 Task: Find connections with filter location Mont-de-Marsan with filter topic #coacheswith filter profile language Spanish with filter current company Utkarsh Small Finance Bank with filter school PDM University  with filter industry Wholesale Machinery with filter service category Print Design with filter keywords title Construction Worker
Action: Mouse moved to (628, 114)
Screenshot: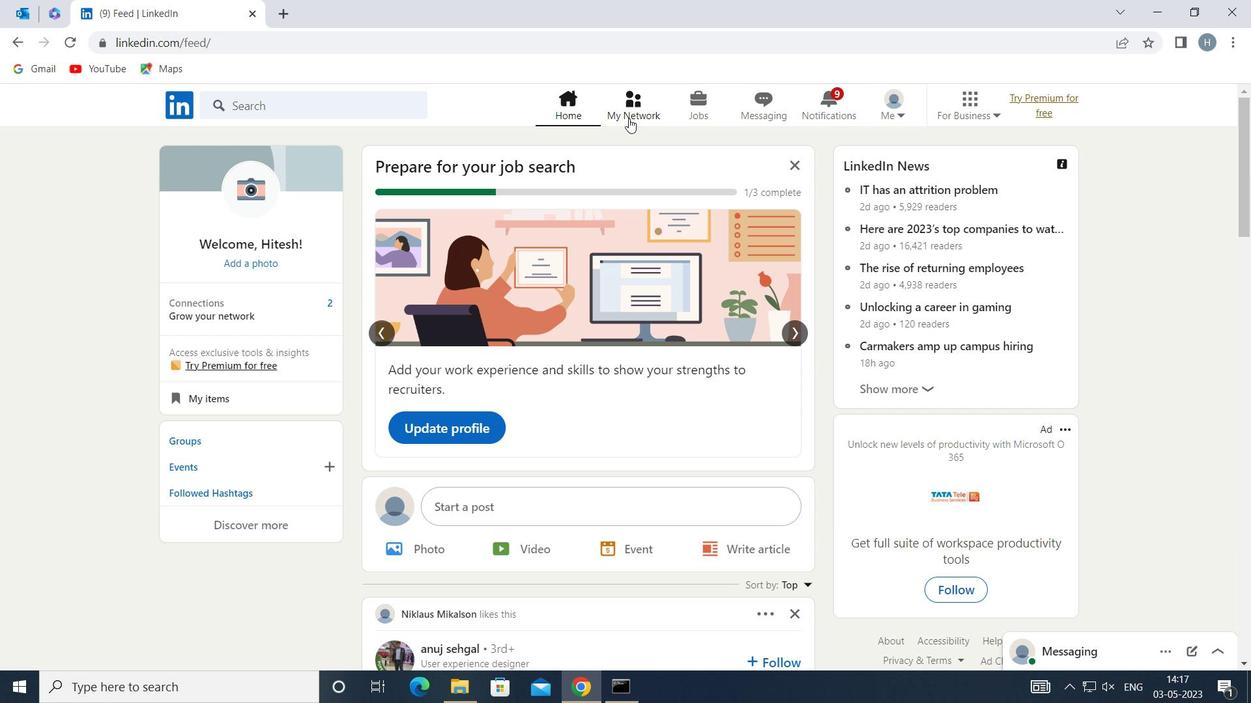 
Action: Mouse pressed left at (628, 114)
Screenshot: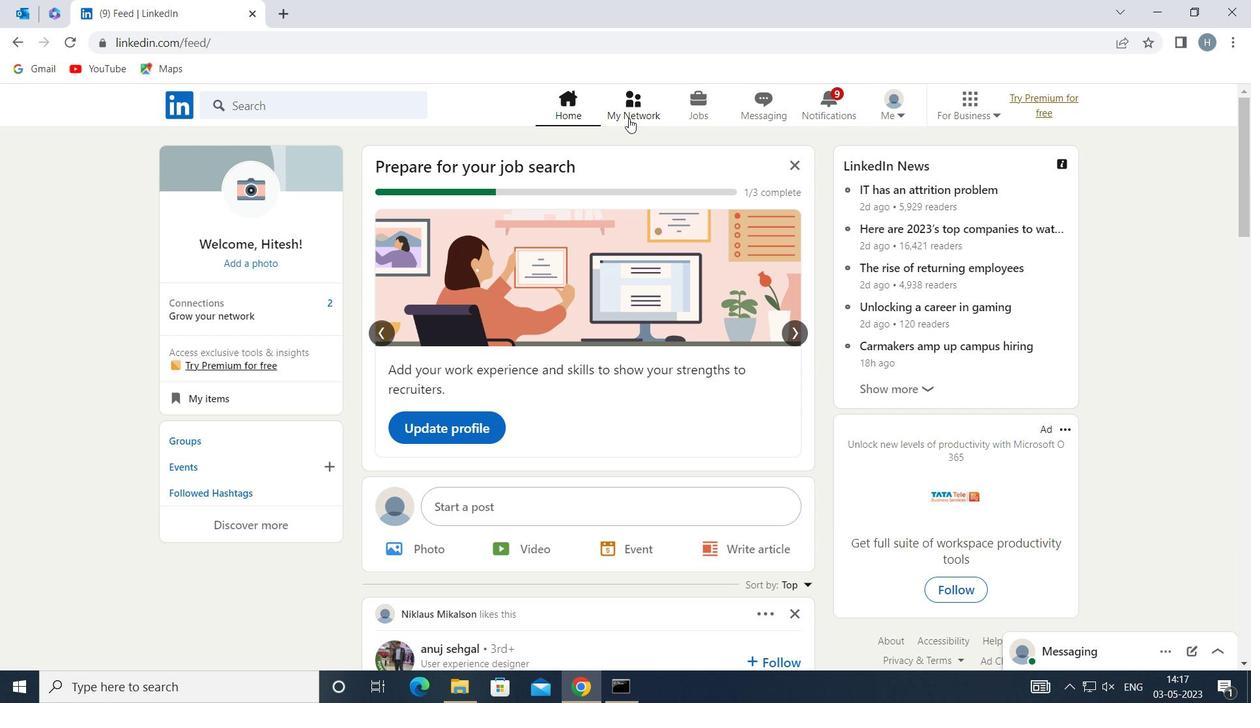 
Action: Mouse moved to (374, 194)
Screenshot: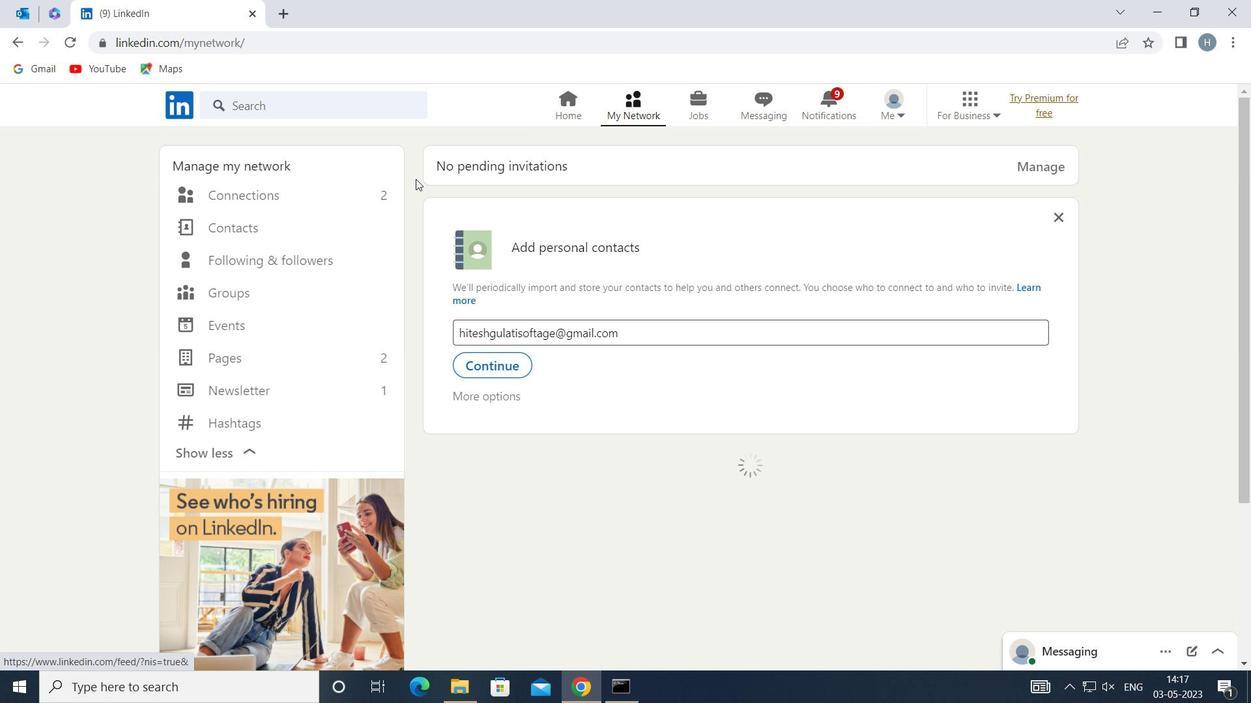 
Action: Mouse pressed left at (374, 194)
Screenshot: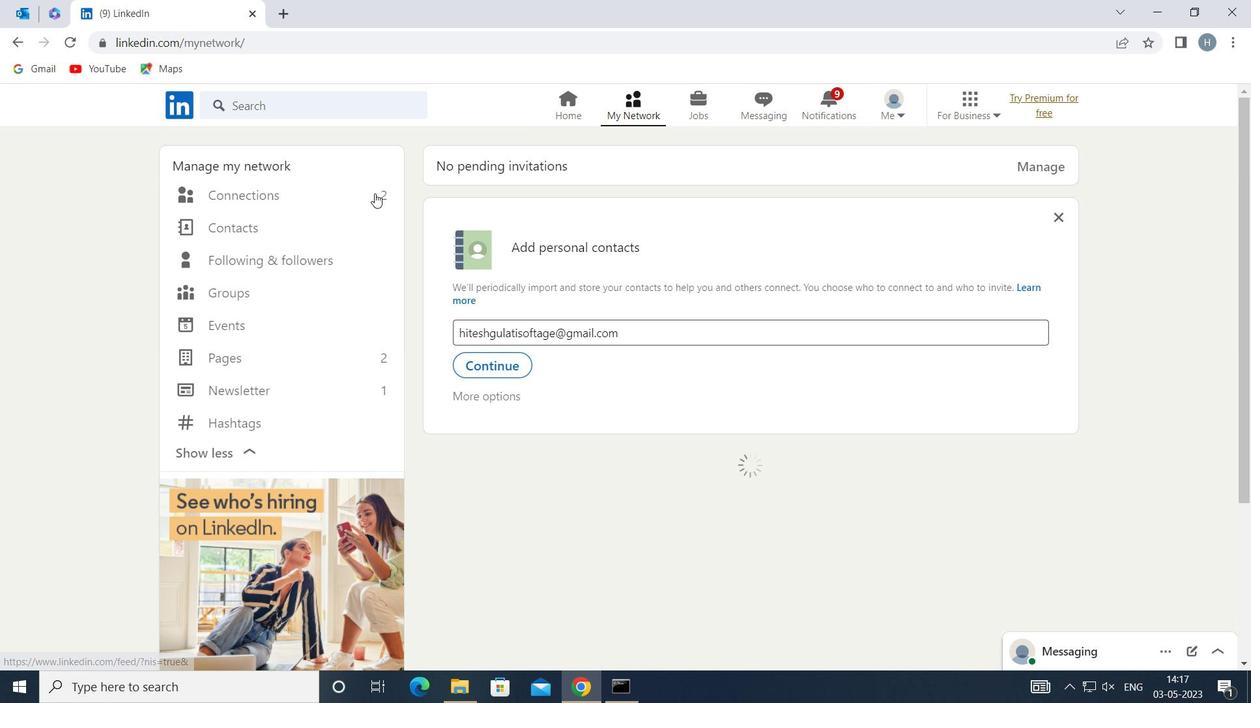 
Action: Mouse moved to (715, 192)
Screenshot: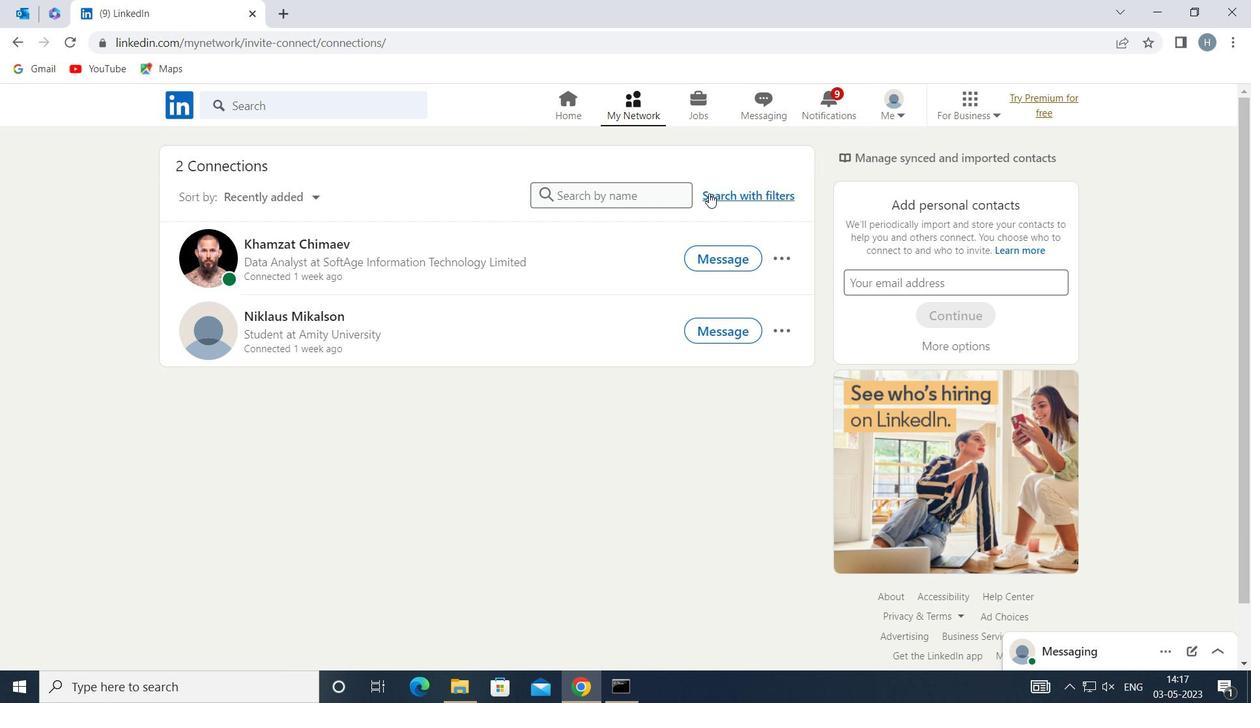 
Action: Mouse pressed left at (715, 192)
Screenshot: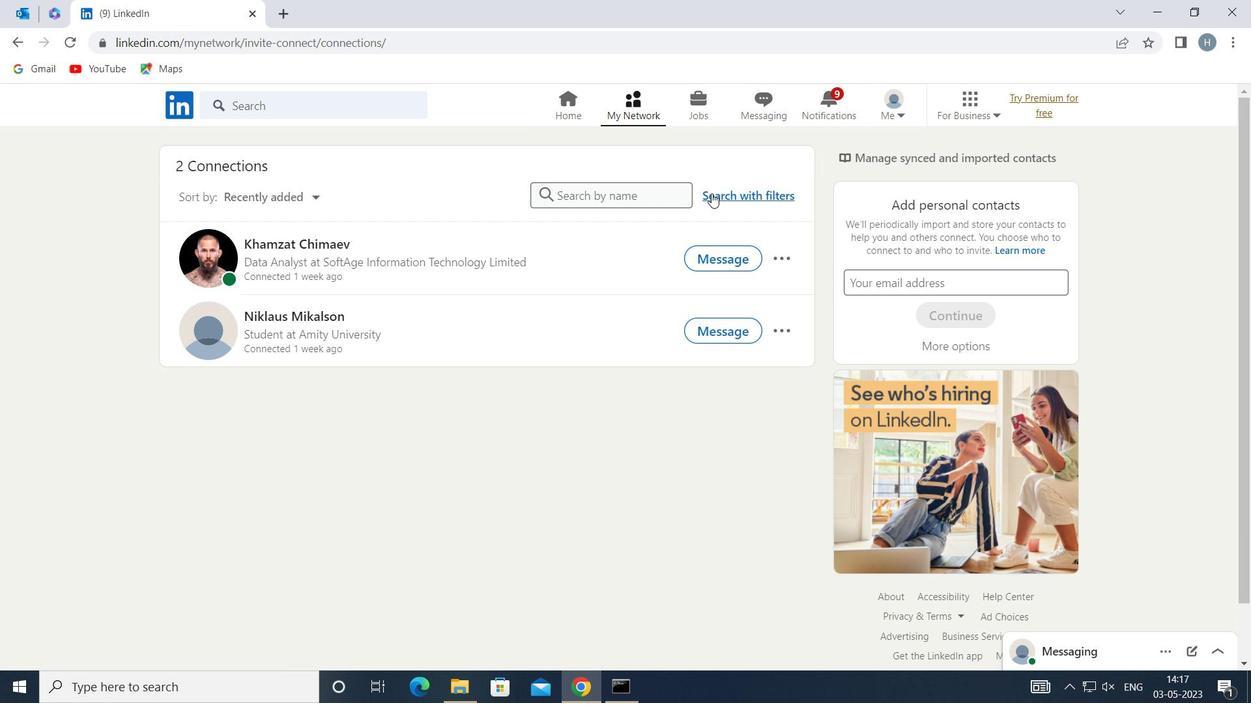 
Action: Mouse moved to (683, 149)
Screenshot: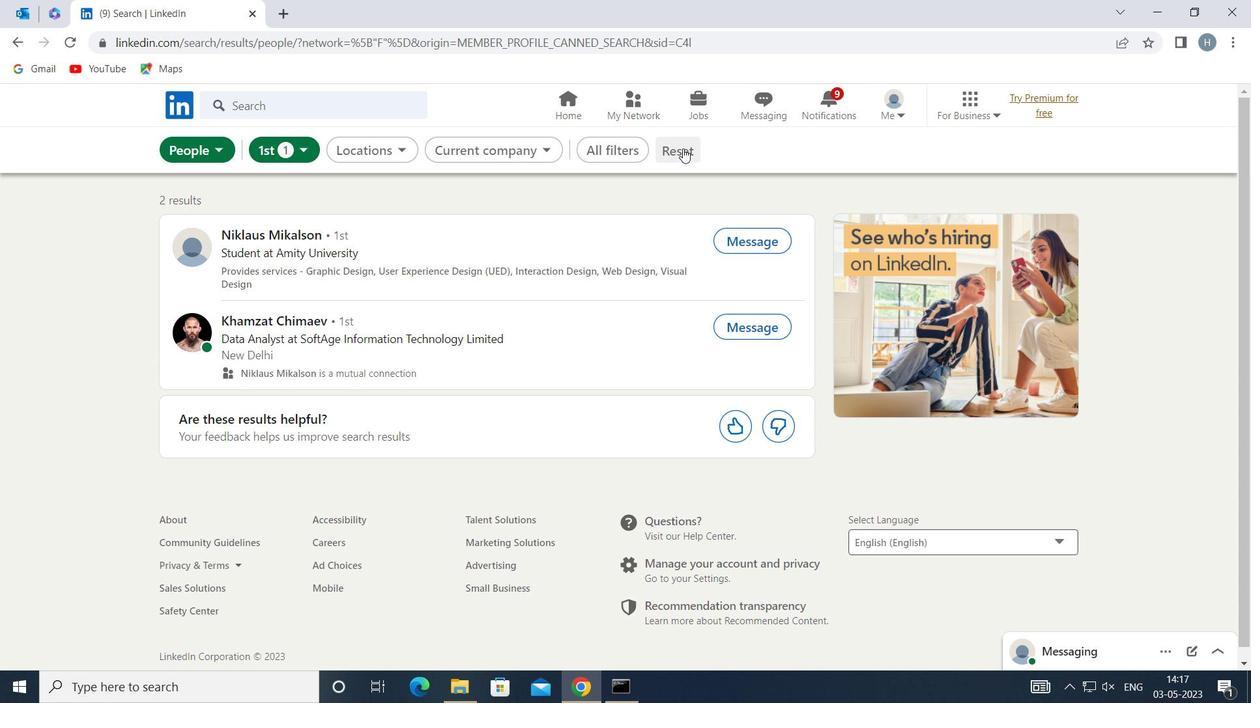 
Action: Mouse pressed left at (683, 149)
Screenshot: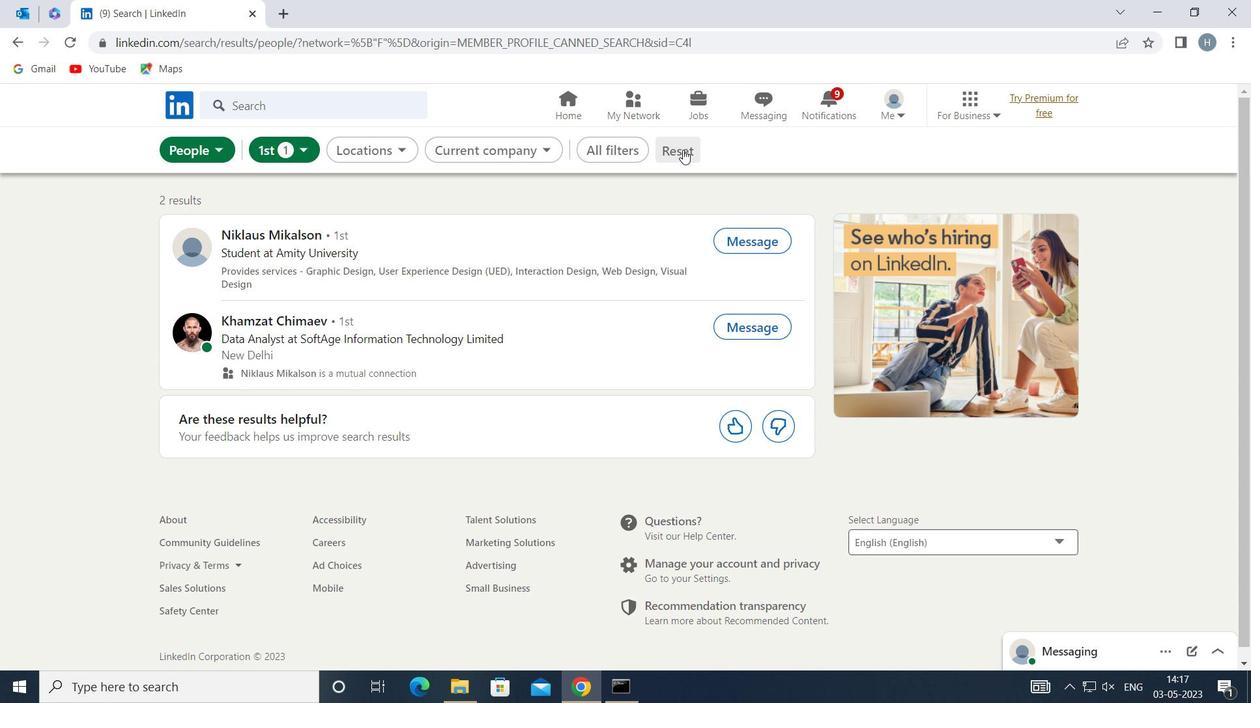 
Action: Mouse moved to (667, 151)
Screenshot: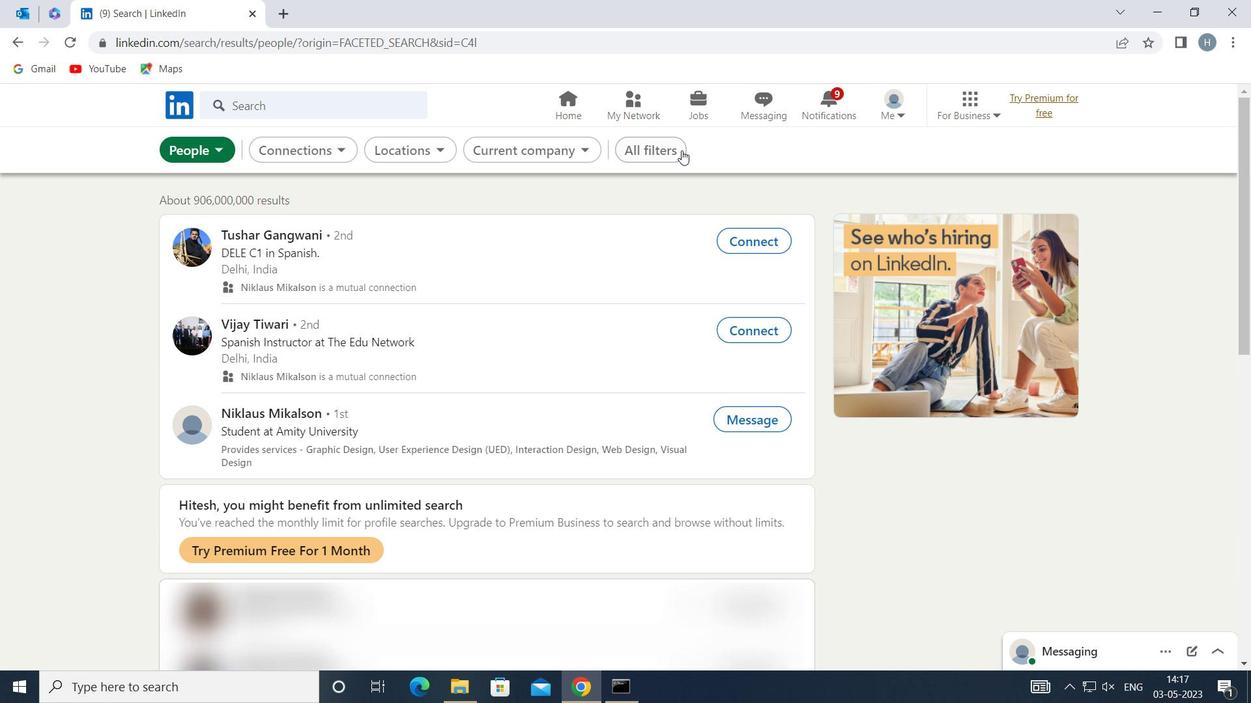 
Action: Mouse pressed left at (667, 151)
Screenshot: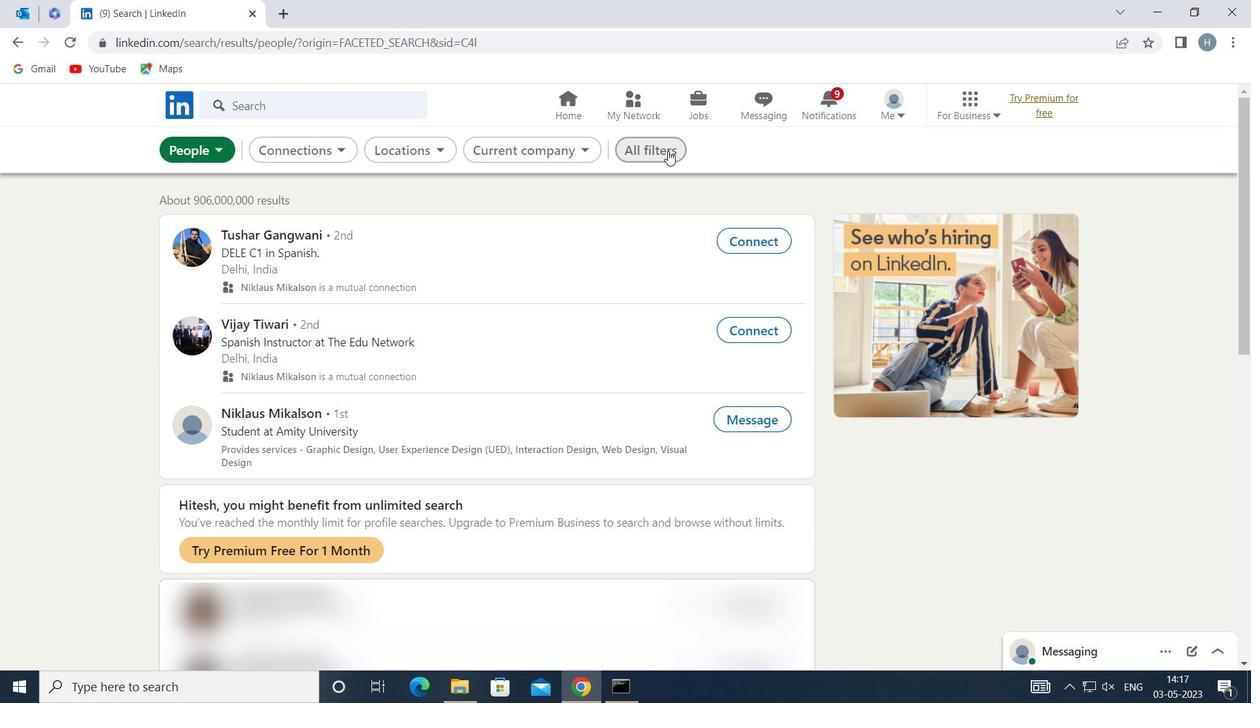 
Action: Mouse moved to (931, 299)
Screenshot: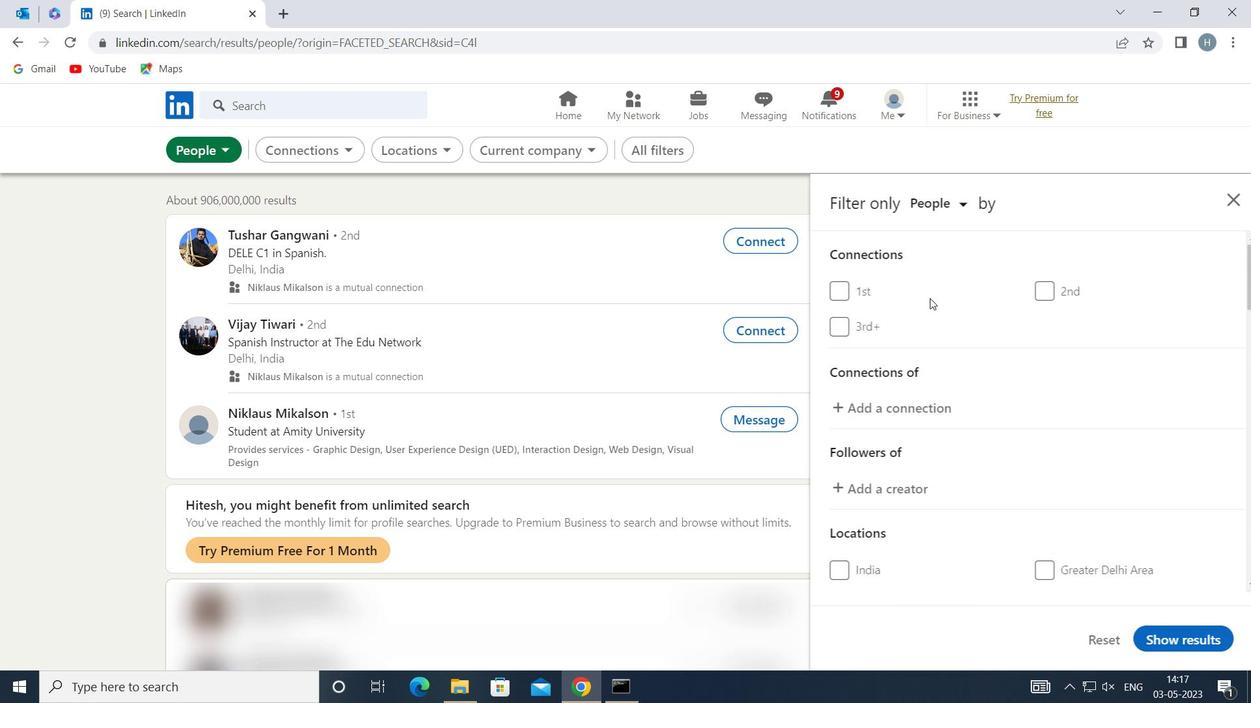 
Action: Mouse scrolled (931, 298) with delta (0, 0)
Screenshot: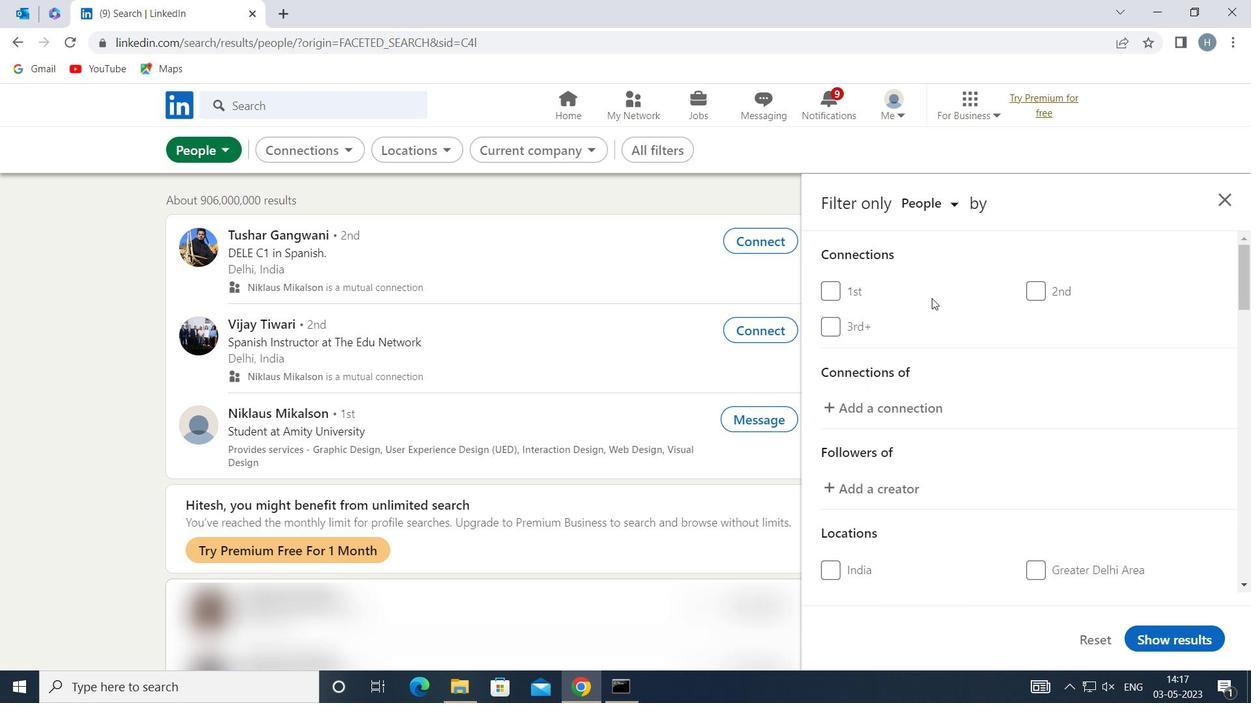 
Action: Mouse scrolled (931, 298) with delta (0, 0)
Screenshot: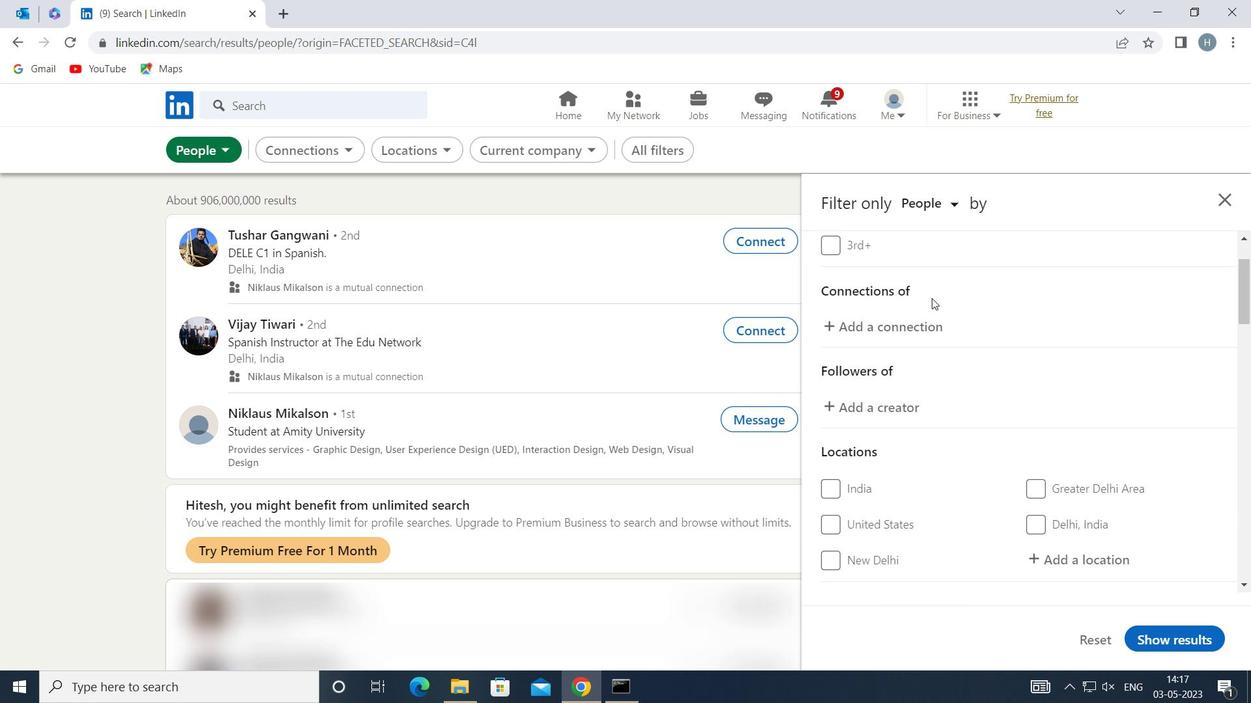 
Action: Mouse moved to (931, 302)
Screenshot: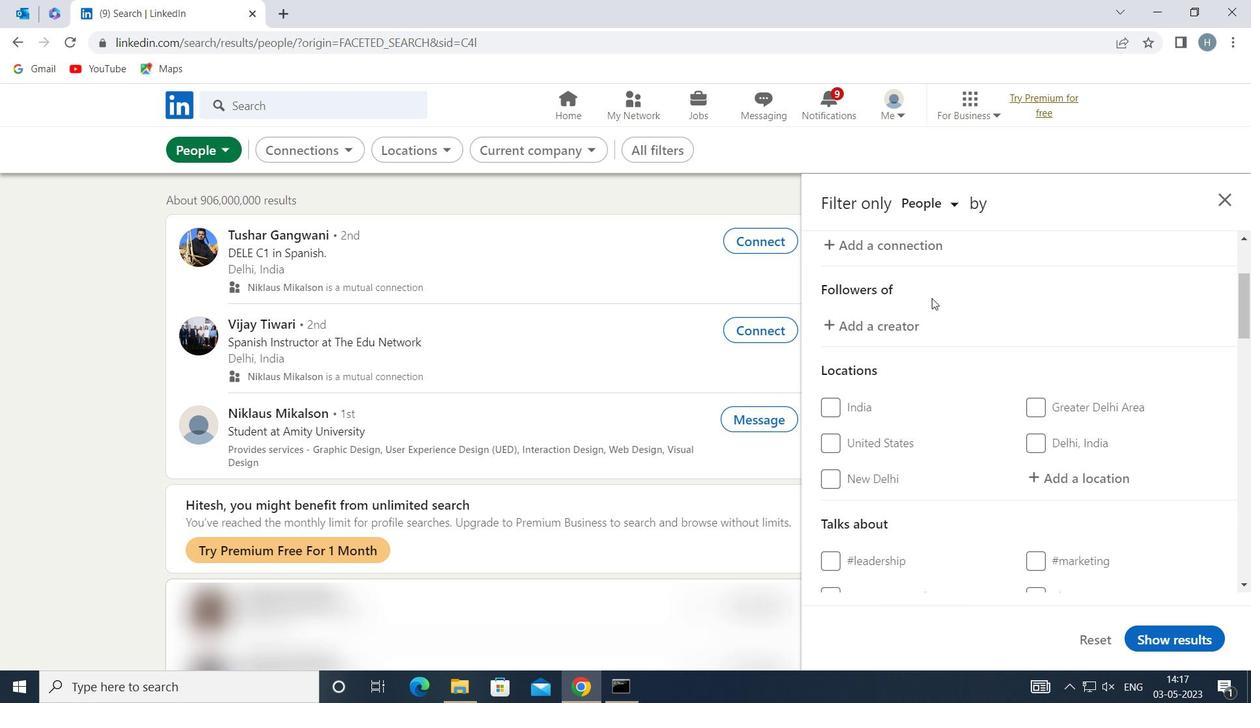 
Action: Mouse scrolled (931, 302) with delta (0, 0)
Screenshot: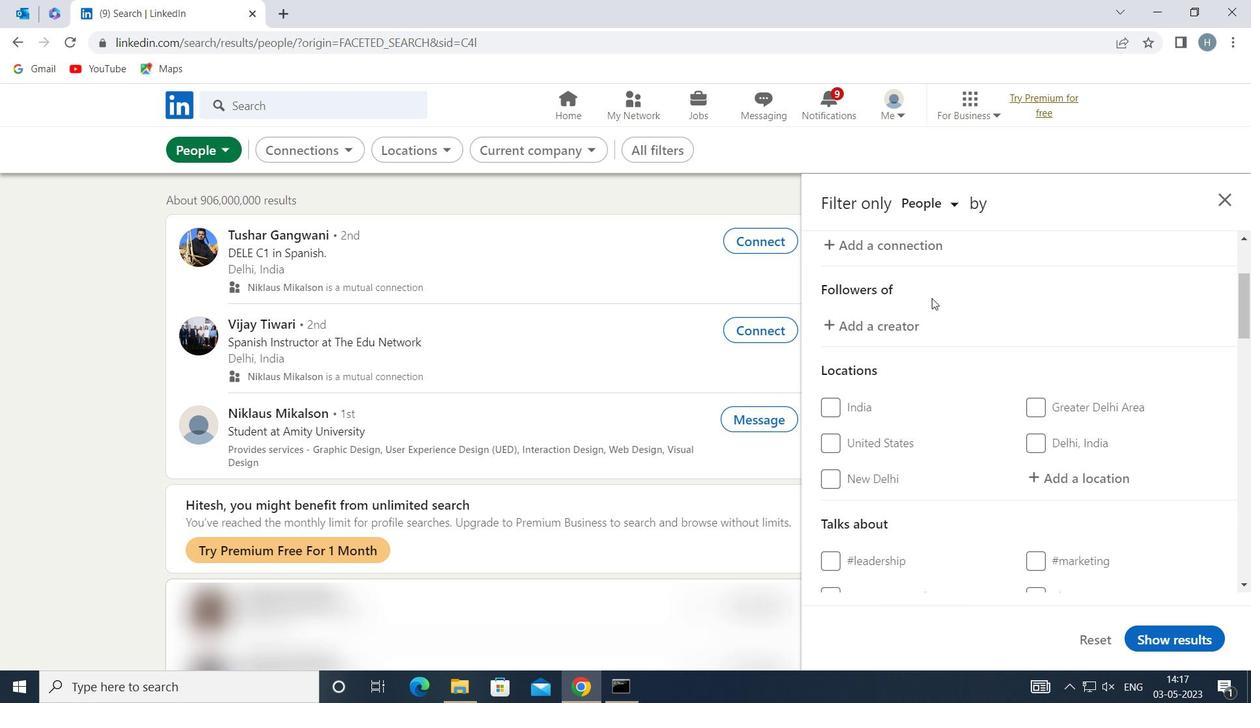 
Action: Mouse moved to (1041, 386)
Screenshot: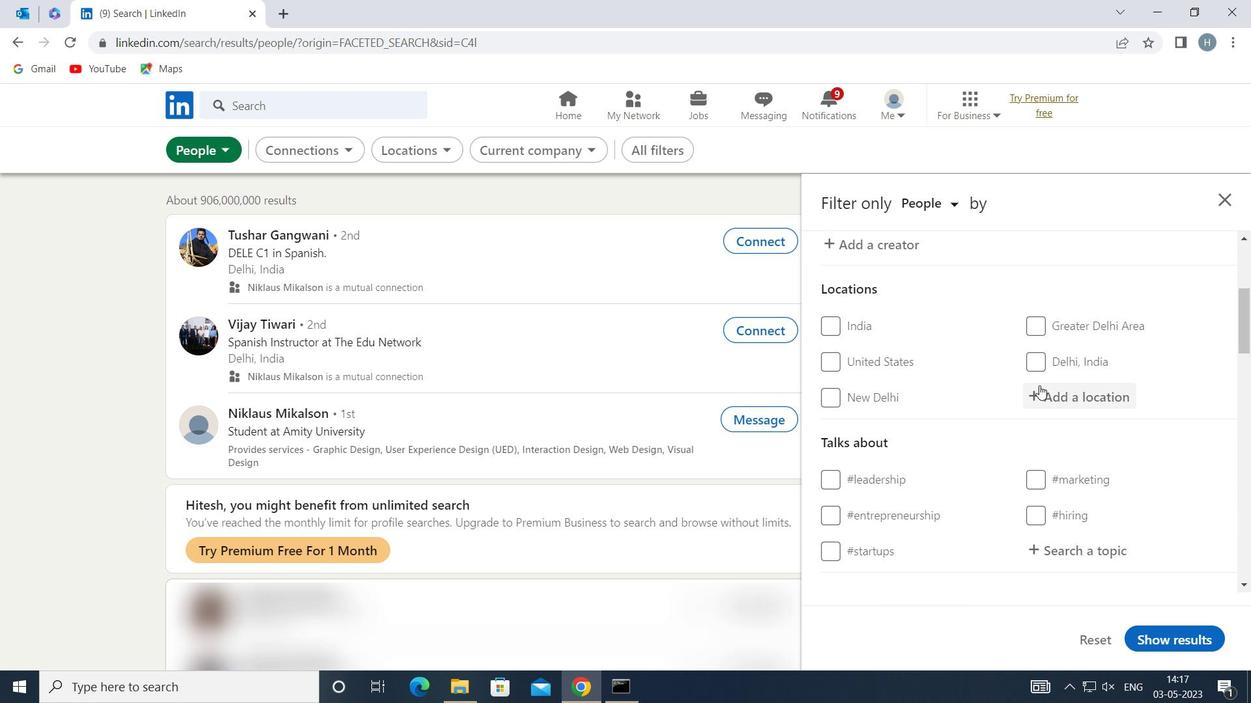 
Action: Mouse pressed left at (1041, 386)
Screenshot: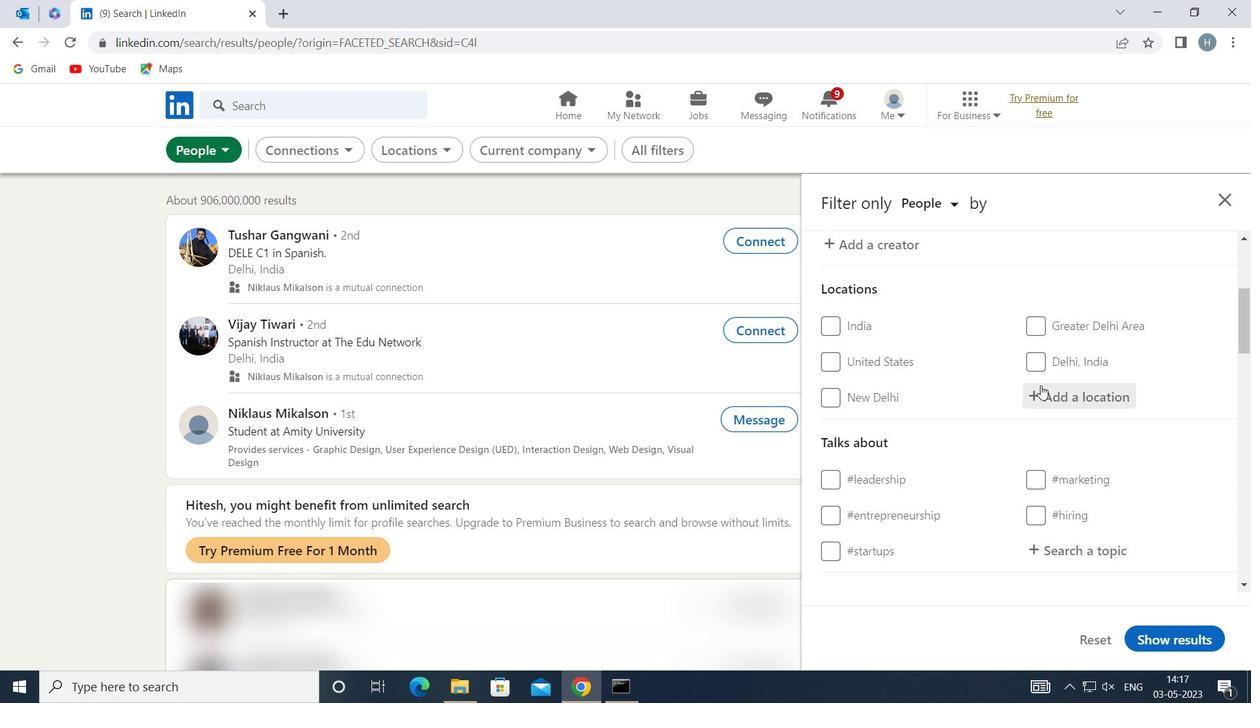 
Action: Key pressed <Key.shift>MONTIGNY<Key.space>
Screenshot: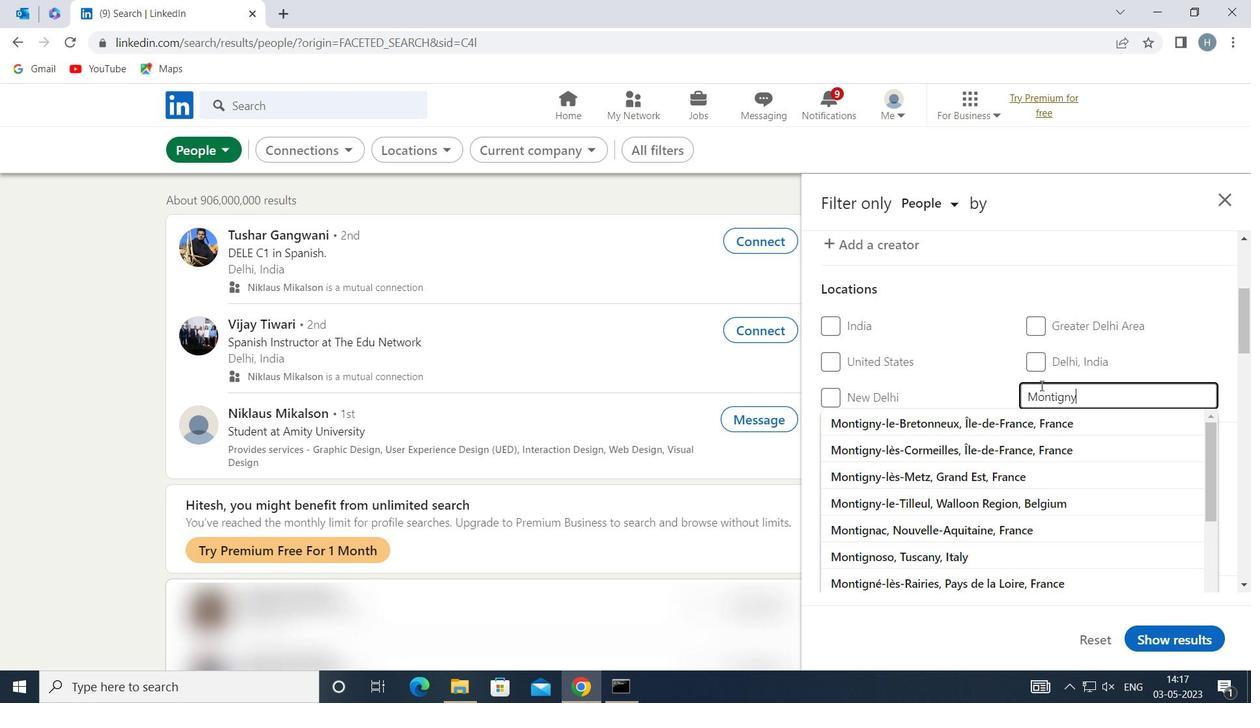 
Action: Mouse moved to (1001, 412)
Screenshot: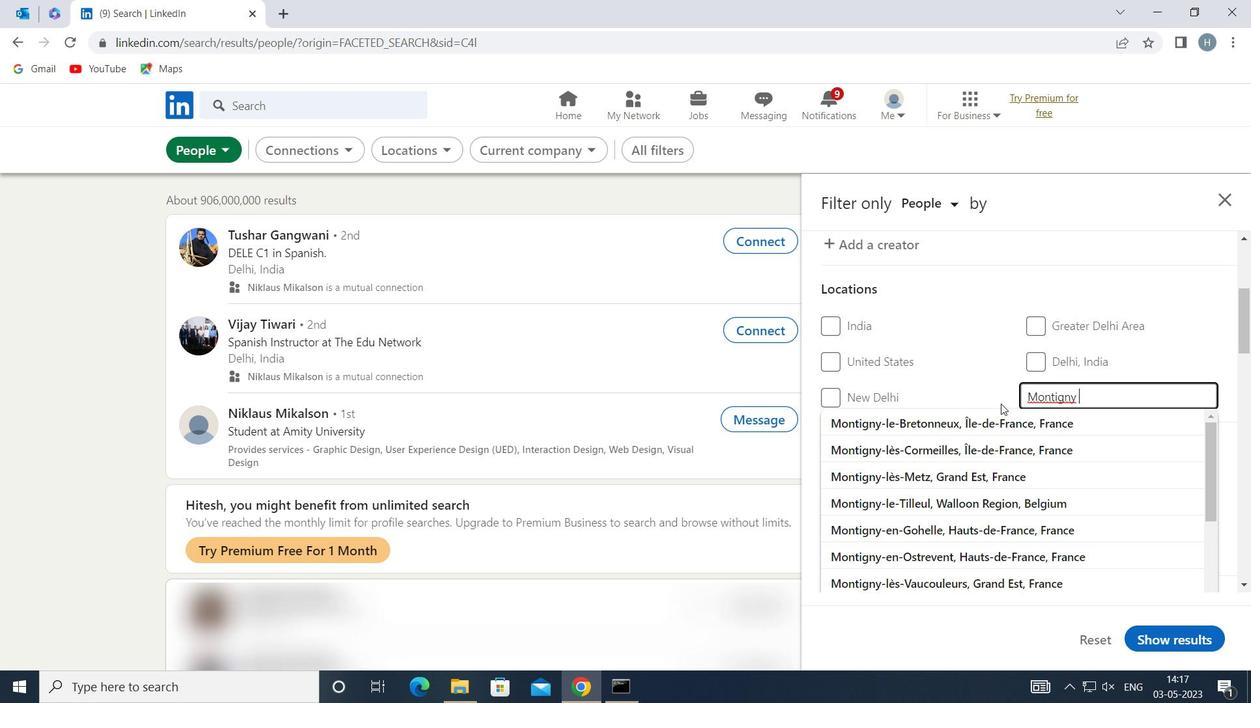 
Action: Mouse pressed left at (1001, 412)
Screenshot: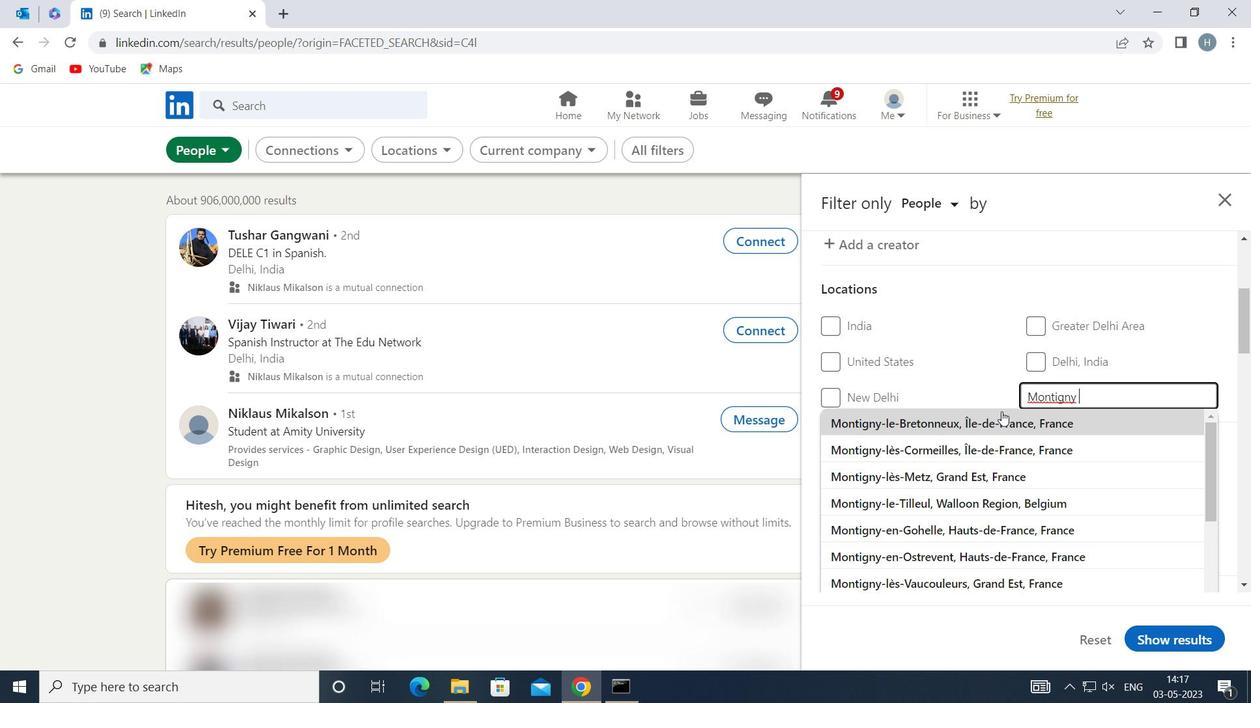 
Action: Mouse moved to (981, 419)
Screenshot: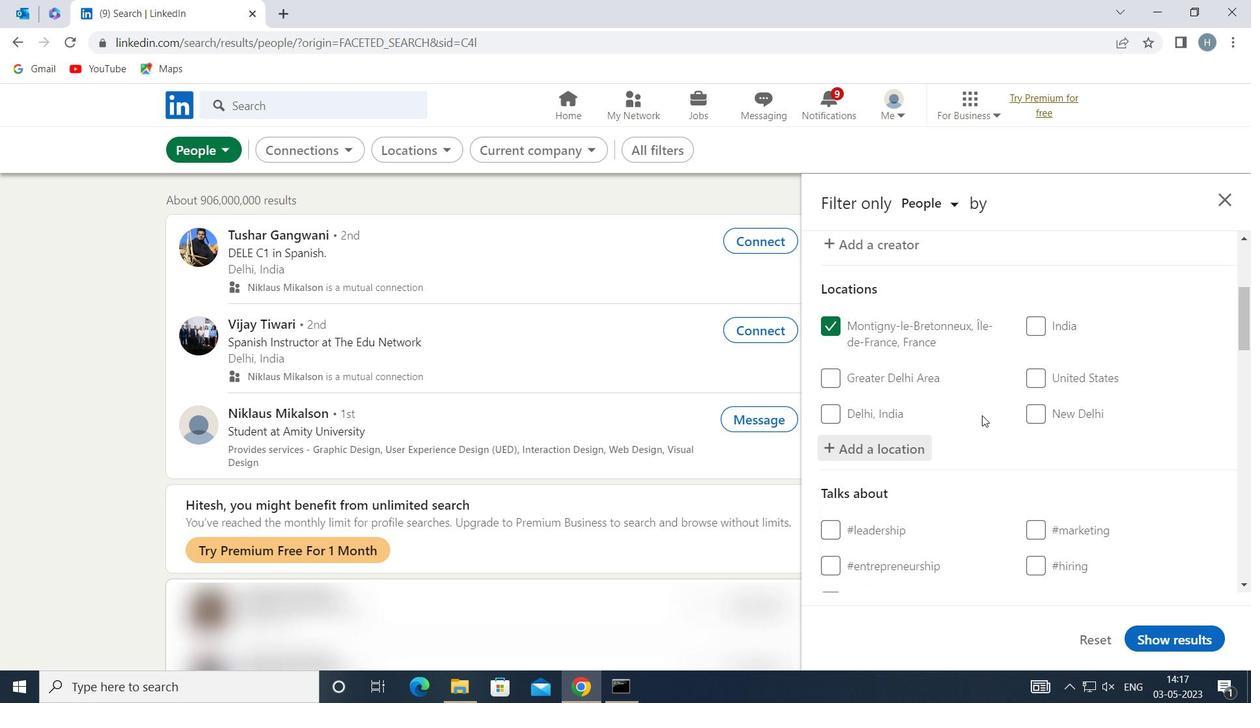 
Action: Mouse scrolled (981, 418) with delta (0, 0)
Screenshot: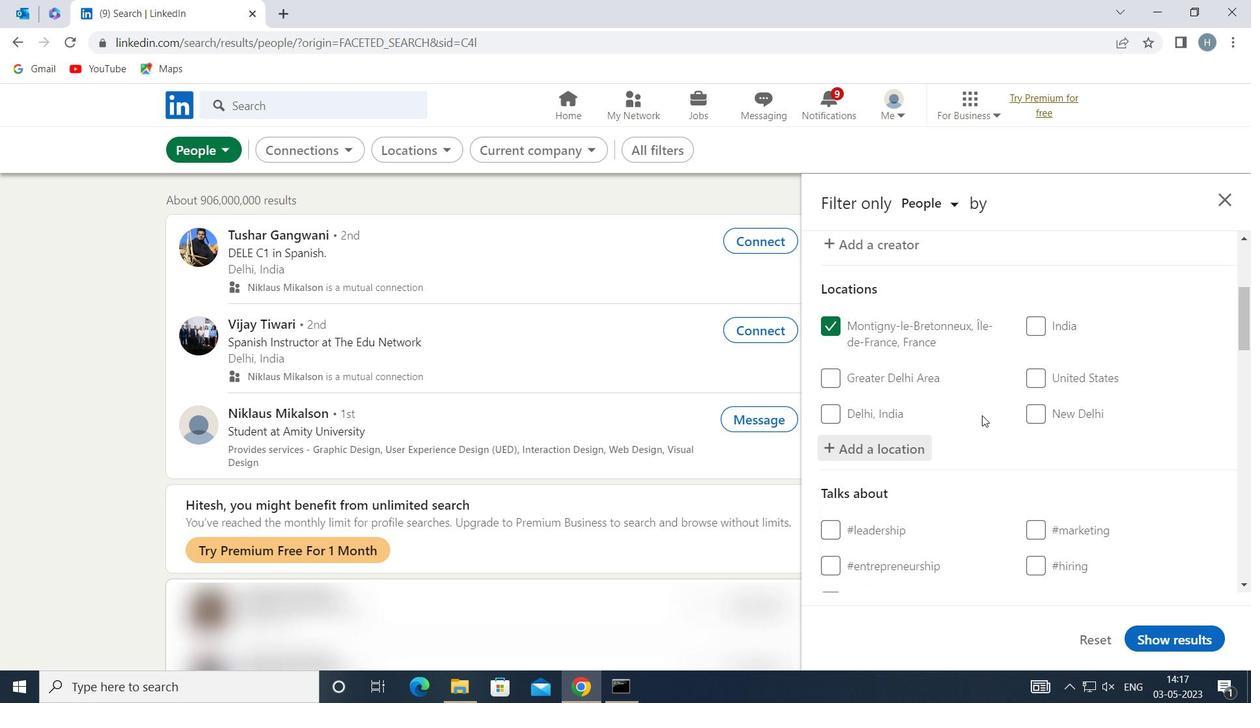 
Action: Mouse moved to (980, 432)
Screenshot: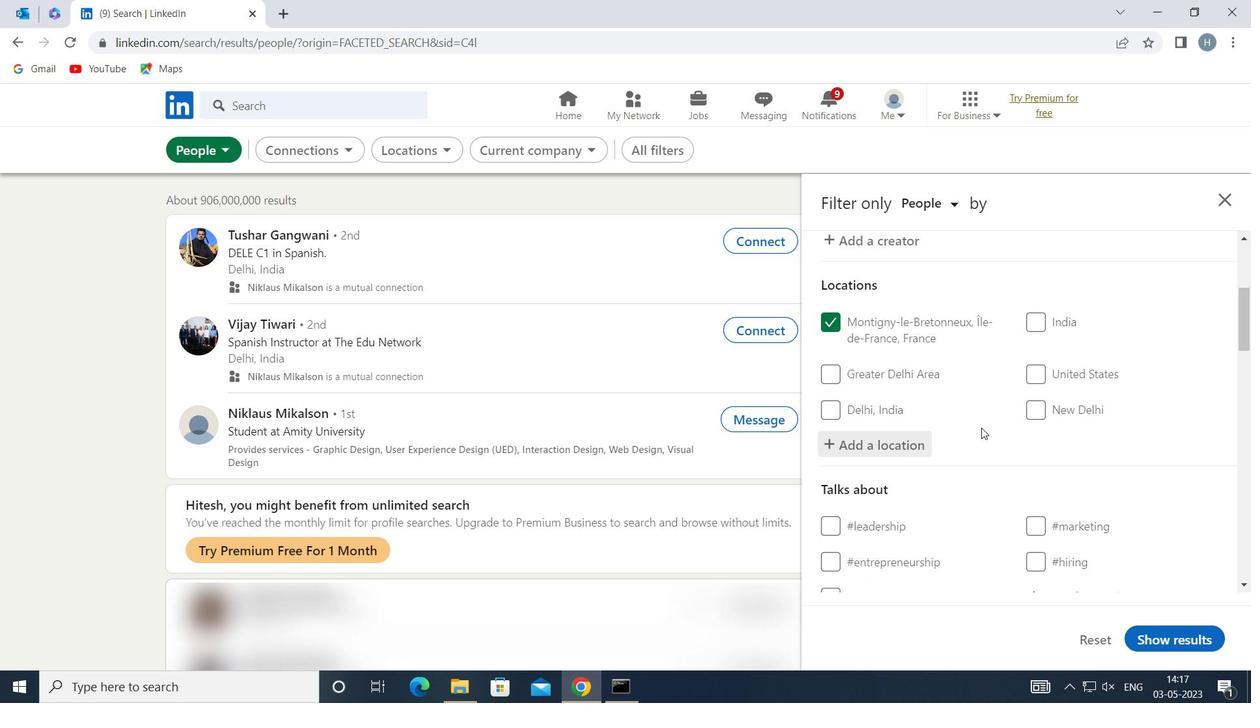 
Action: Mouse scrolled (980, 431) with delta (0, 0)
Screenshot: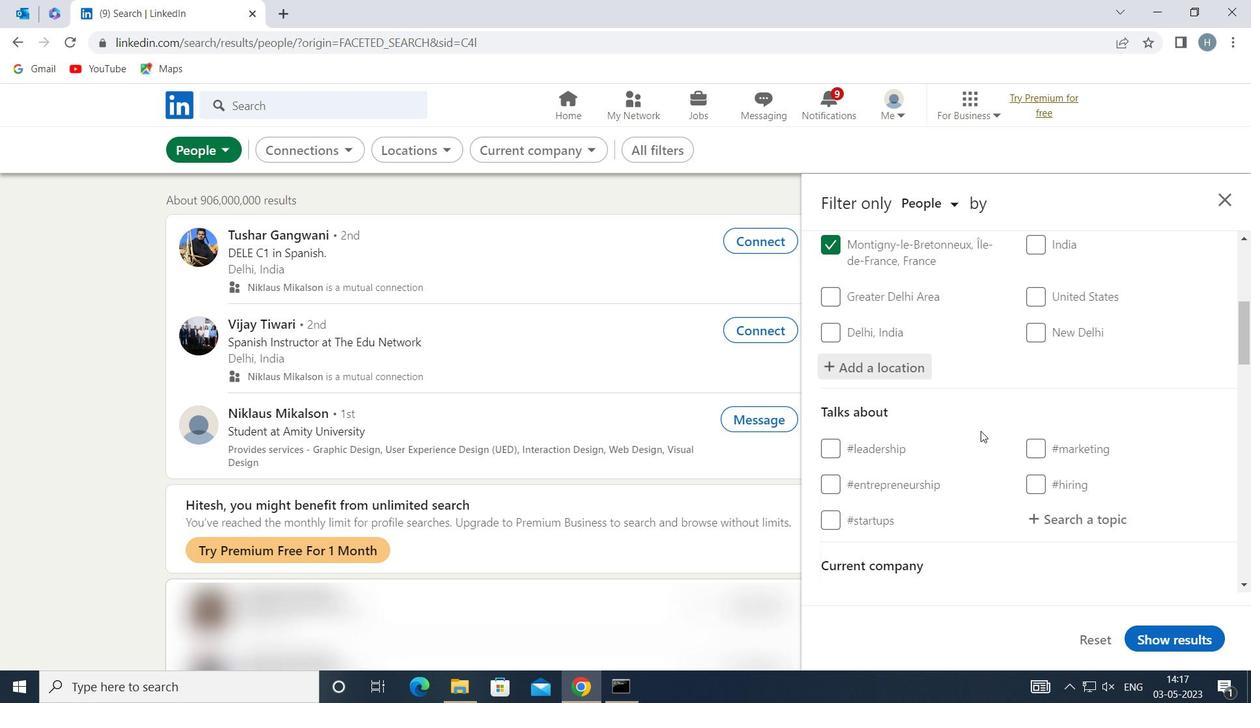 
Action: Mouse moved to (1052, 428)
Screenshot: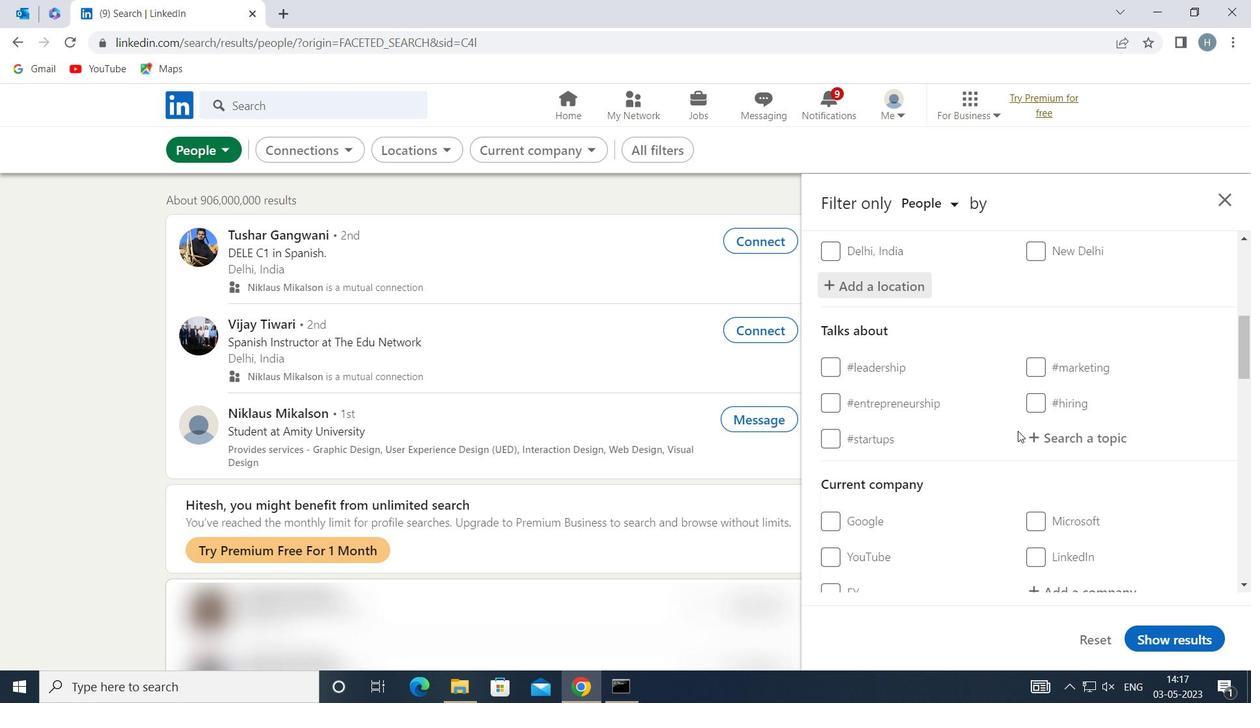 
Action: Mouse pressed left at (1052, 428)
Screenshot: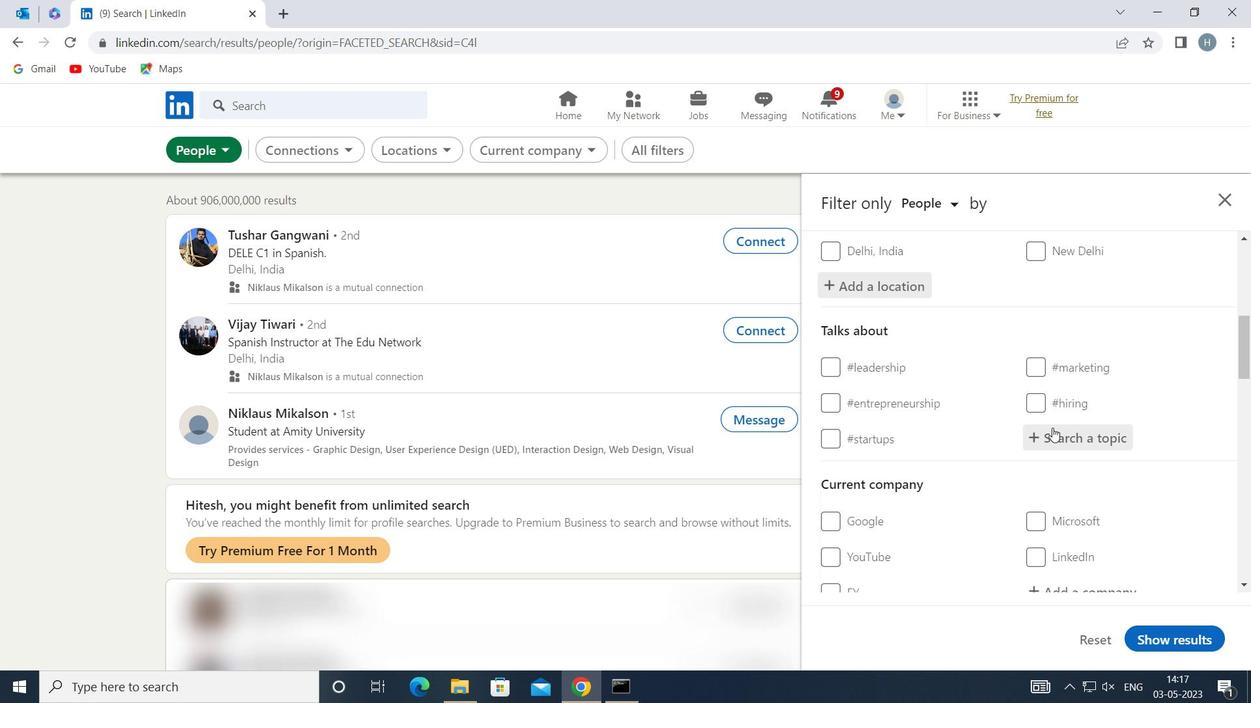 
Action: Key pressed GOALS
Screenshot: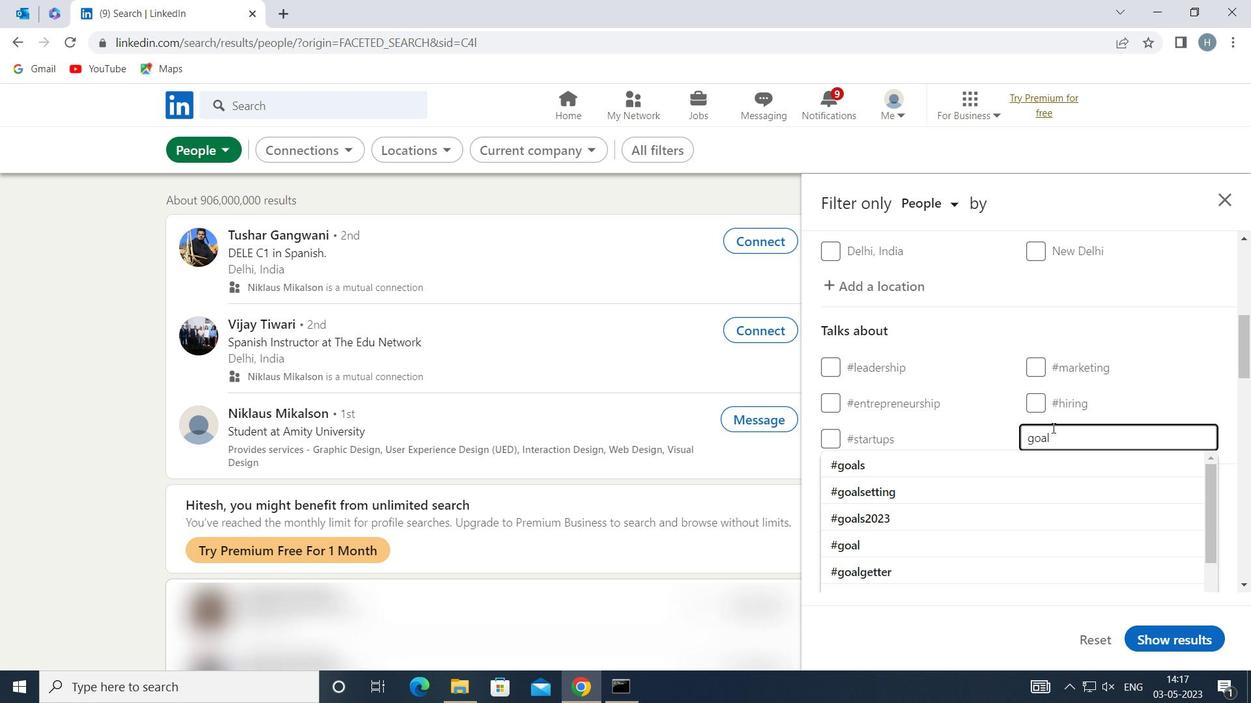 
Action: Mouse moved to (1009, 454)
Screenshot: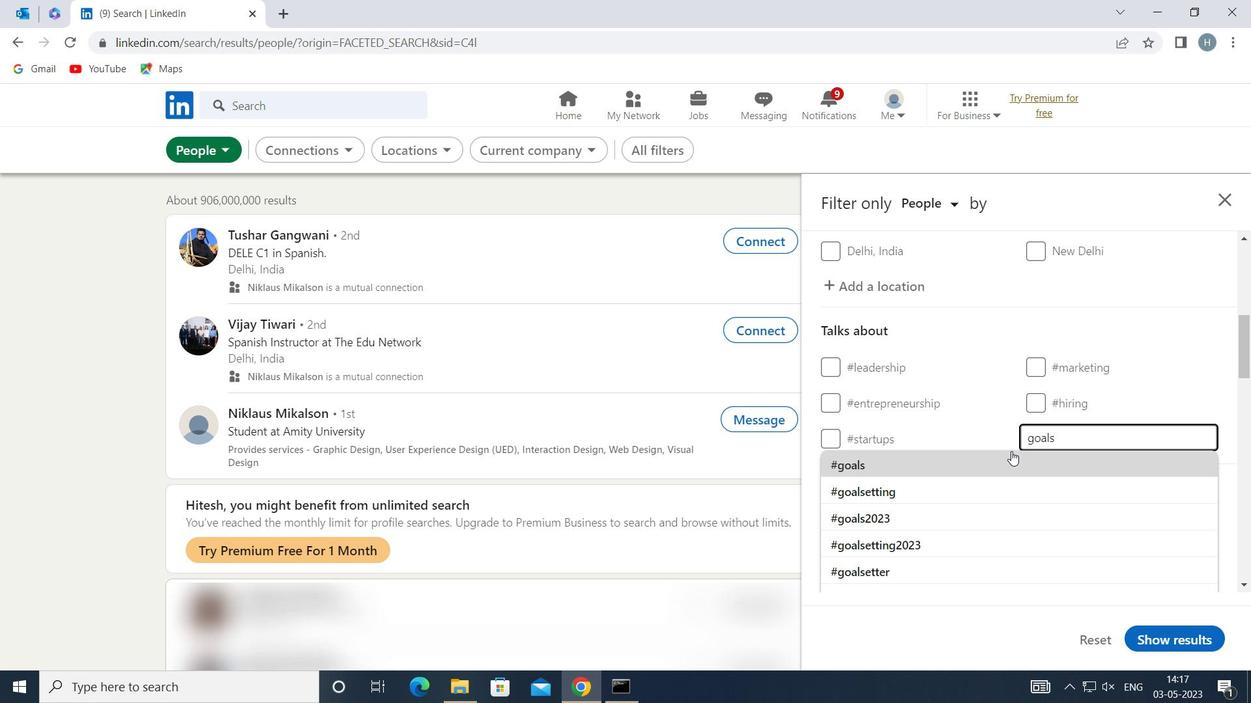 
Action: Mouse pressed left at (1009, 454)
Screenshot: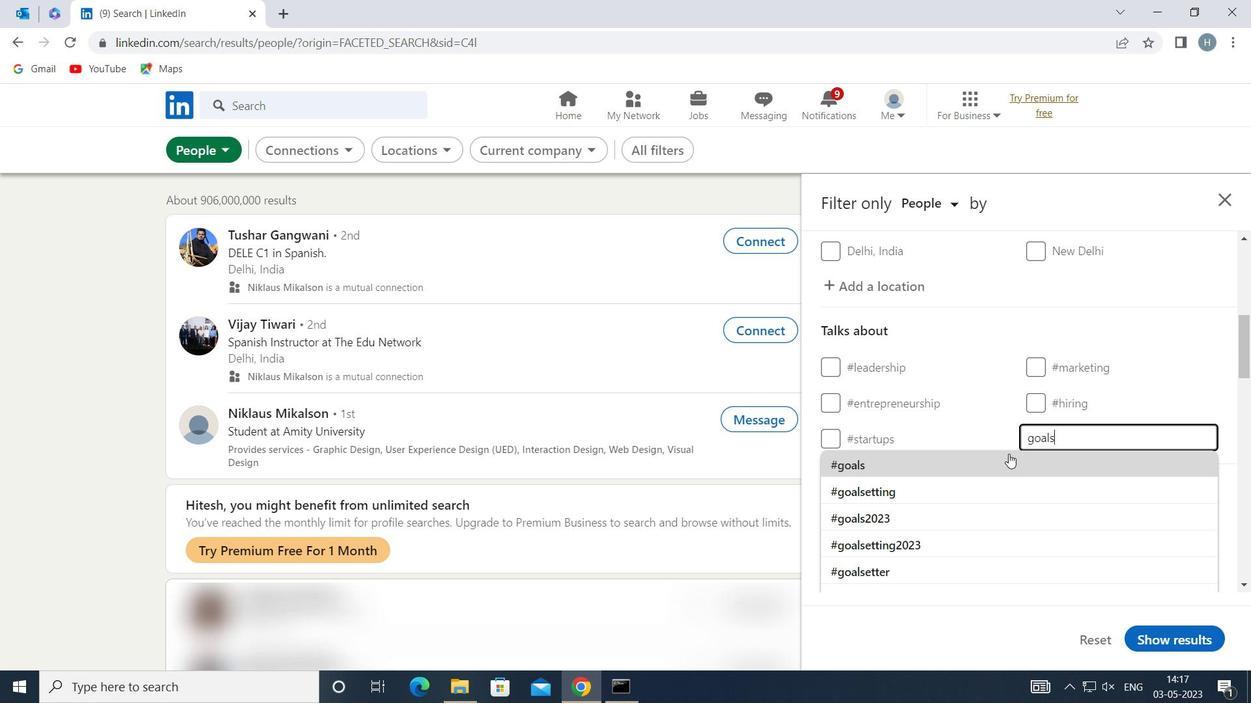 
Action: Mouse scrolled (1009, 454) with delta (0, 0)
Screenshot: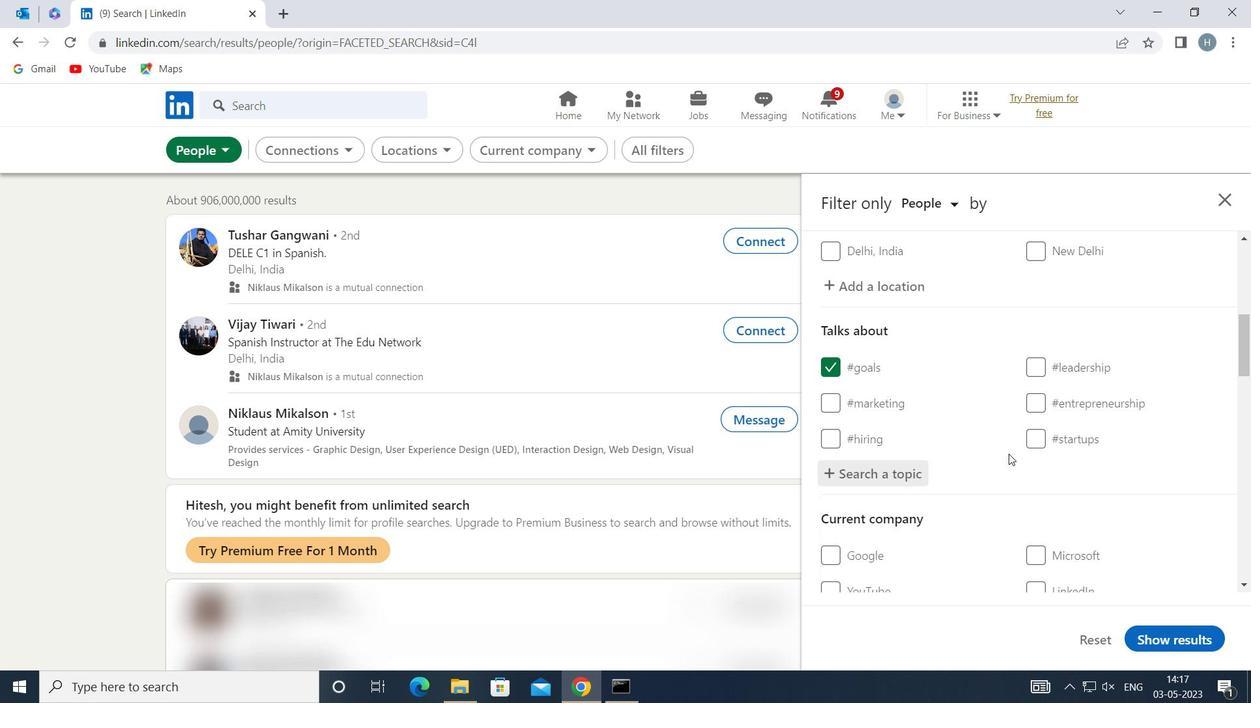 
Action: Mouse moved to (1008, 461)
Screenshot: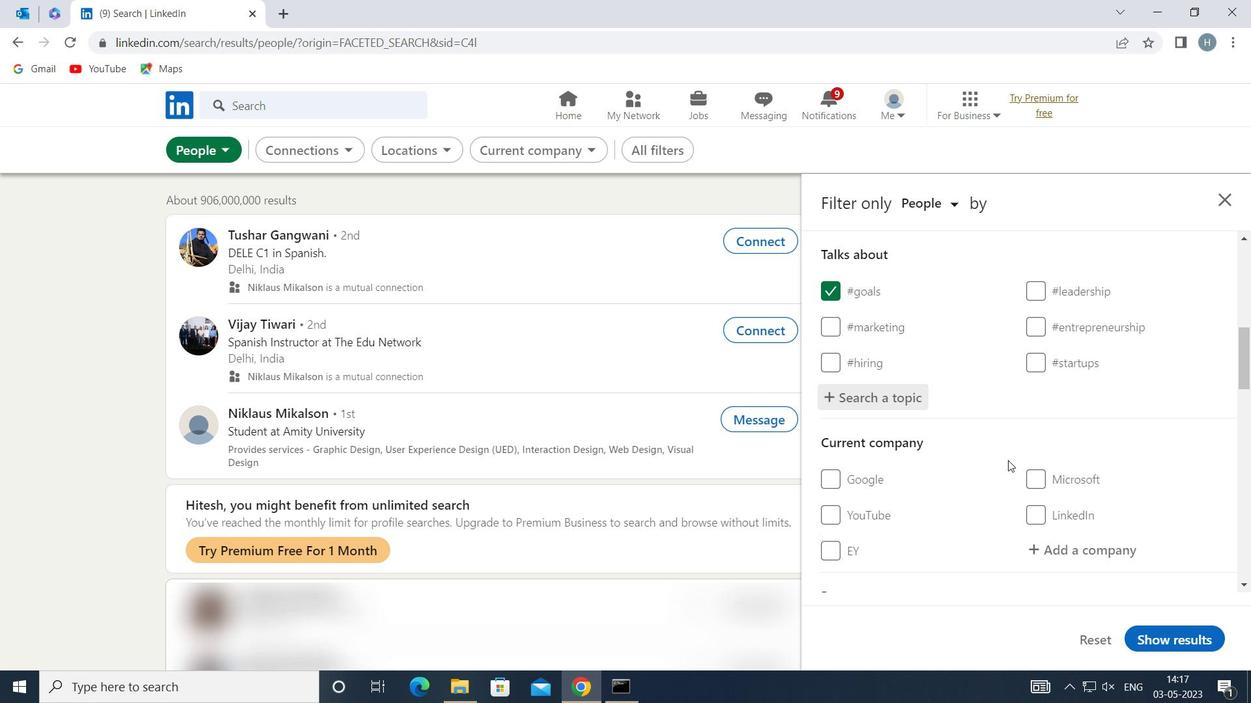 
Action: Mouse scrolled (1008, 461) with delta (0, 0)
Screenshot: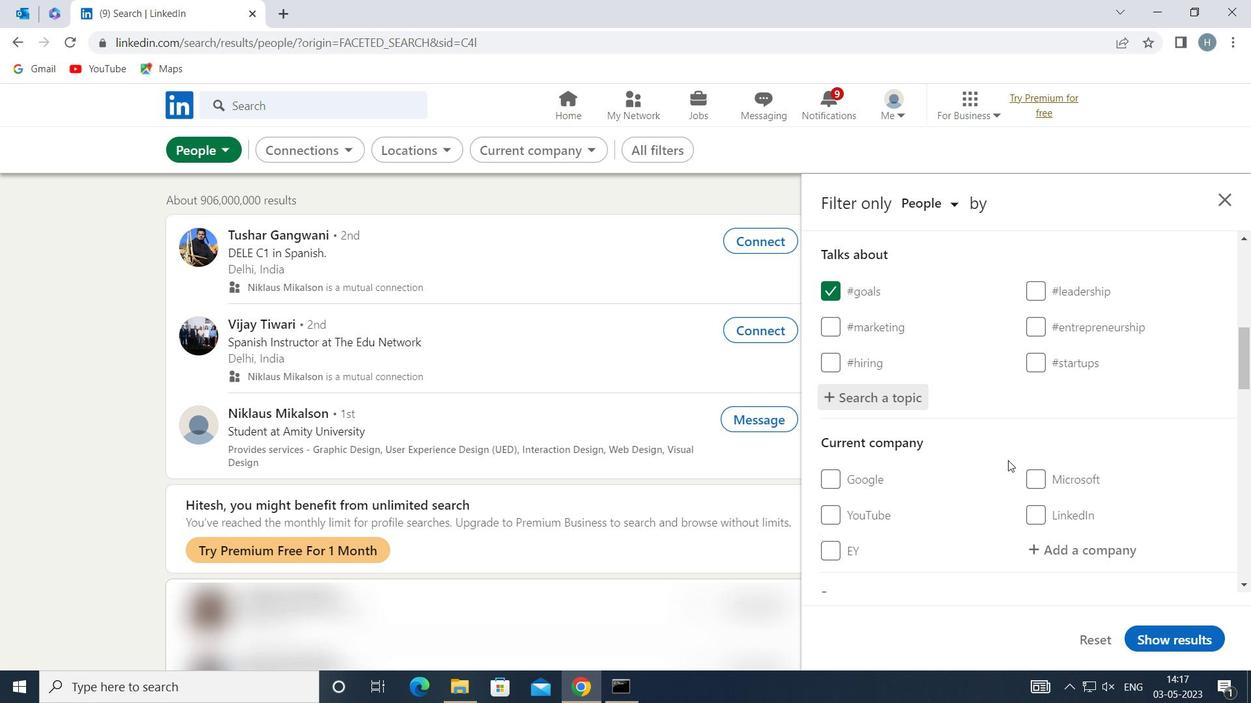 
Action: Mouse moved to (1006, 465)
Screenshot: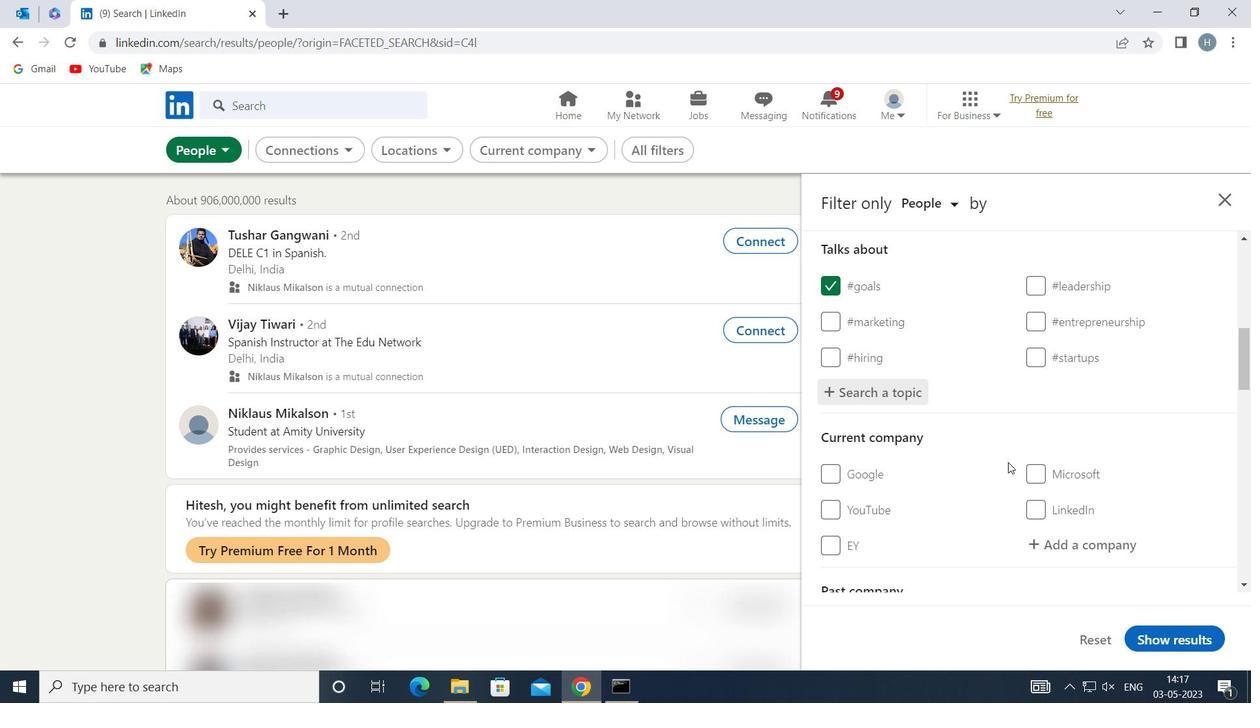 
Action: Mouse scrolled (1006, 464) with delta (0, 0)
Screenshot: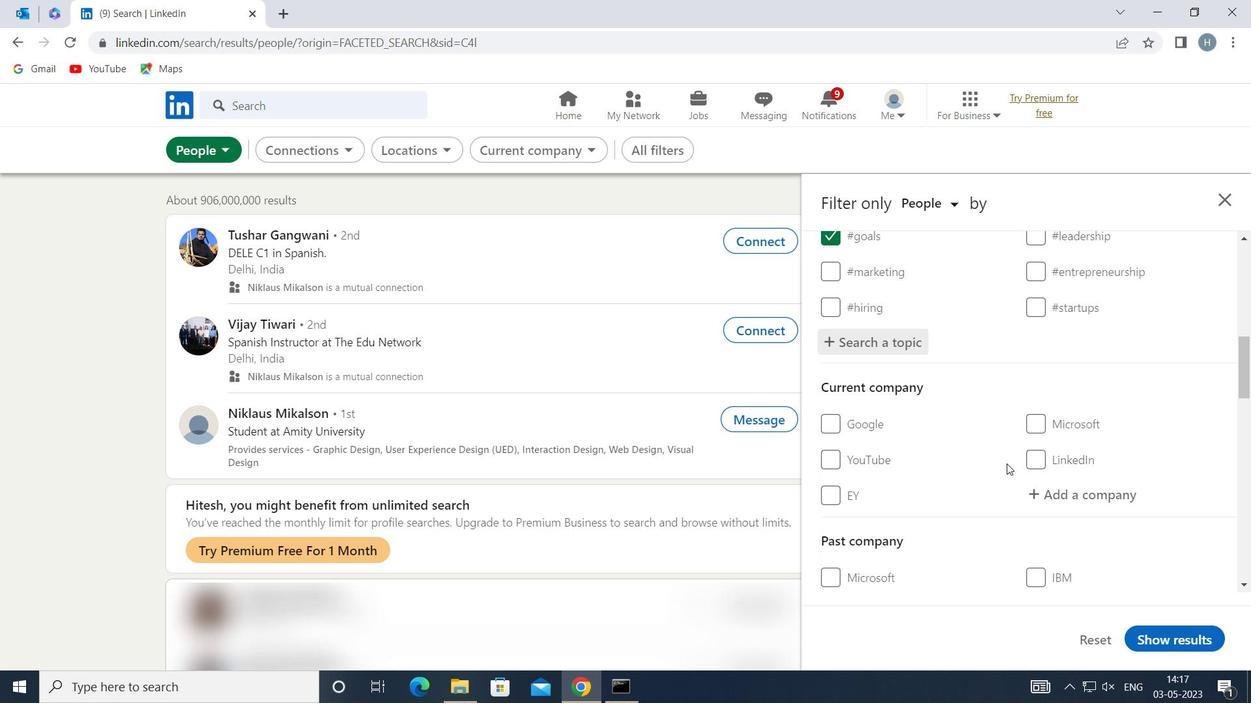 
Action: Mouse moved to (1003, 471)
Screenshot: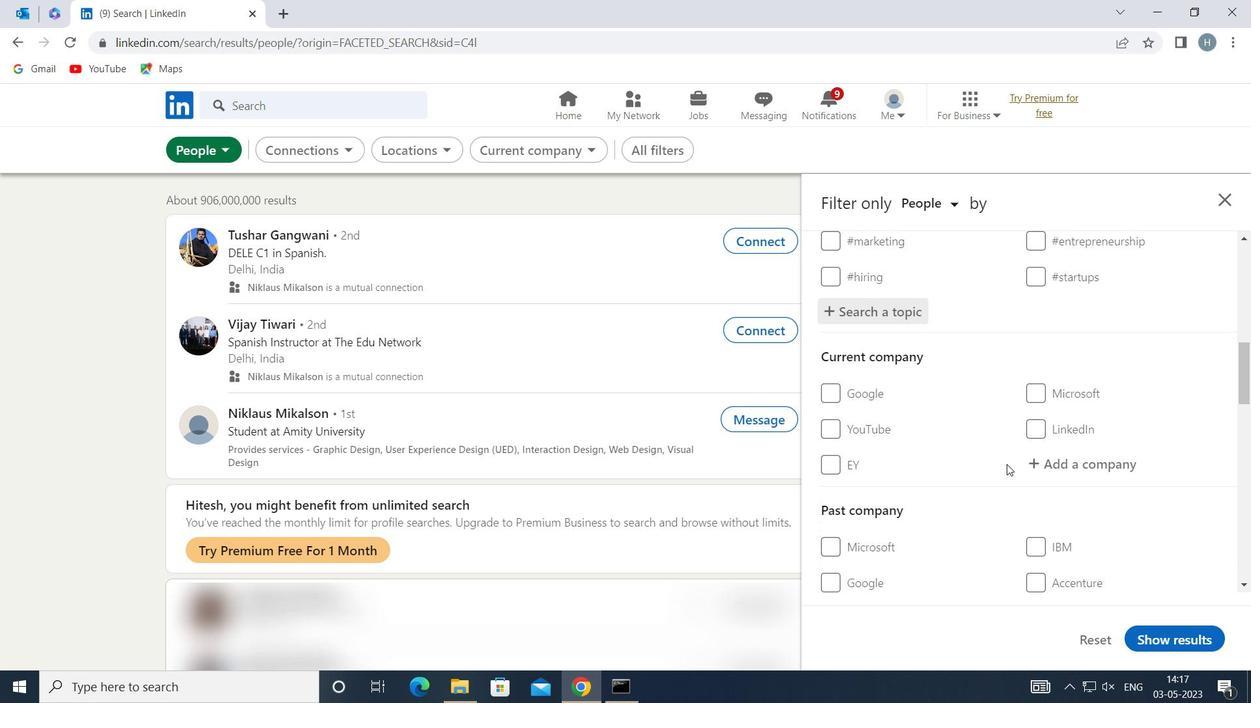 
Action: Mouse scrolled (1003, 470) with delta (0, 0)
Screenshot: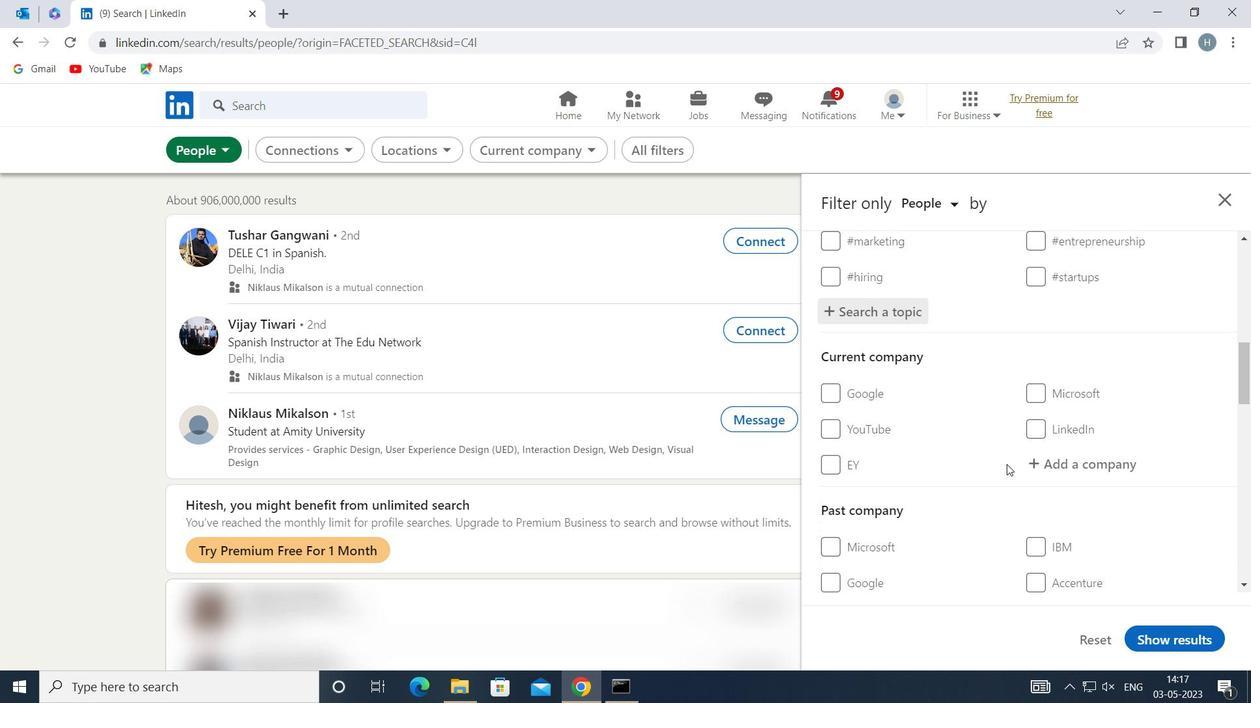 
Action: Mouse moved to (1003, 471)
Screenshot: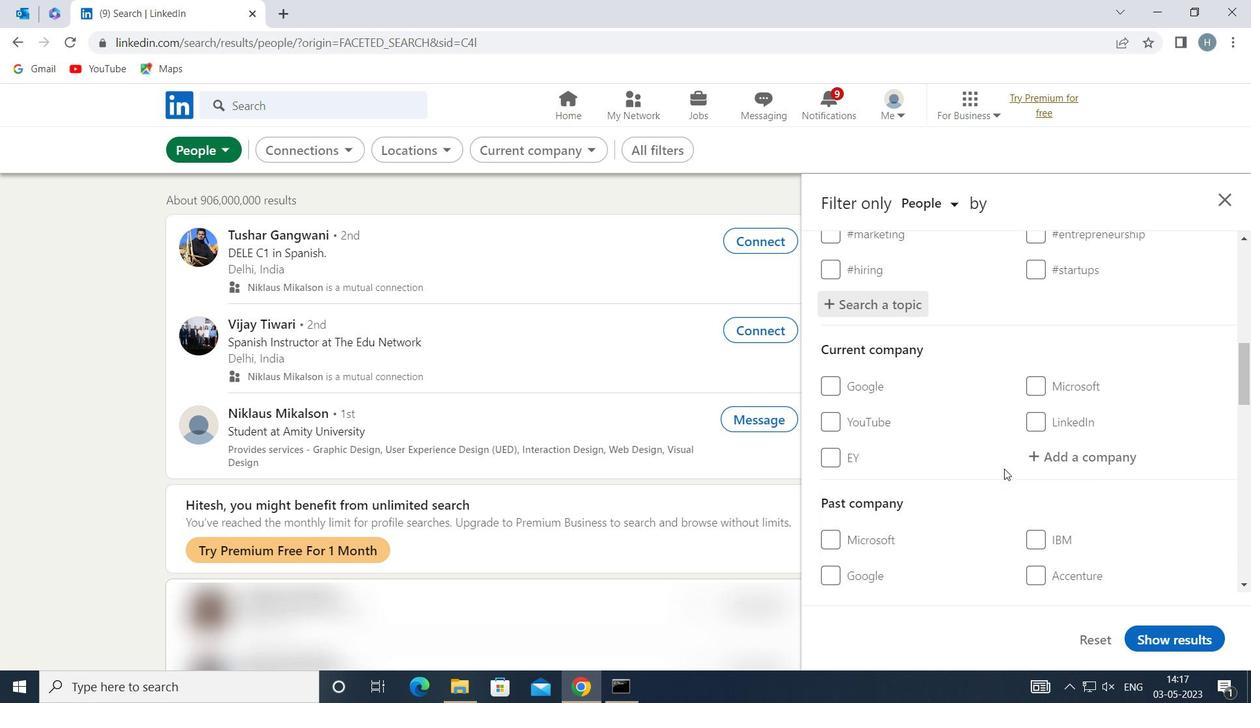 
Action: Mouse scrolled (1003, 470) with delta (0, 0)
Screenshot: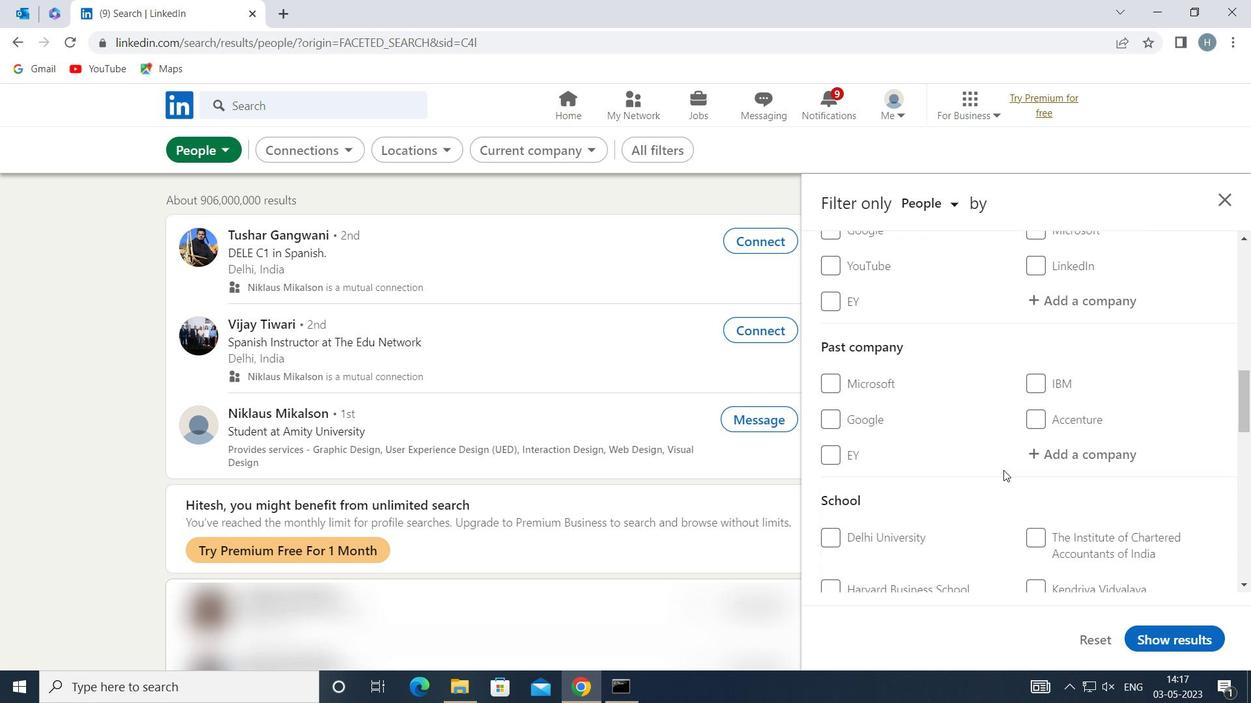 
Action: Mouse scrolled (1003, 470) with delta (0, 0)
Screenshot: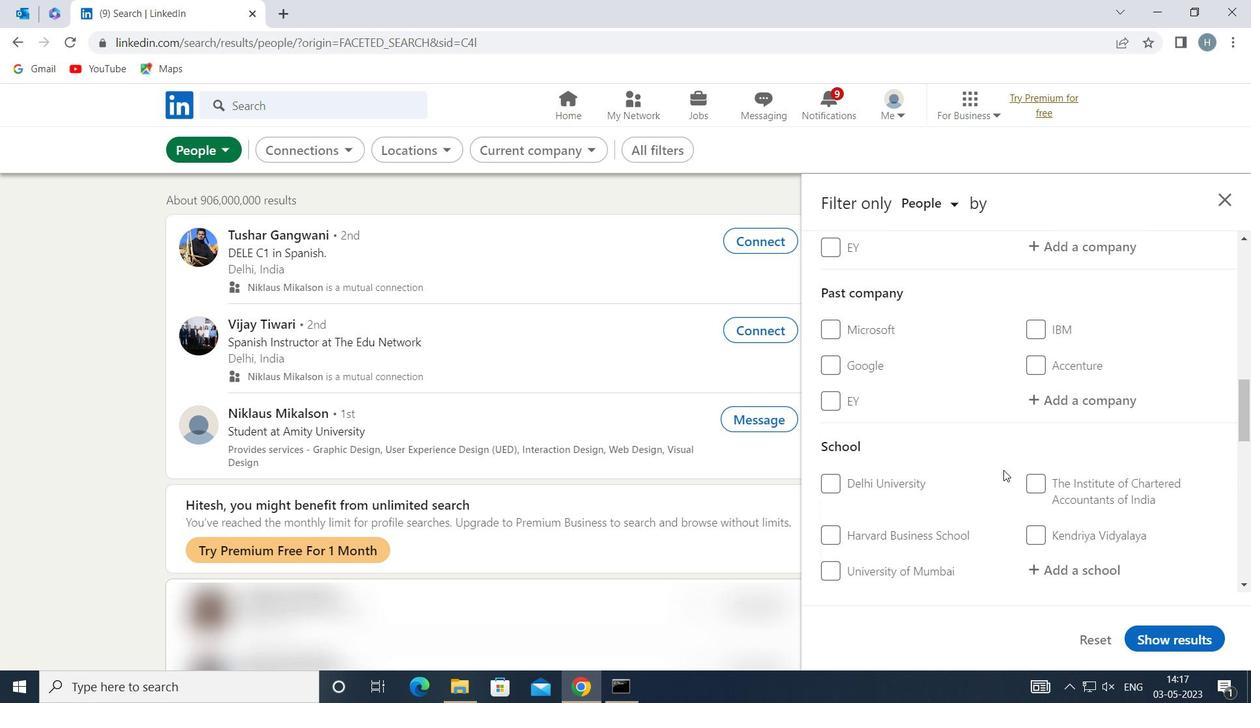 
Action: Mouse moved to (1062, 534)
Screenshot: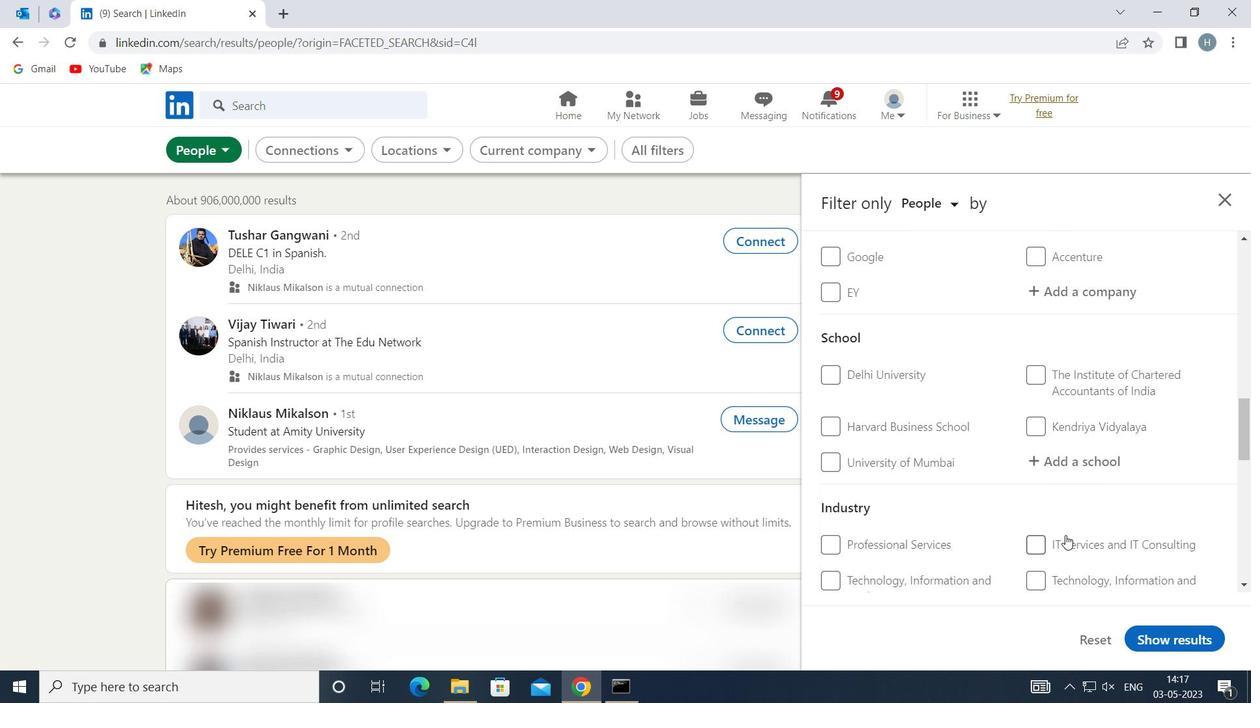 
Action: Mouse scrolled (1062, 534) with delta (0, 0)
Screenshot: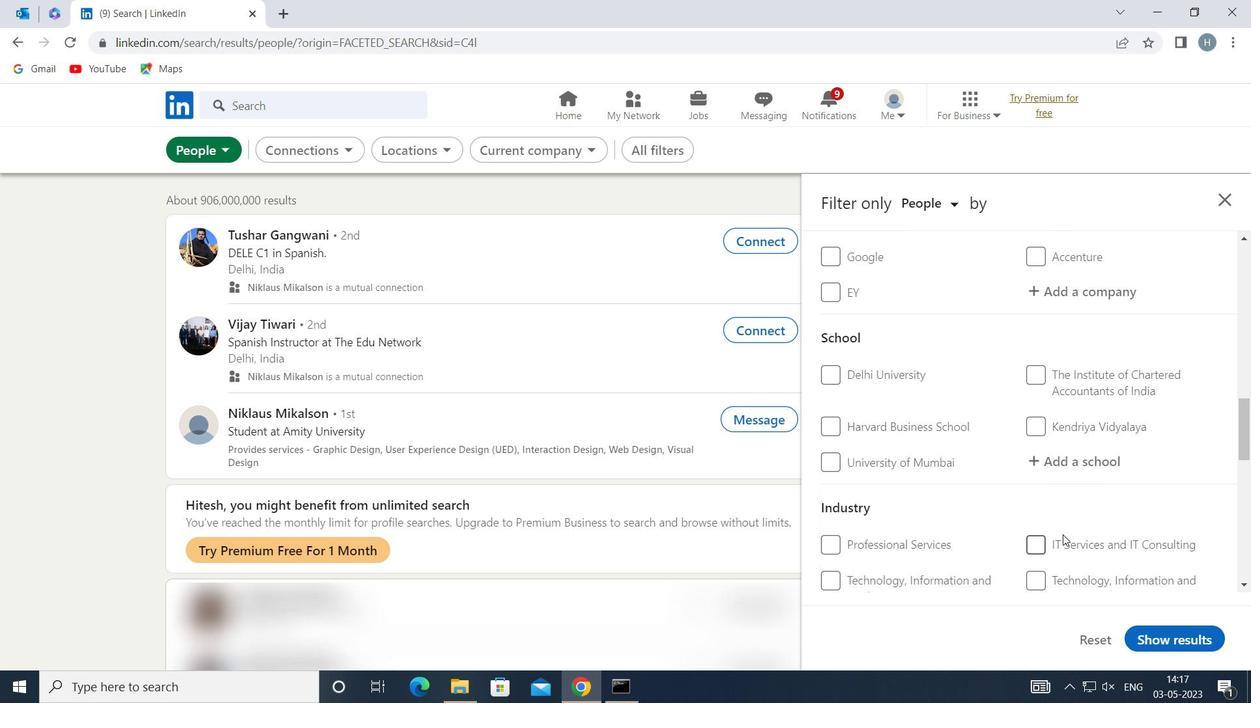 
Action: Mouse moved to (1047, 538)
Screenshot: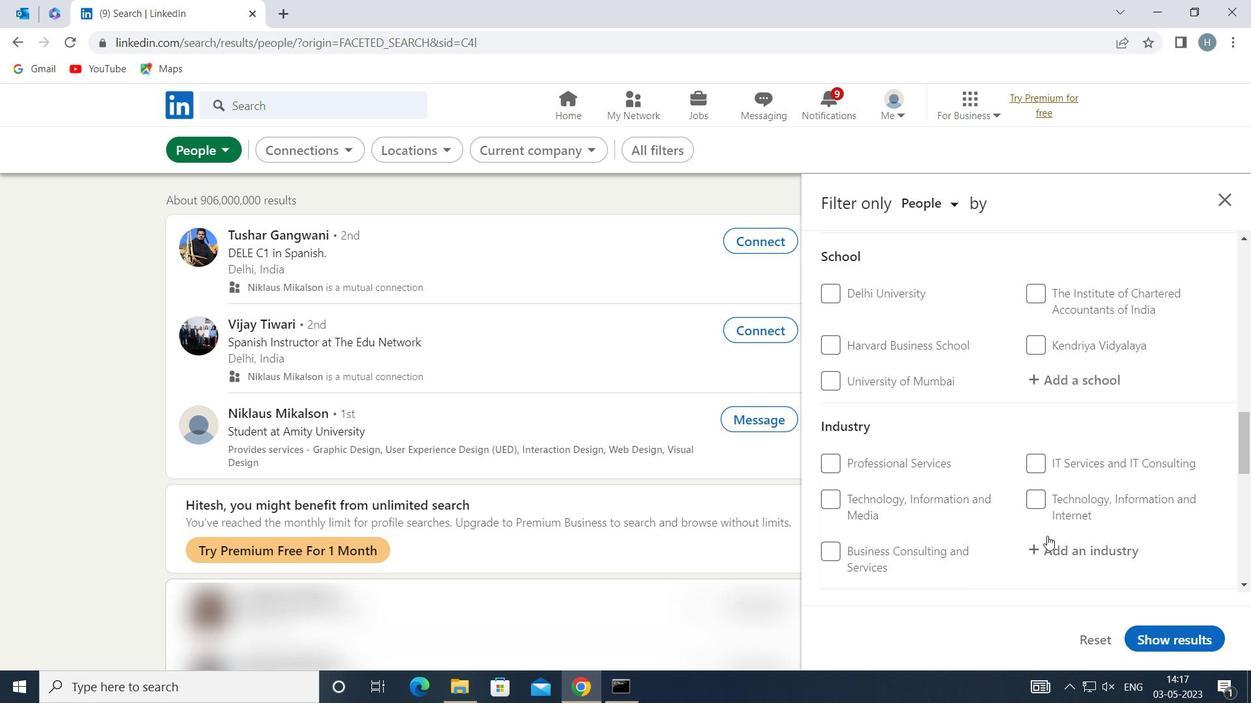 
Action: Mouse scrolled (1047, 537) with delta (0, 0)
Screenshot: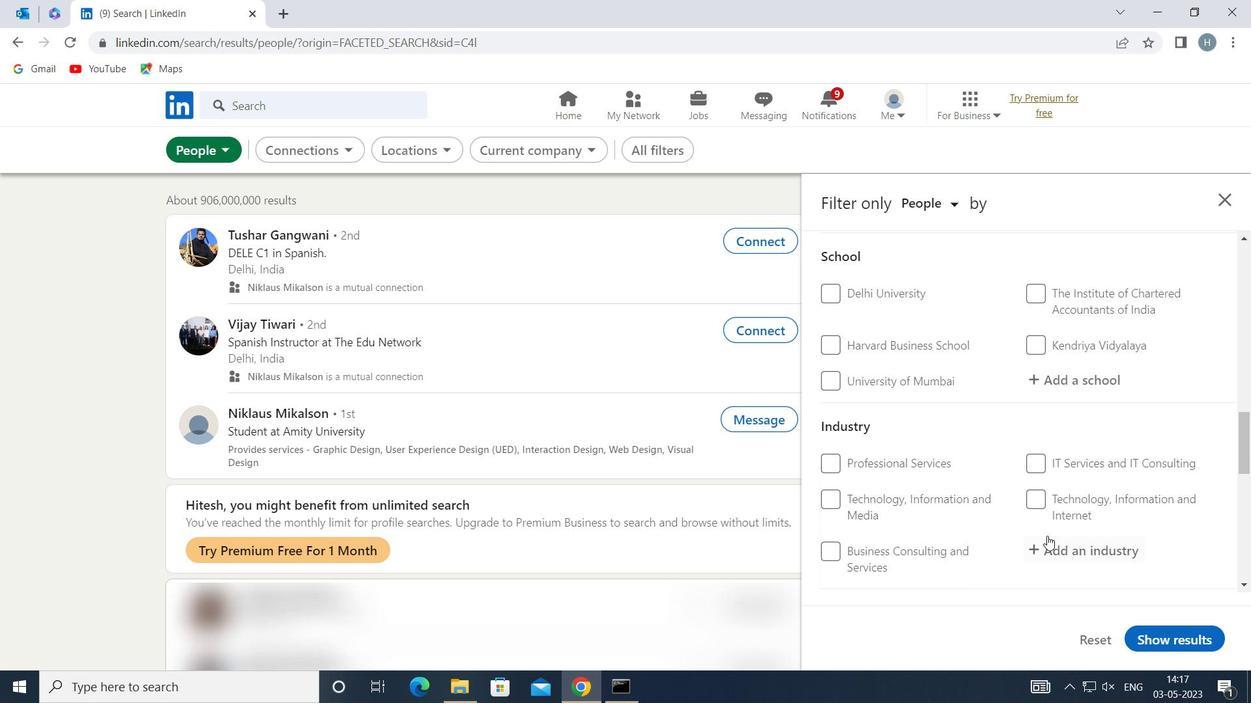 
Action: Mouse moved to (1039, 563)
Screenshot: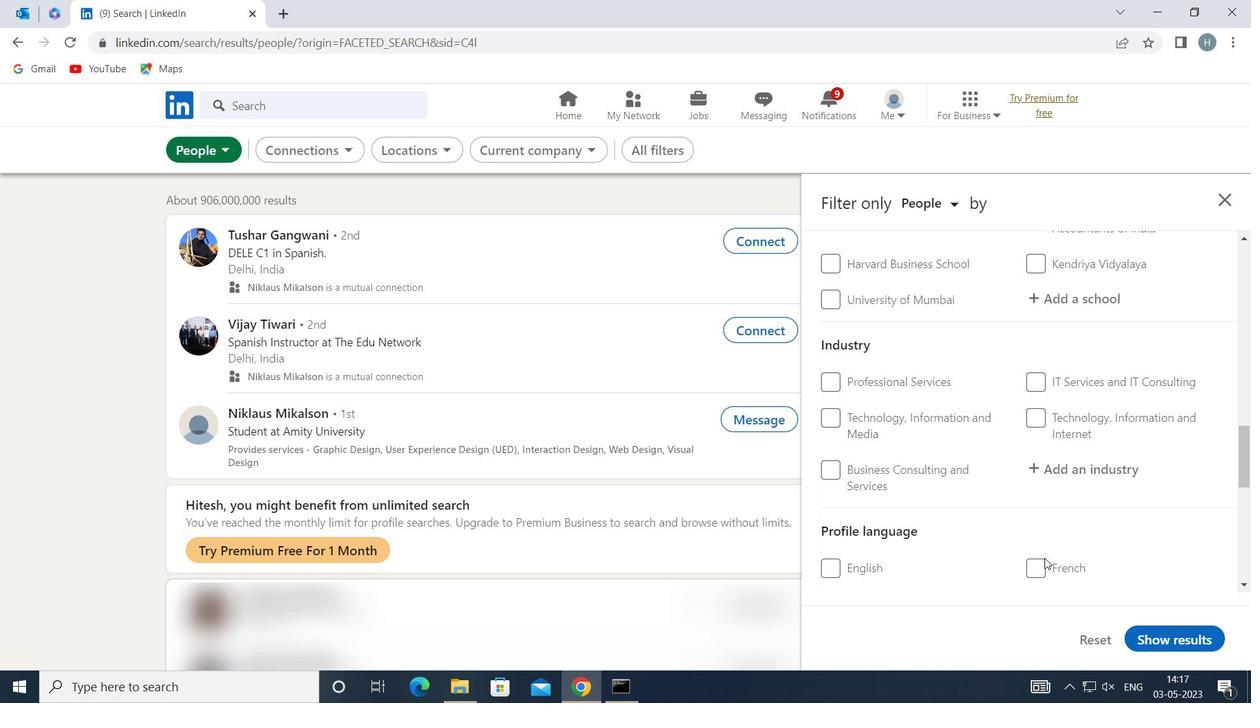 
Action: Mouse pressed left at (1039, 563)
Screenshot: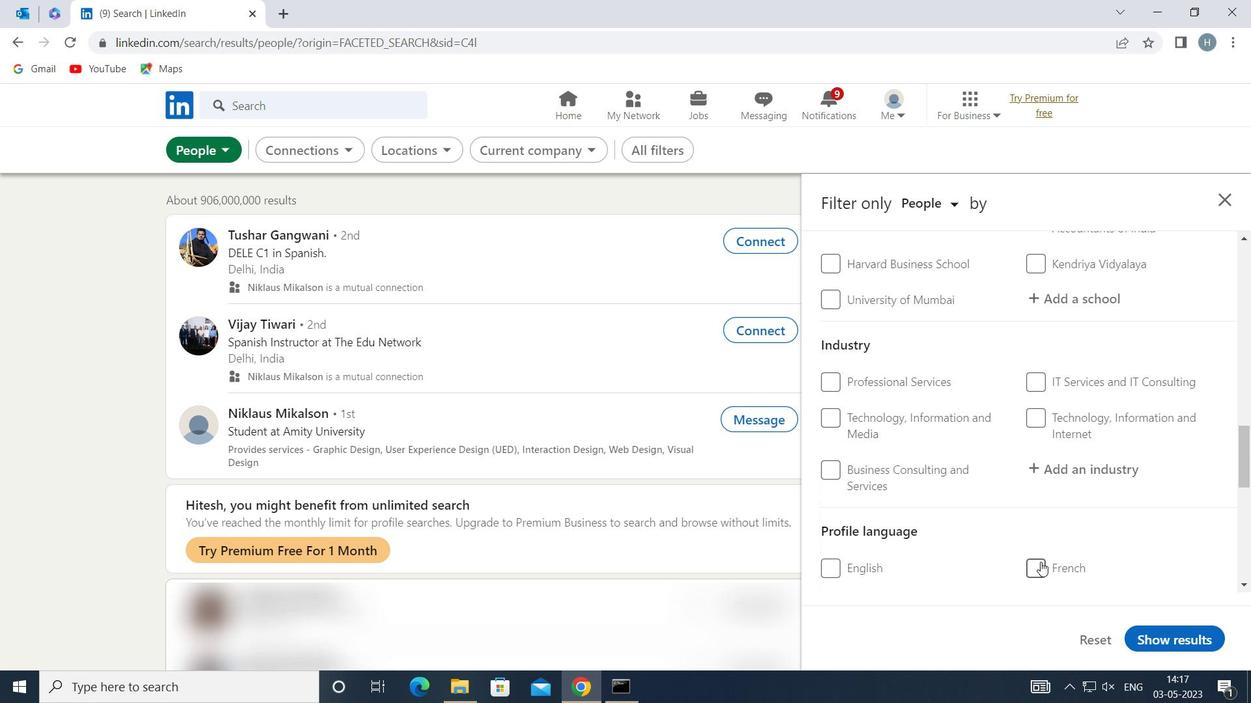 
Action: Mouse moved to (1000, 525)
Screenshot: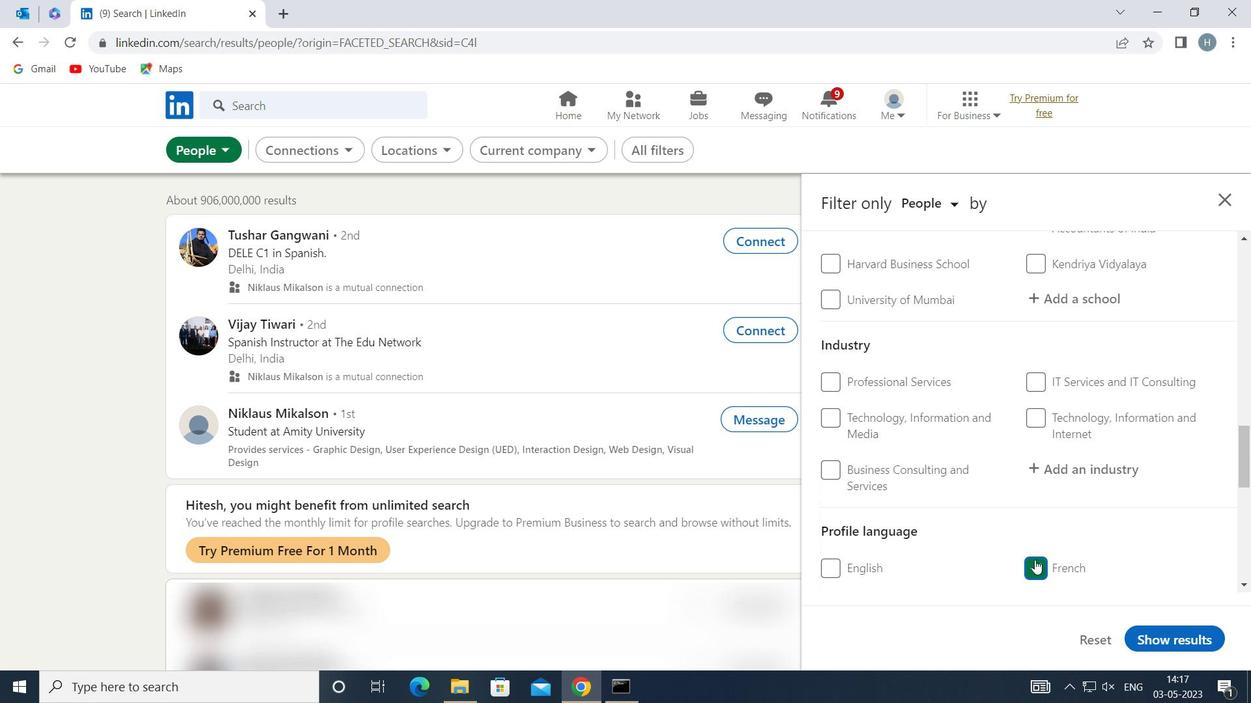
Action: Mouse scrolled (1000, 525) with delta (0, 0)
Screenshot: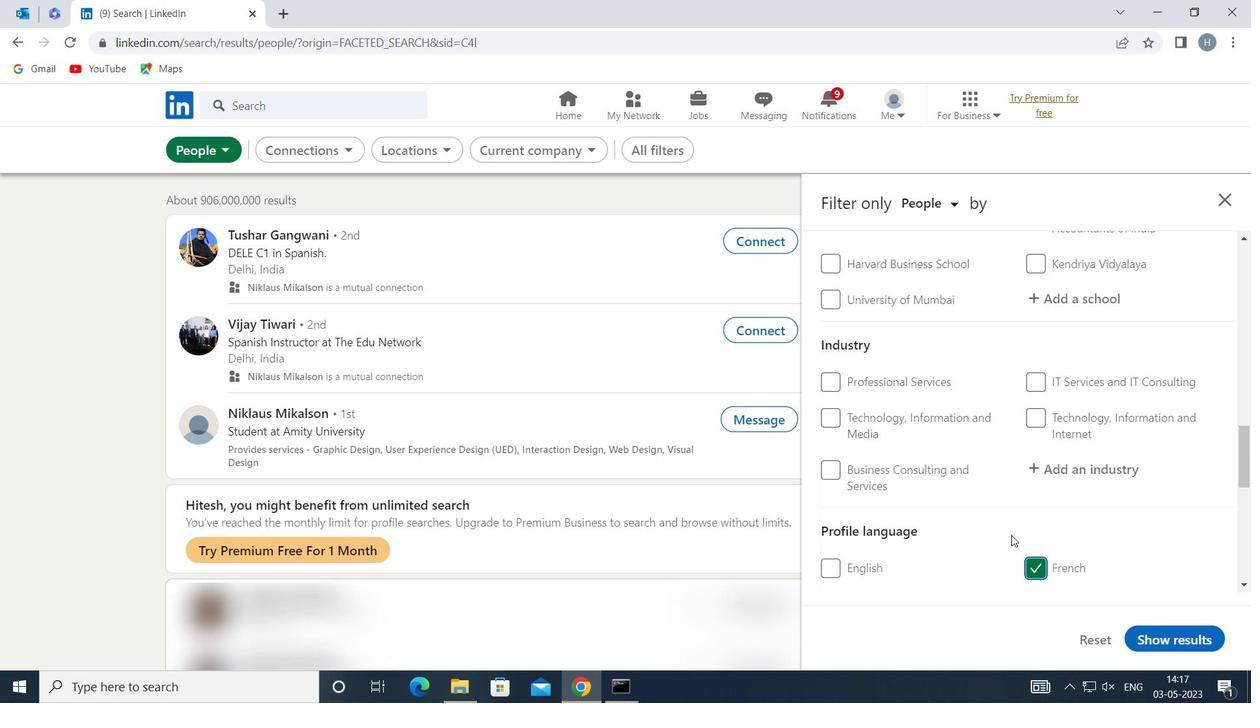 
Action: Mouse scrolled (1000, 525) with delta (0, 0)
Screenshot: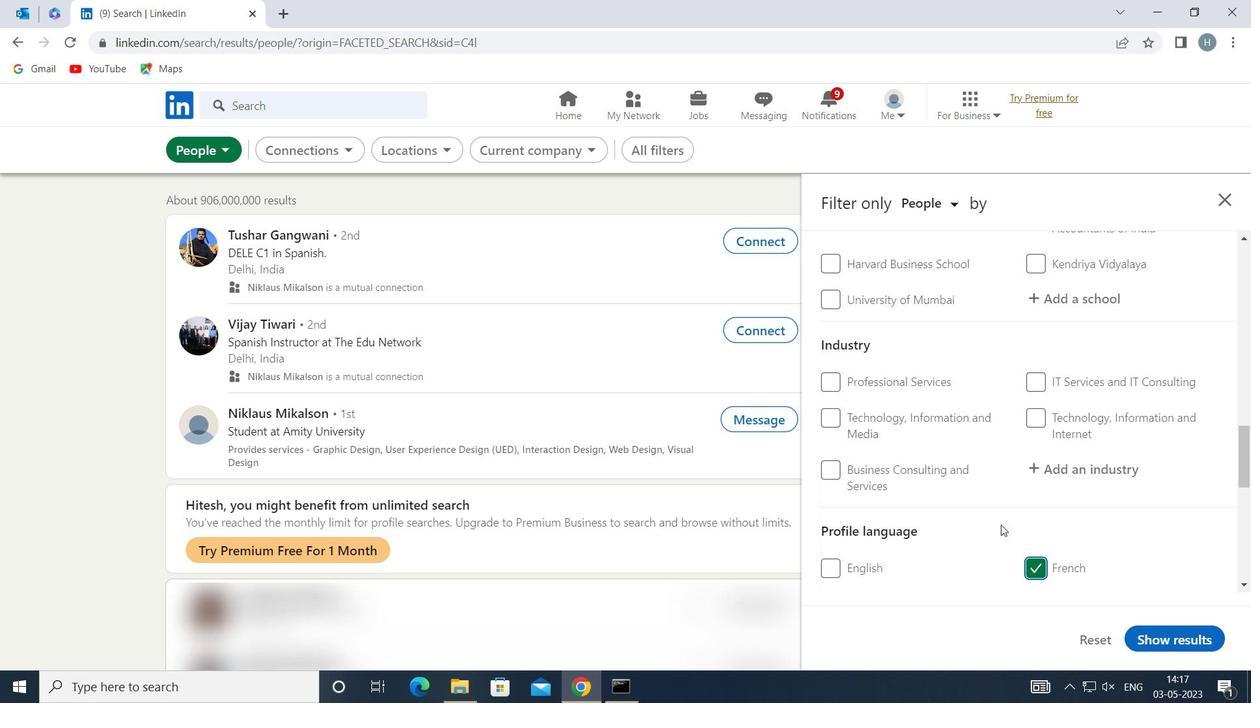 
Action: Mouse moved to (1000, 524)
Screenshot: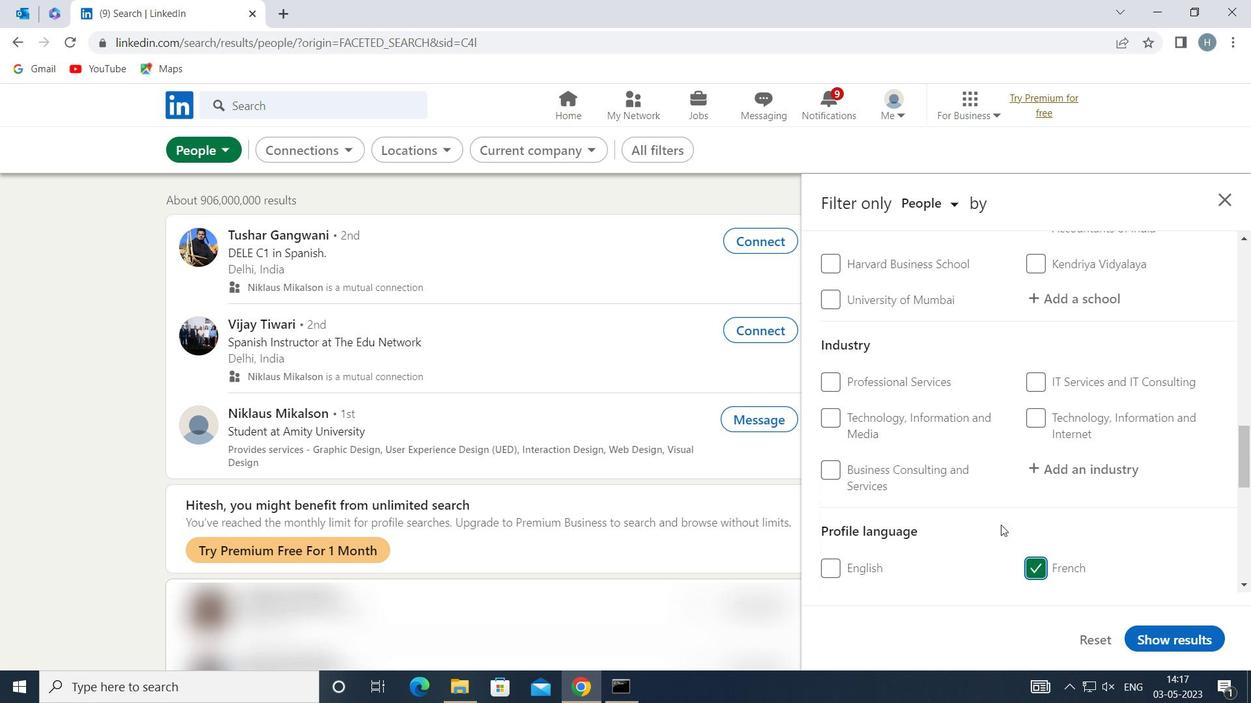 
Action: Mouse scrolled (1000, 525) with delta (0, 0)
Screenshot: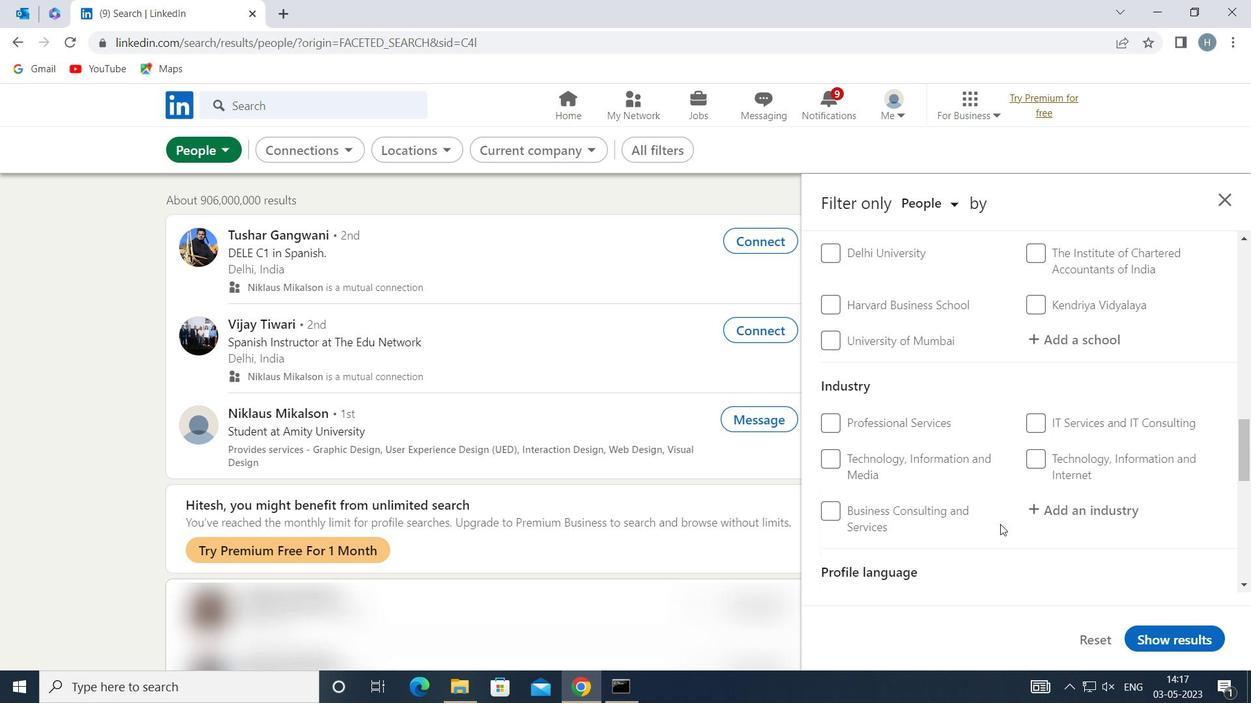 
Action: Mouse scrolled (1000, 525) with delta (0, 0)
Screenshot: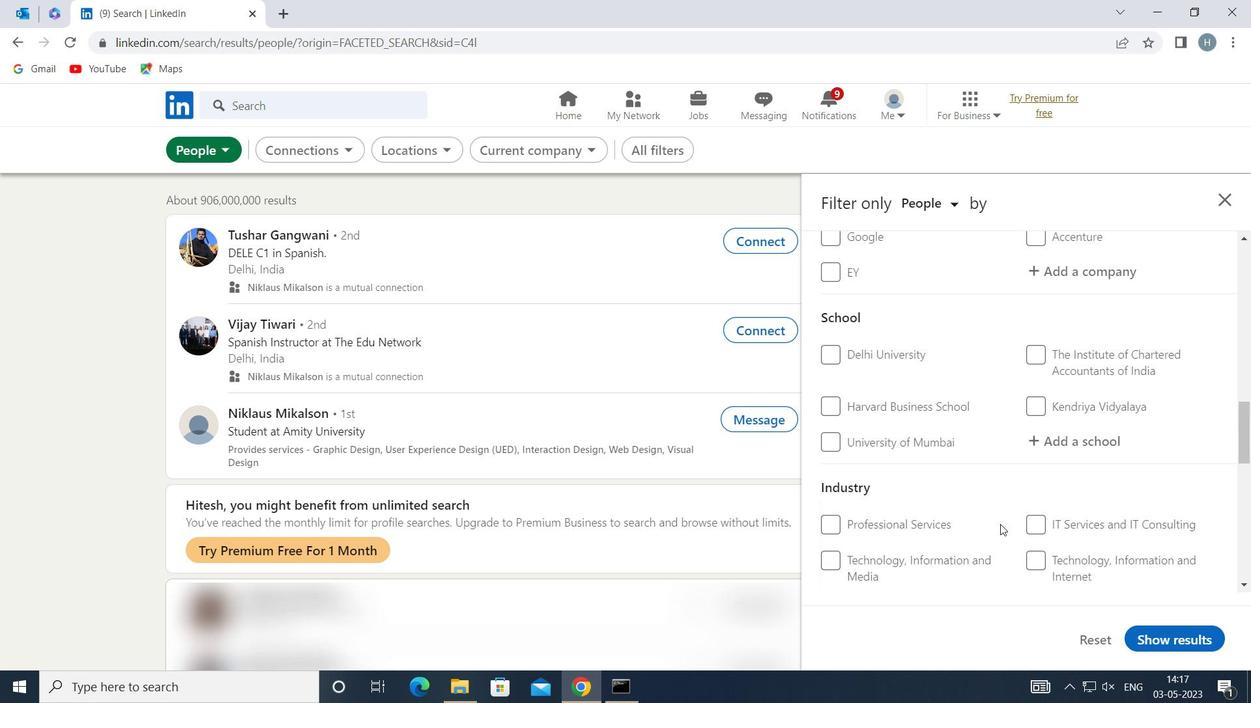 
Action: Mouse scrolled (1000, 525) with delta (0, 0)
Screenshot: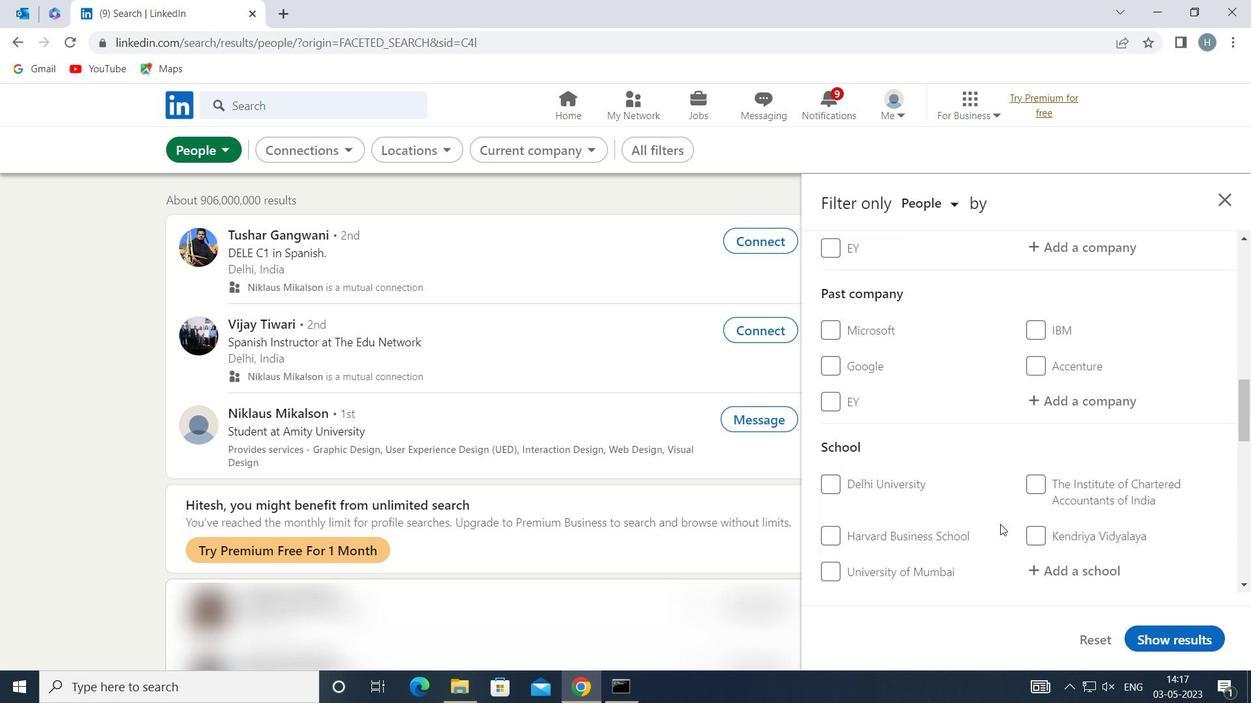 
Action: Mouse scrolled (1000, 525) with delta (0, 0)
Screenshot: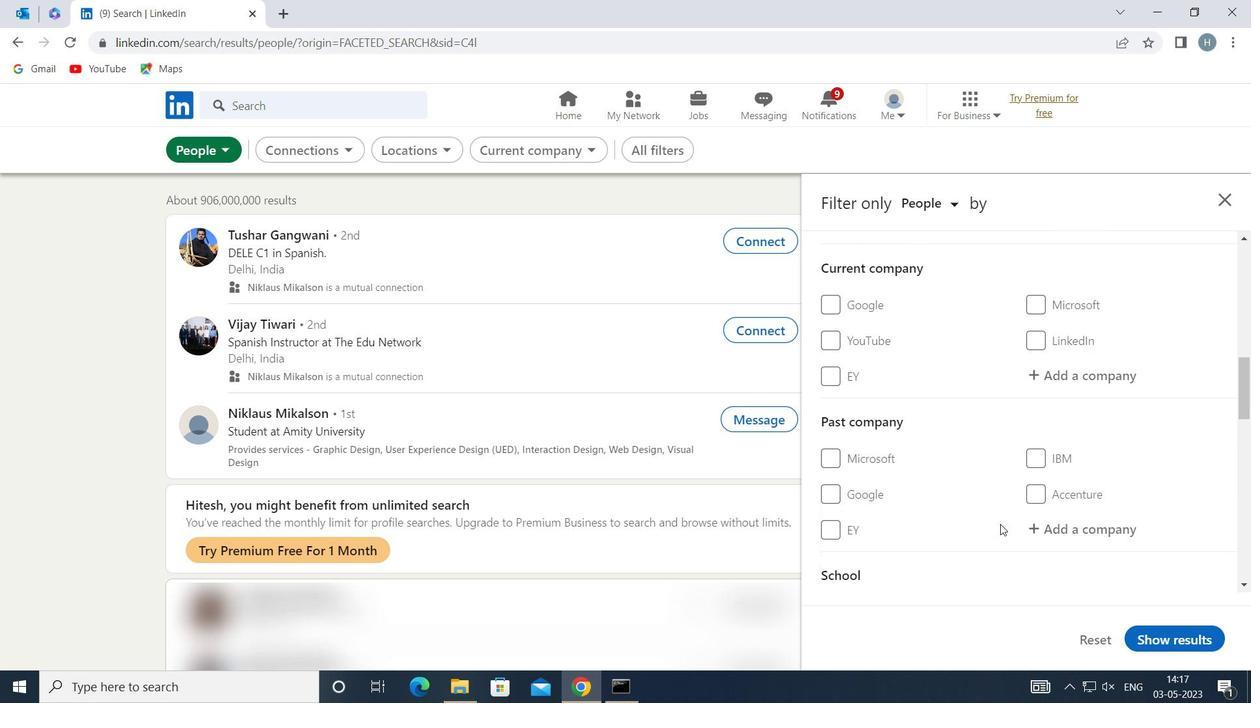 
Action: Mouse moved to (1076, 463)
Screenshot: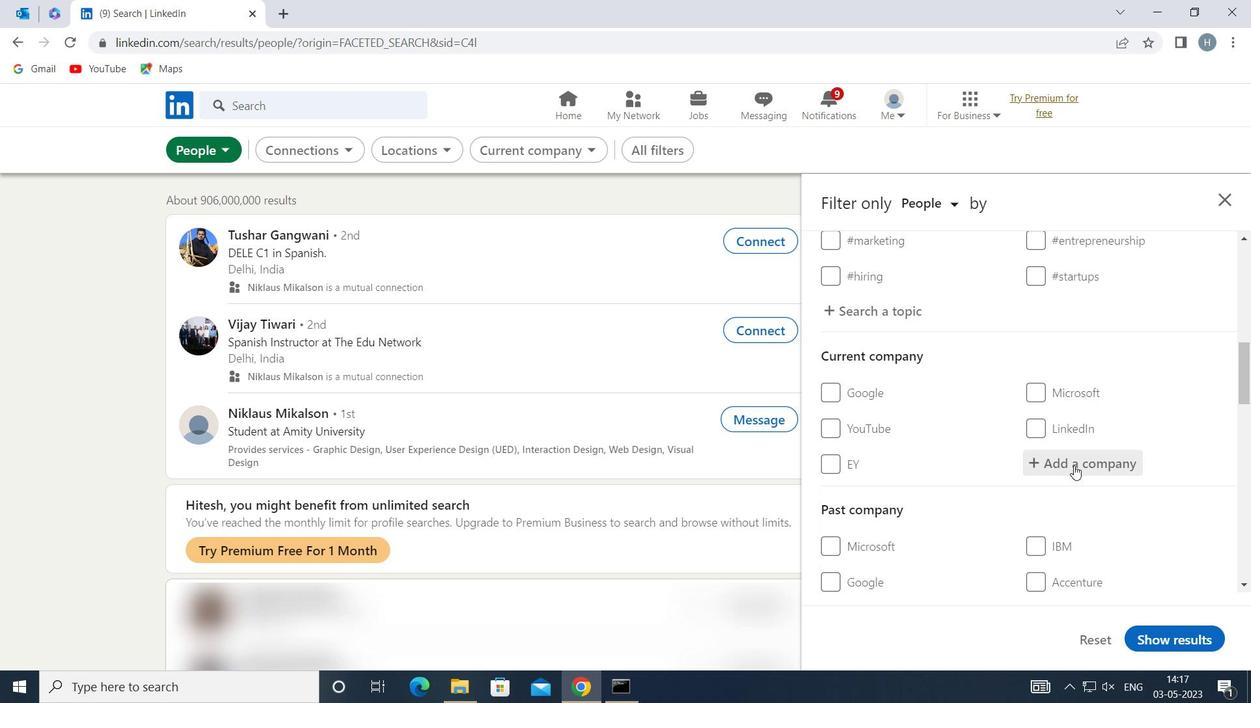 
Action: Mouse pressed left at (1076, 463)
Screenshot: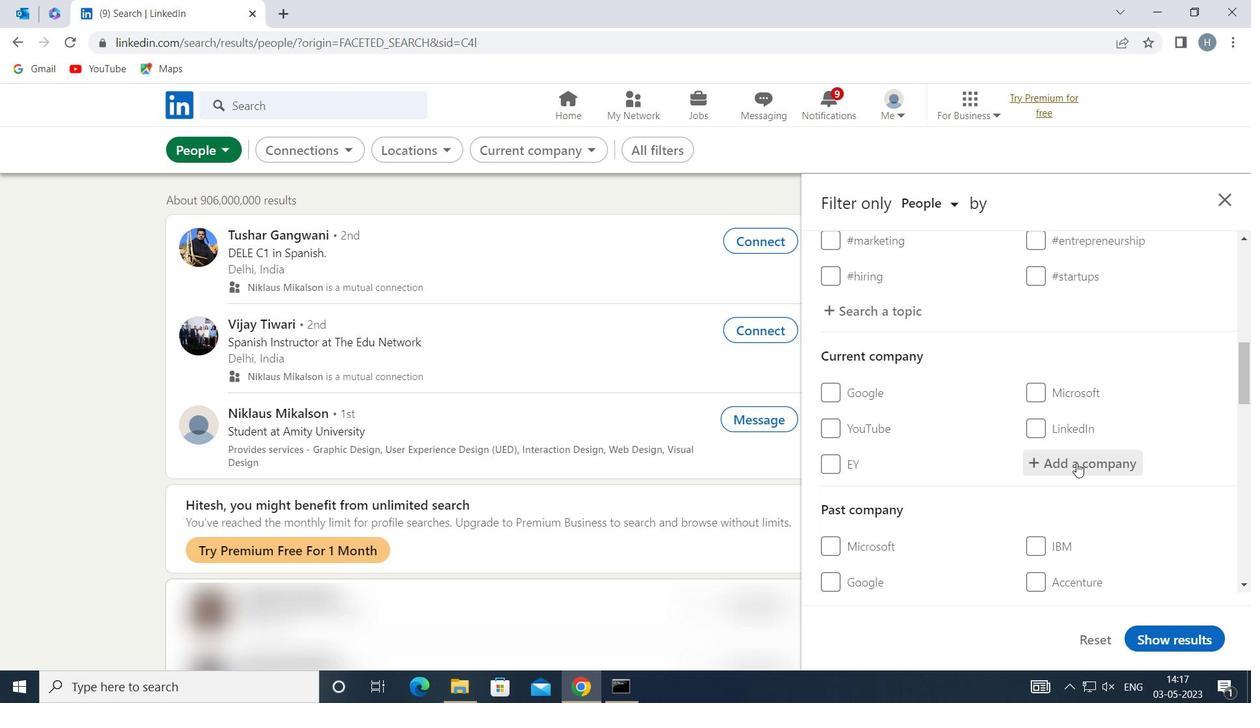 
Action: Key pressed <Key.shift>SIEMENS<Key.space><Key.shift>MO
Screenshot: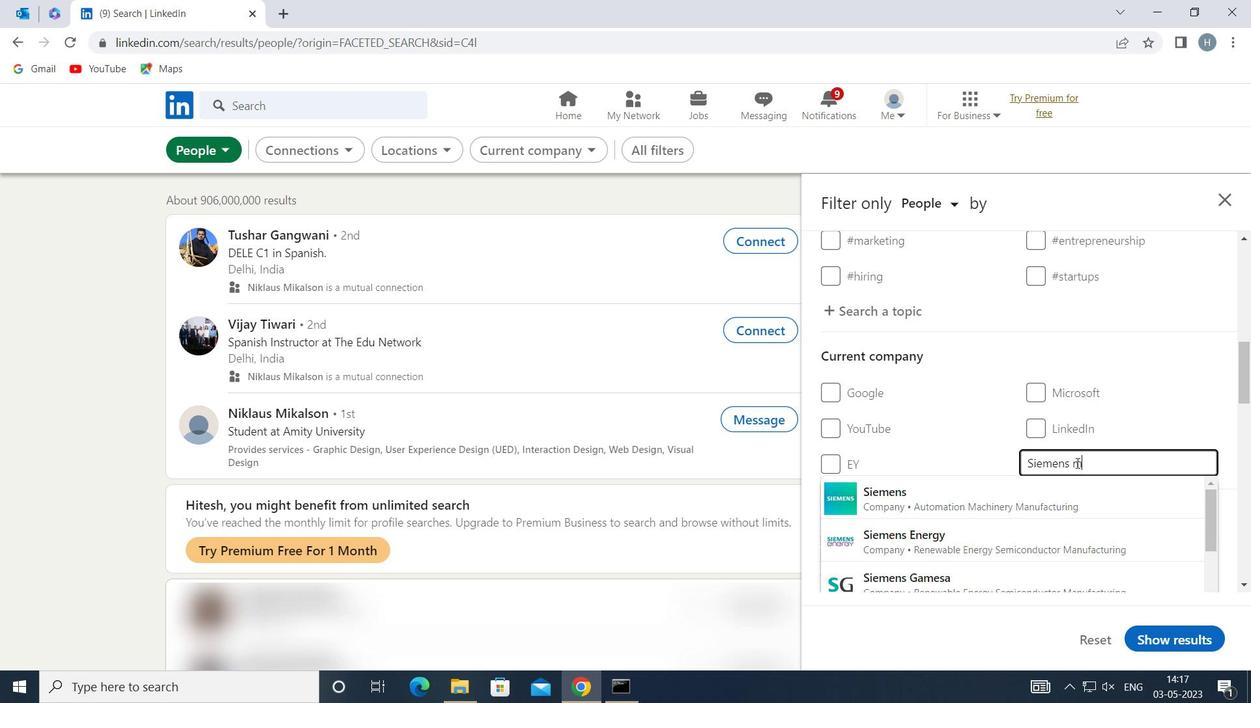 
Action: Mouse moved to (1077, 477)
Screenshot: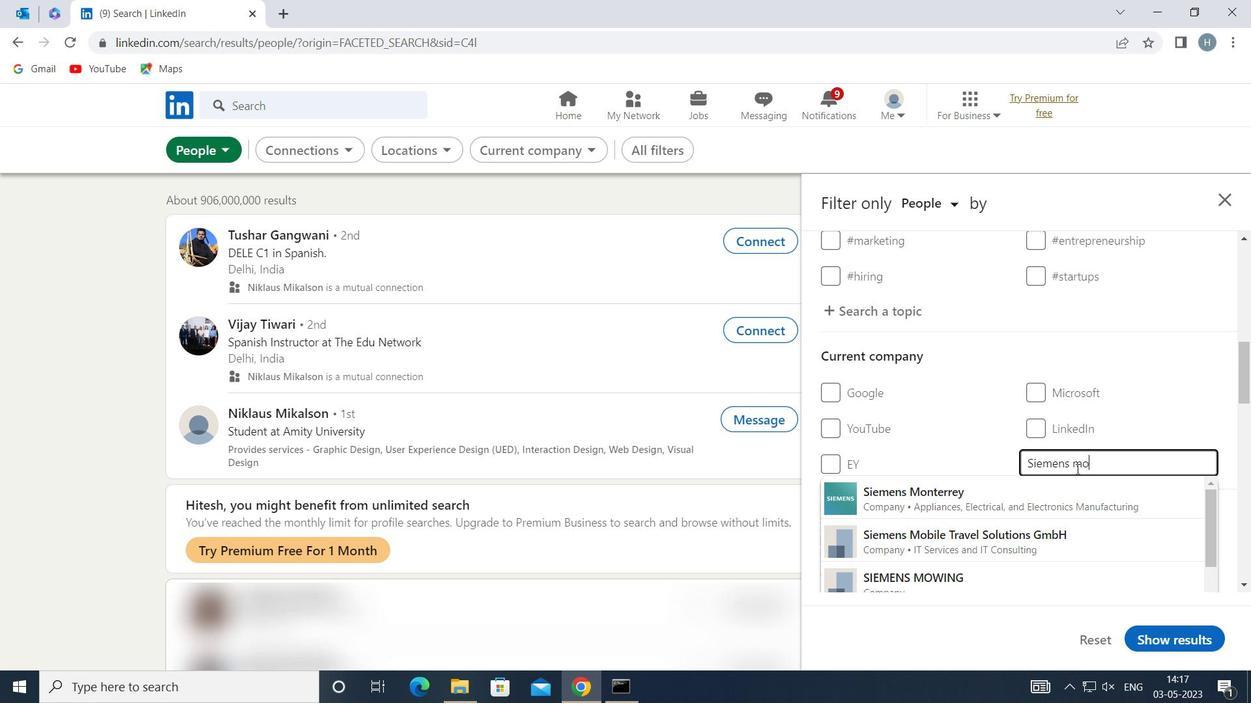 
Action: Key pressed BILI
Screenshot: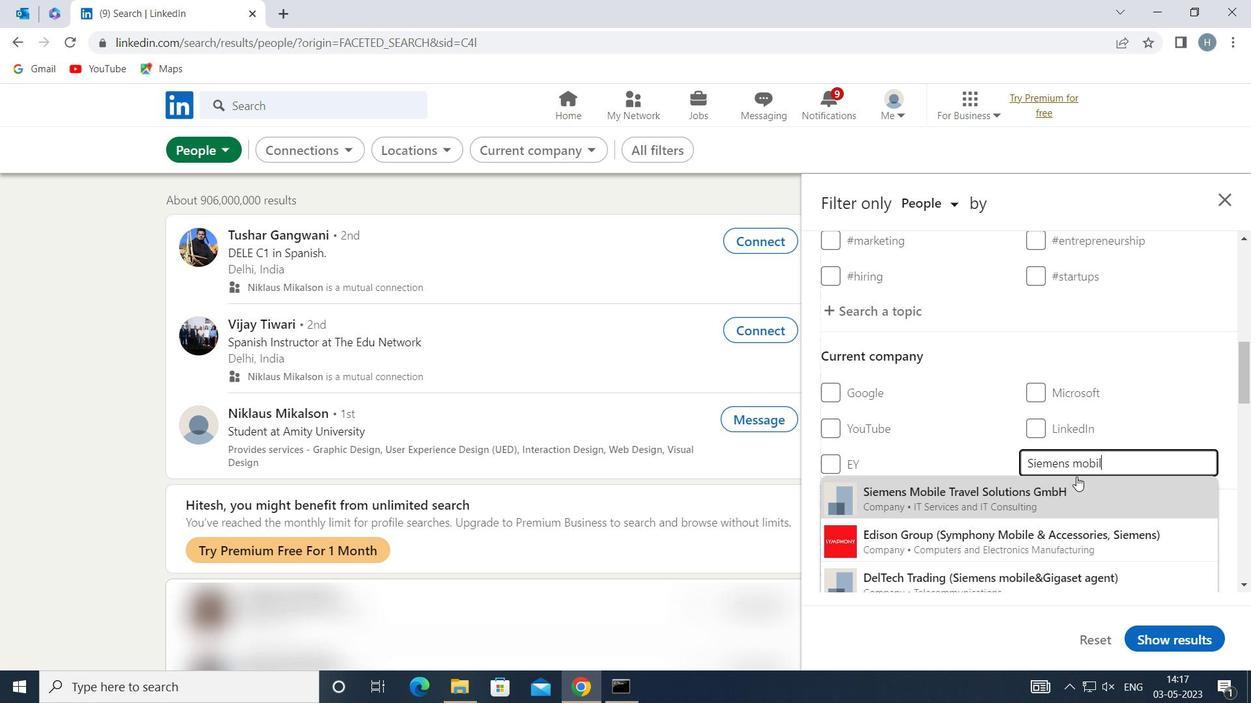 
Action: Mouse moved to (1077, 476)
Screenshot: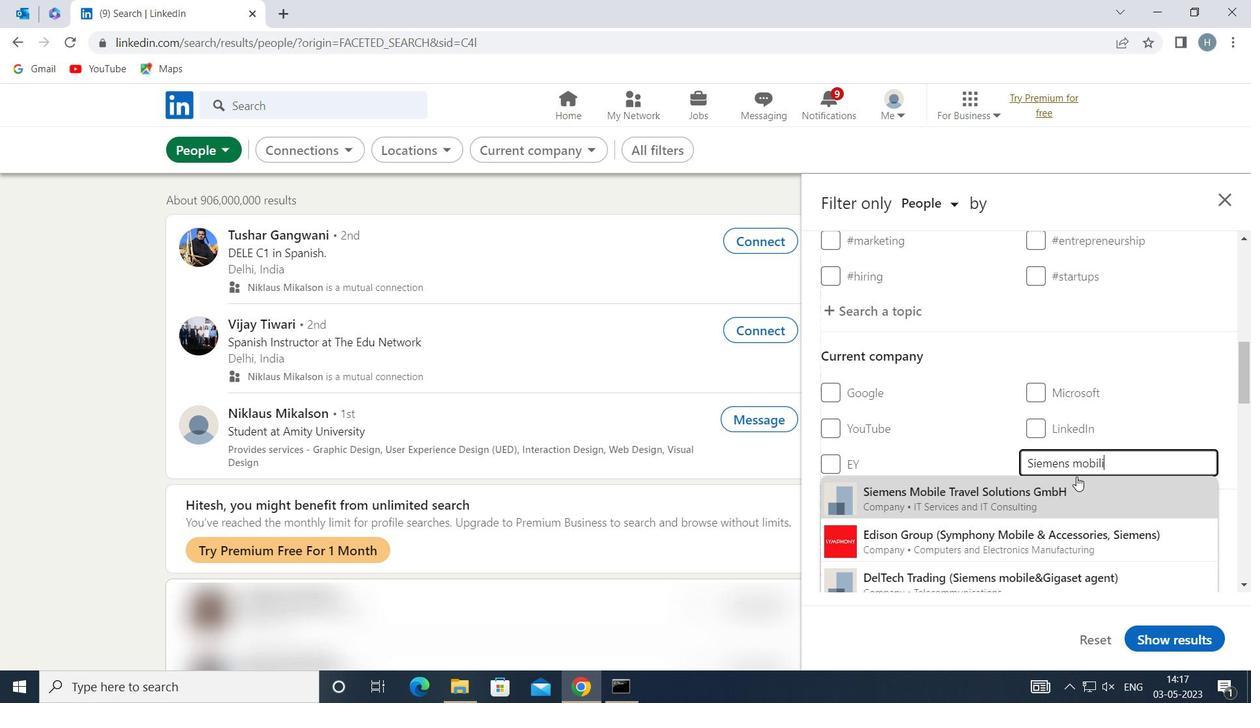 
Action: Key pressed T
Screenshot: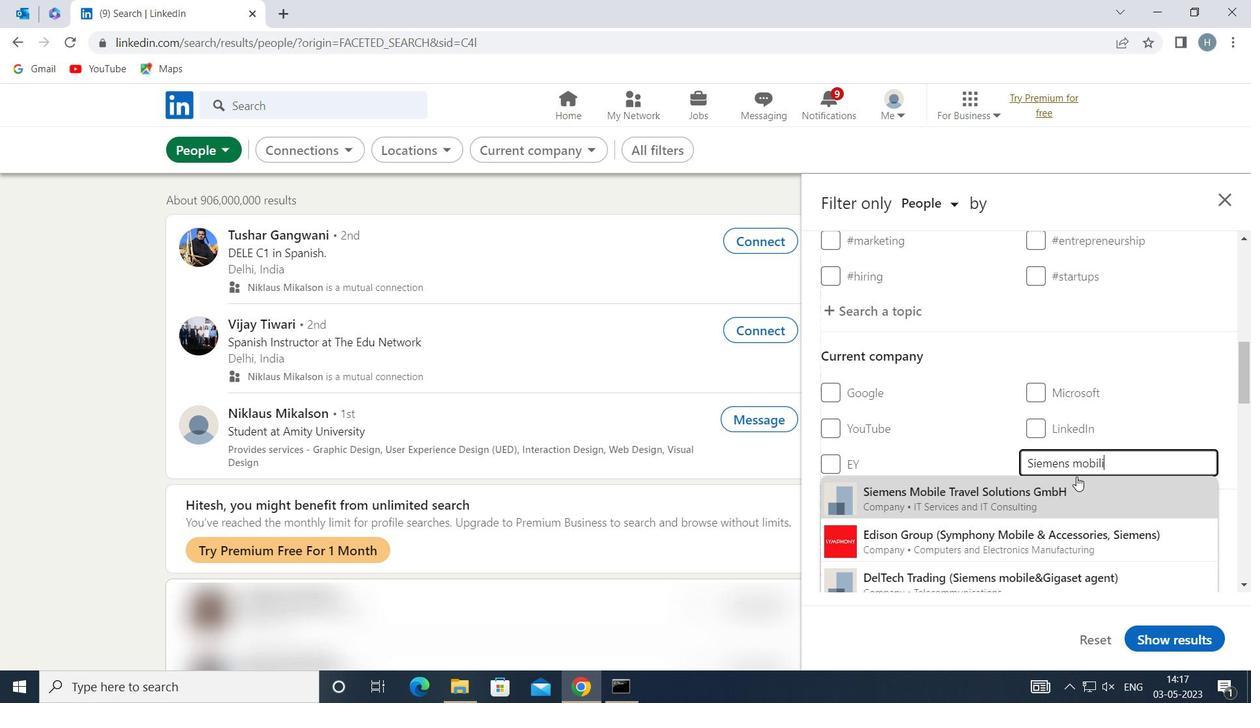 
Action: Mouse moved to (1078, 474)
Screenshot: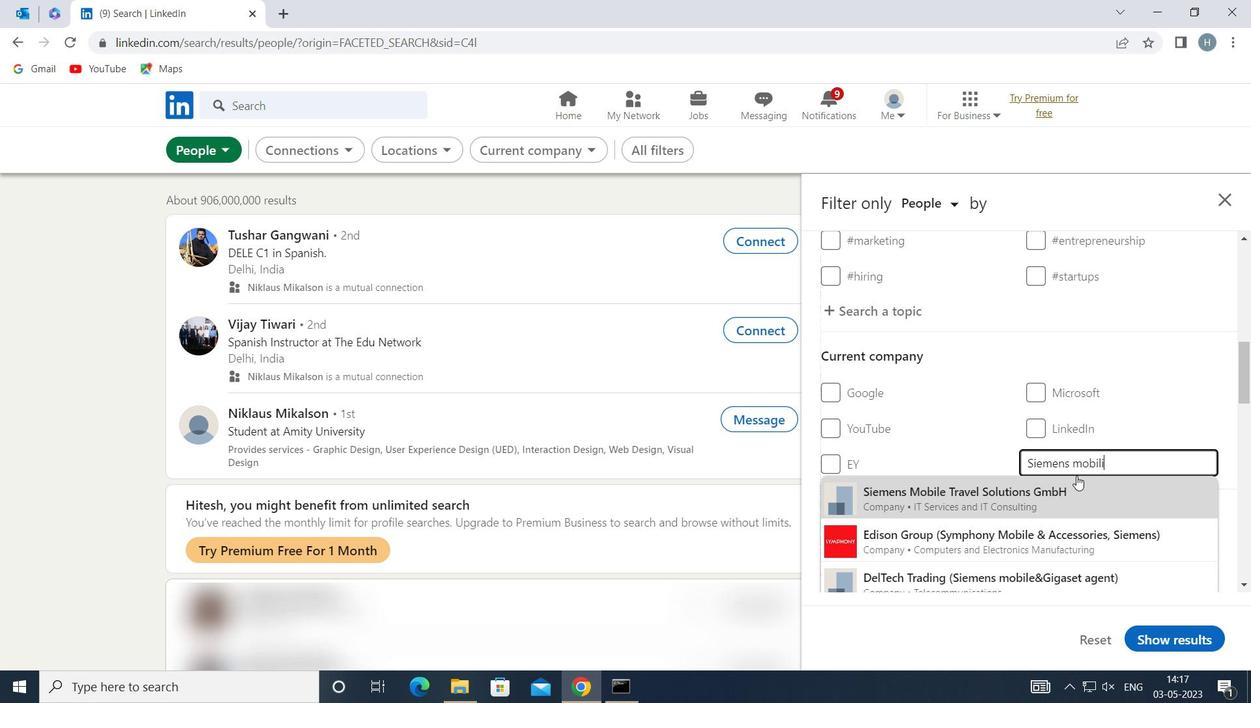 
Action: Key pressed Y
Screenshot: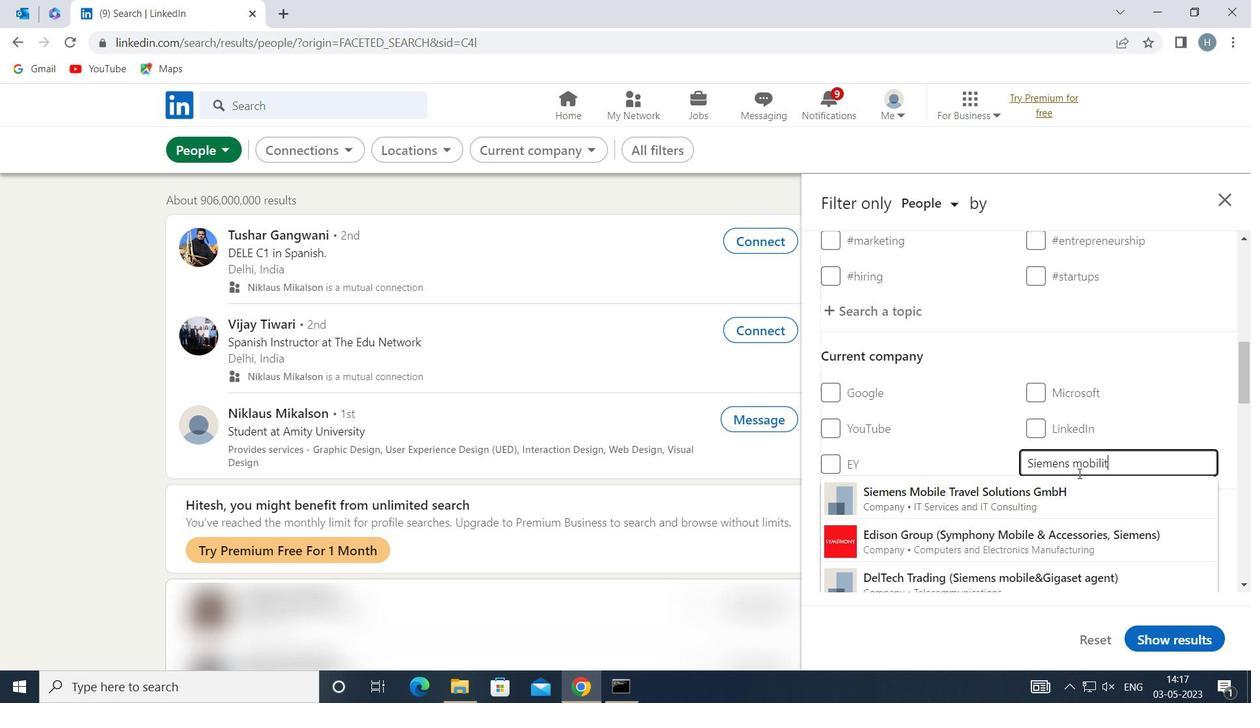 
Action: Mouse moved to (1138, 488)
Screenshot: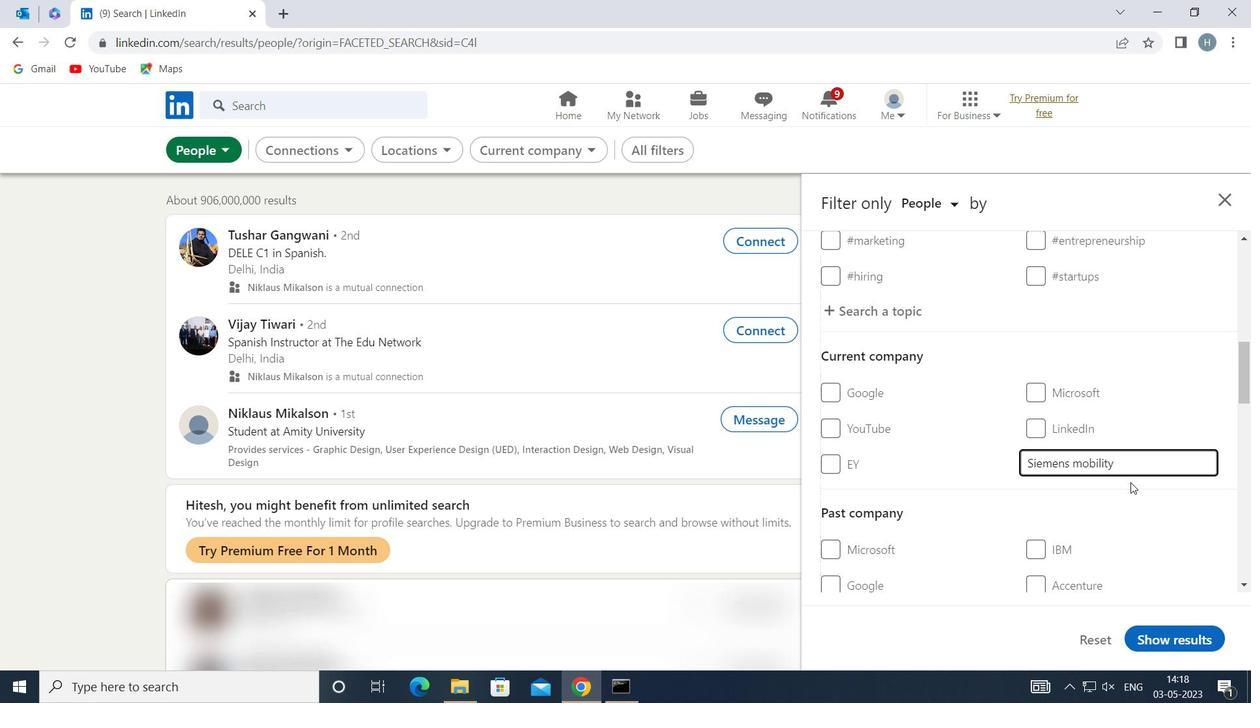 
Action: Mouse pressed left at (1138, 488)
Screenshot: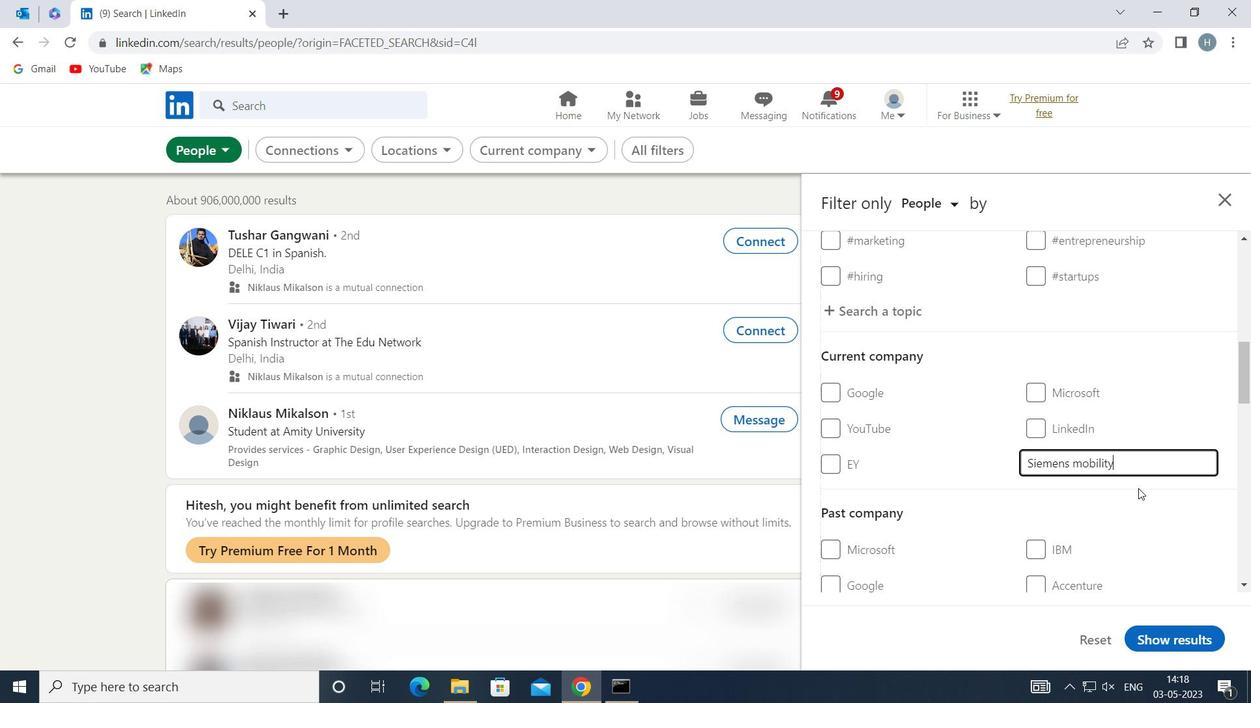 
Action: Mouse moved to (1092, 484)
Screenshot: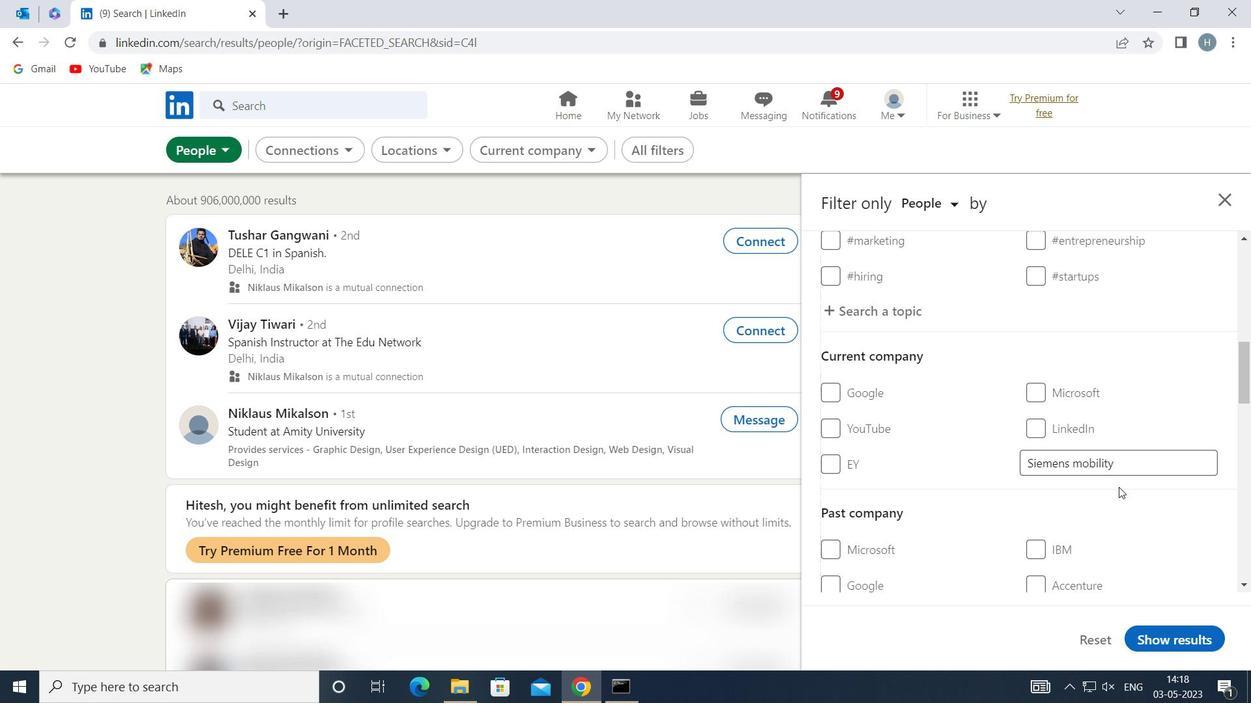 
Action: Mouse scrolled (1092, 484) with delta (0, 0)
Screenshot: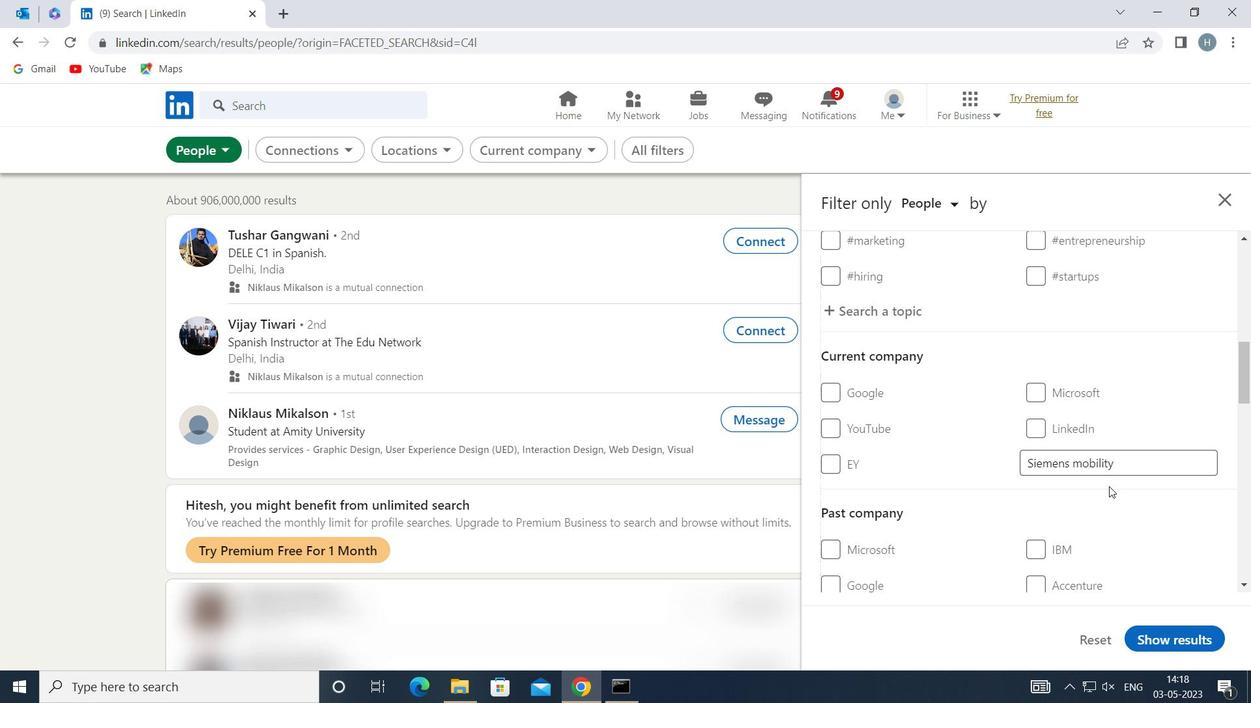 
Action: Mouse moved to (1089, 482)
Screenshot: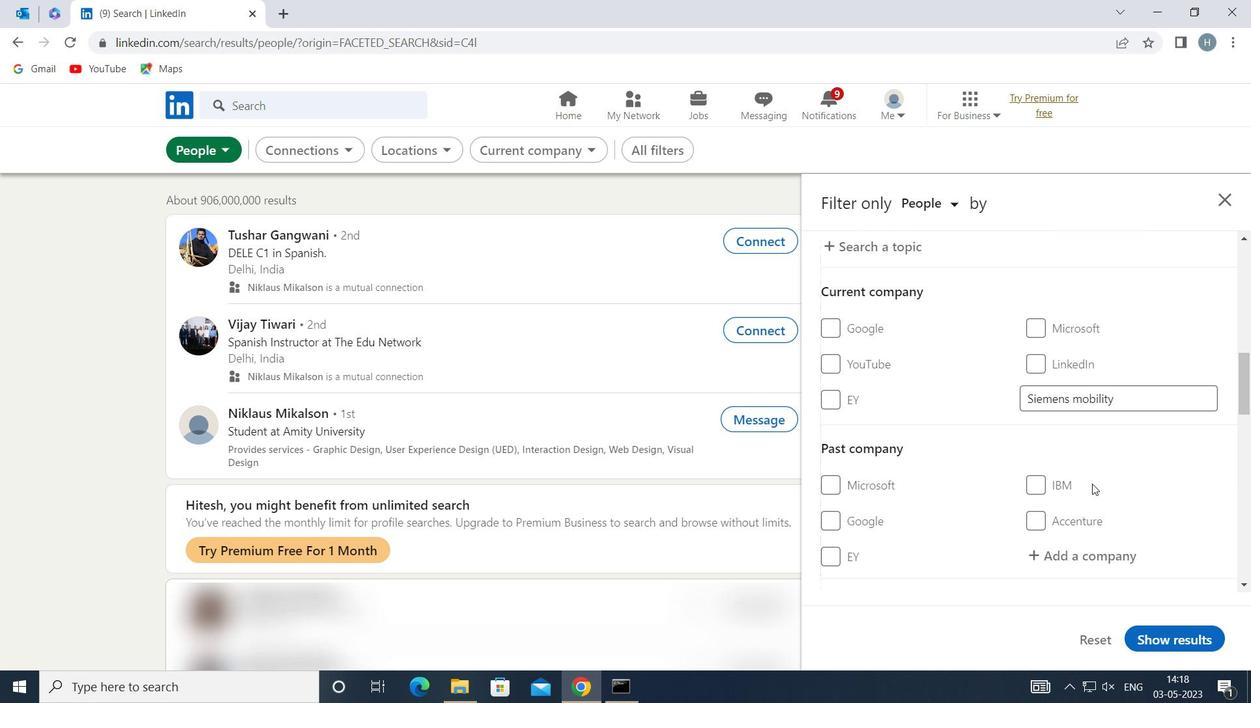 
Action: Mouse scrolled (1089, 482) with delta (0, 0)
Screenshot: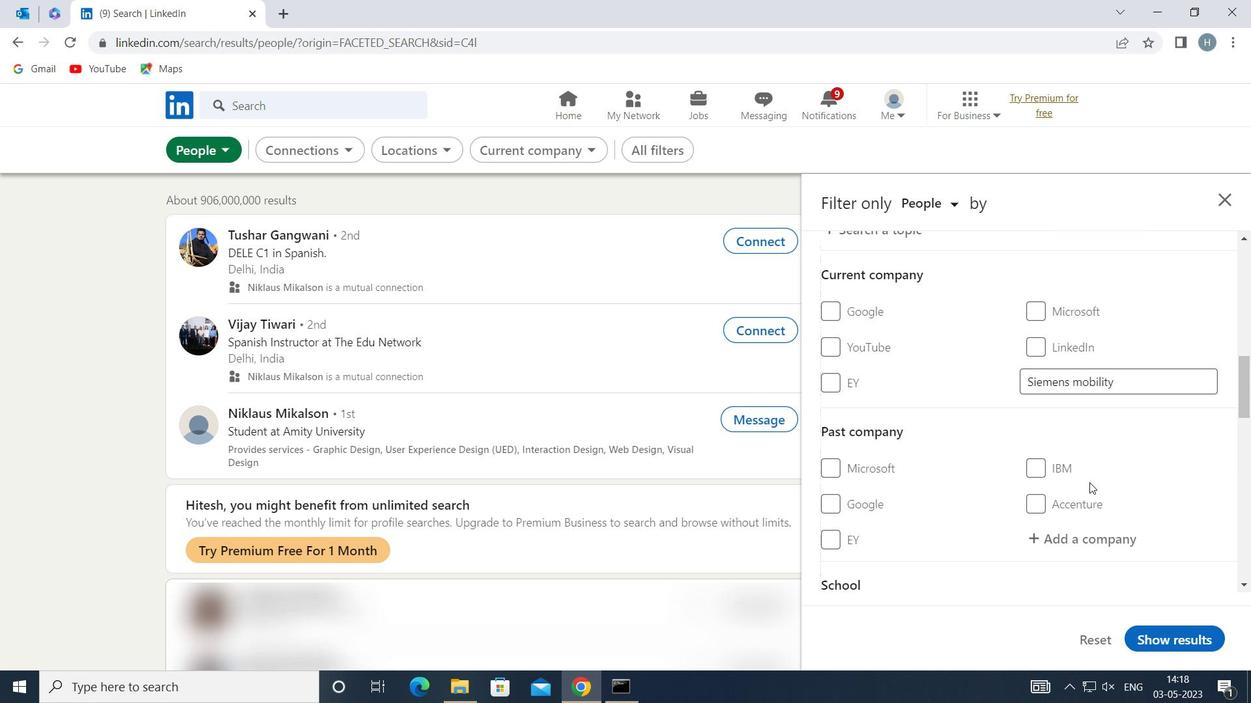 
Action: Mouse moved to (1086, 461)
Screenshot: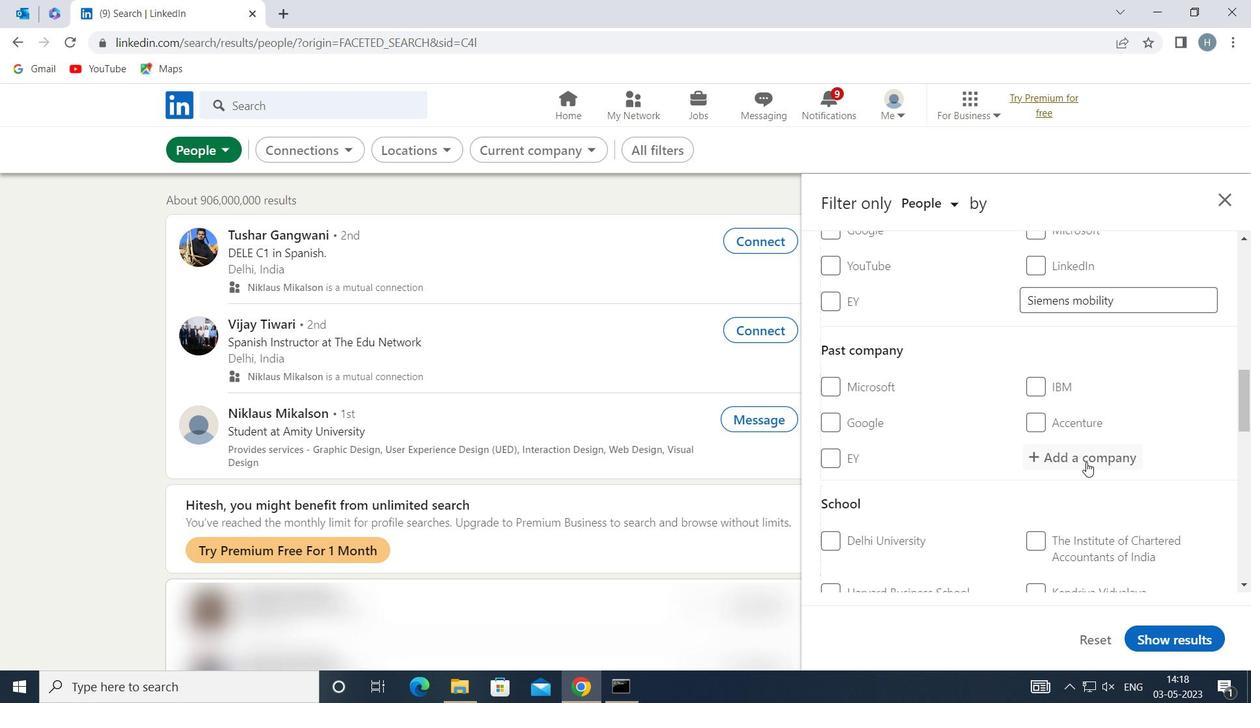 
Action: Mouse scrolled (1086, 461) with delta (0, 0)
Screenshot: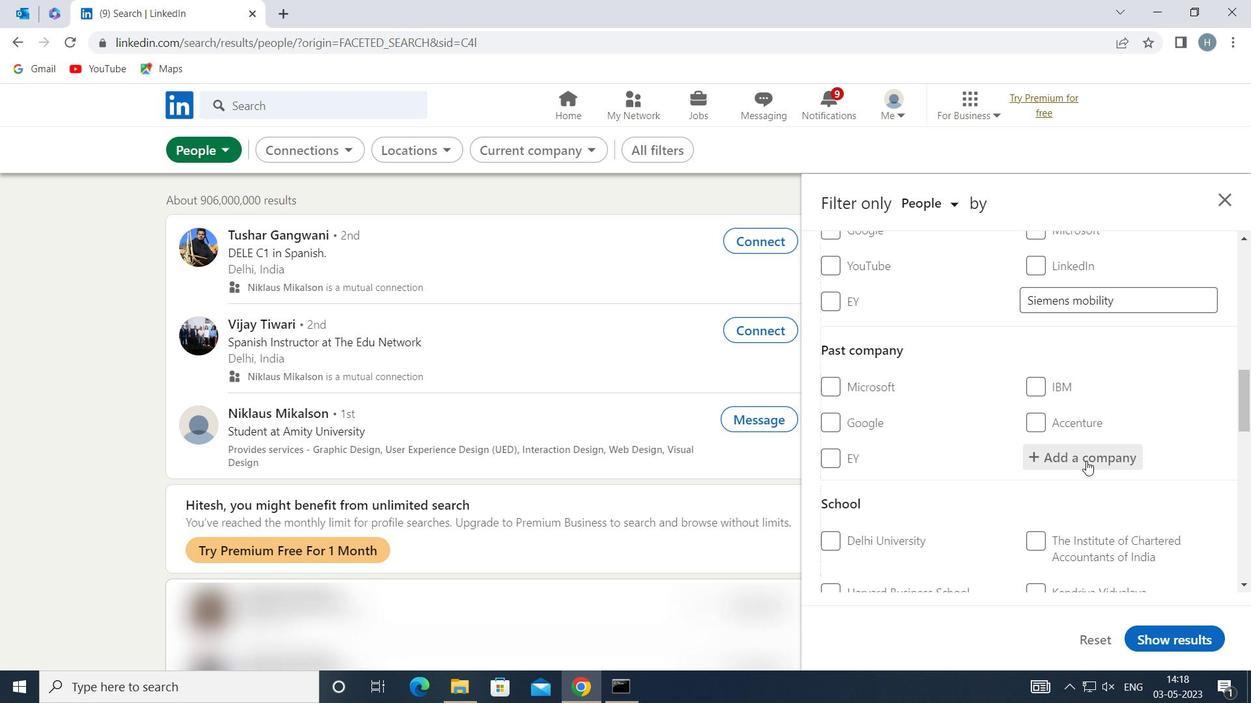 
Action: Mouse moved to (1086, 462)
Screenshot: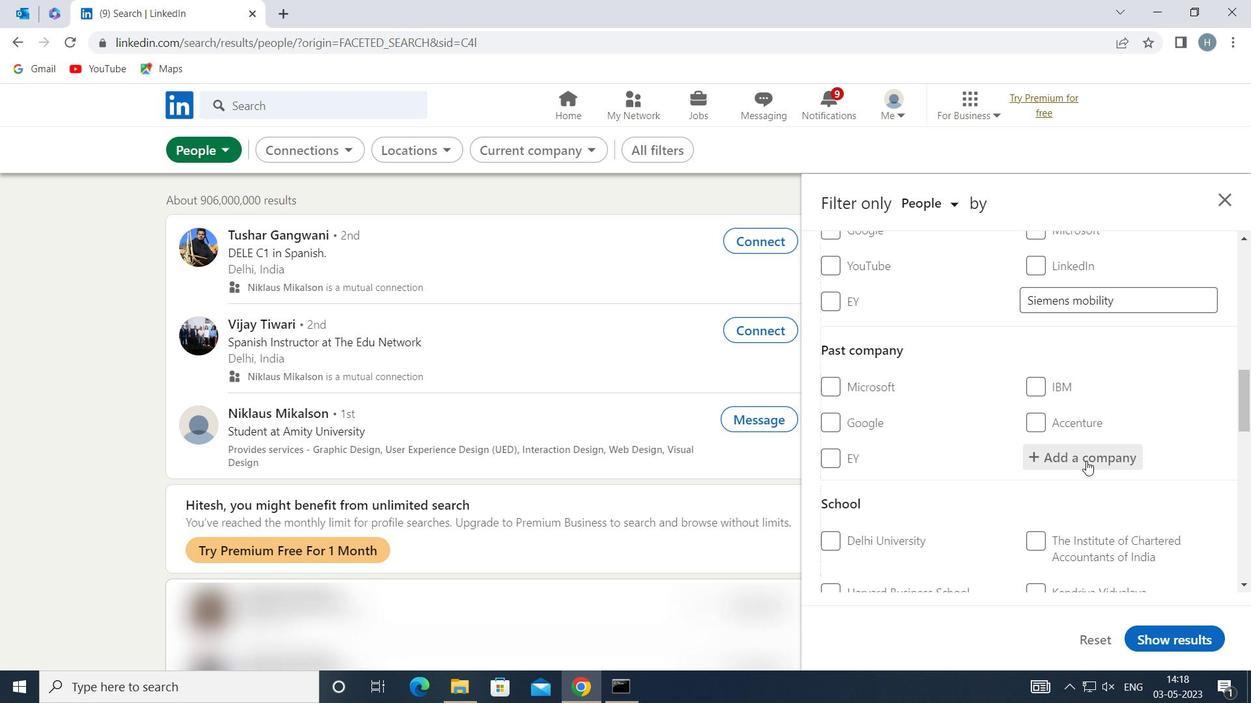 
Action: Mouse scrolled (1086, 461) with delta (0, 0)
Screenshot: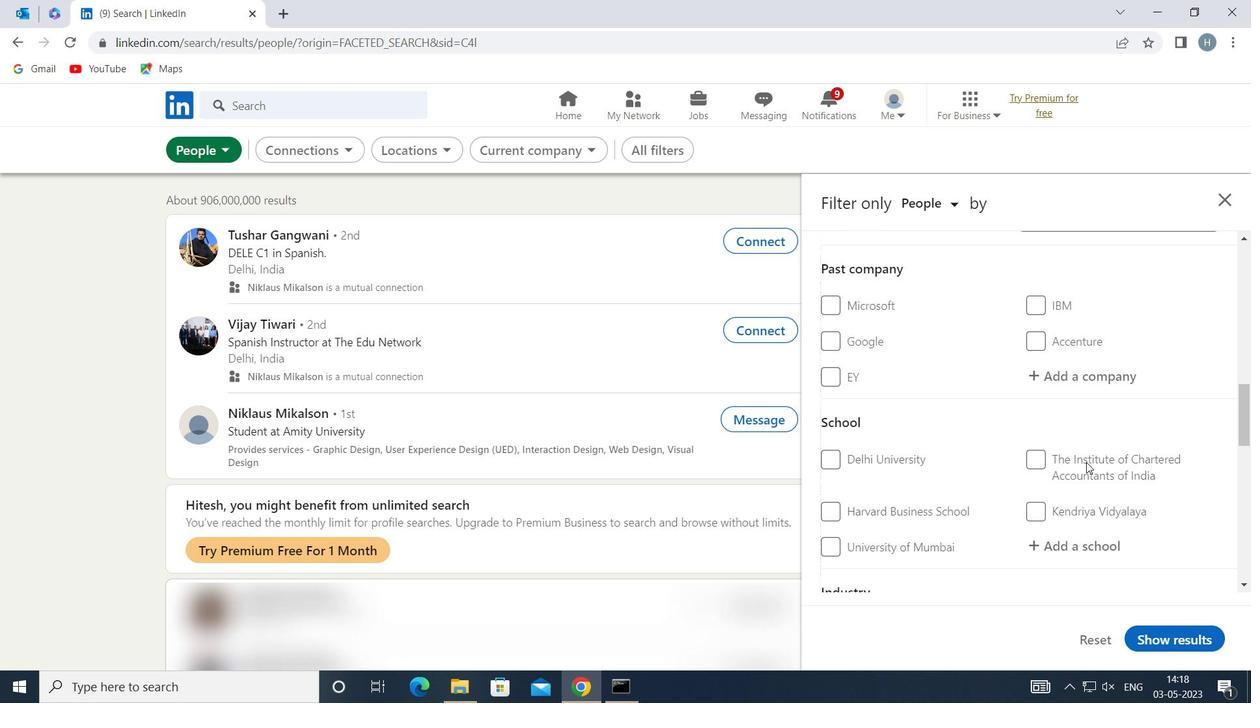 
Action: Mouse moved to (1095, 444)
Screenshot: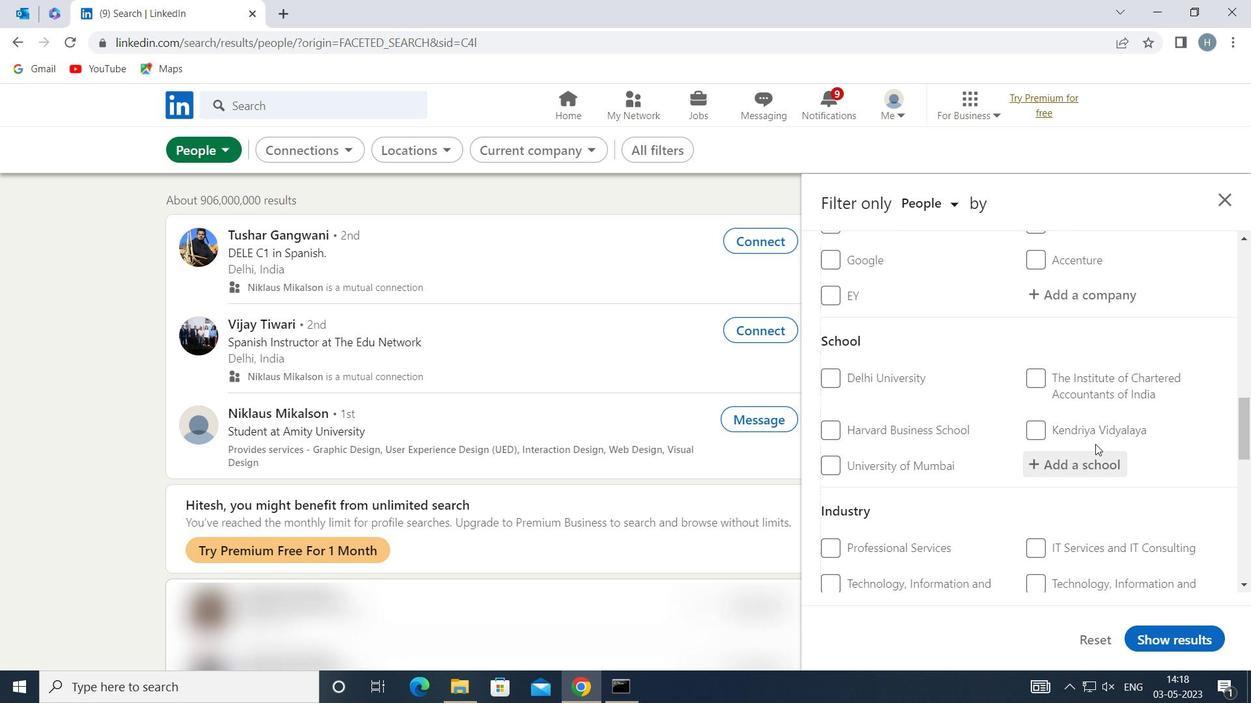 
Action: Mouse pressed left at (1095, 444)
Screenshot: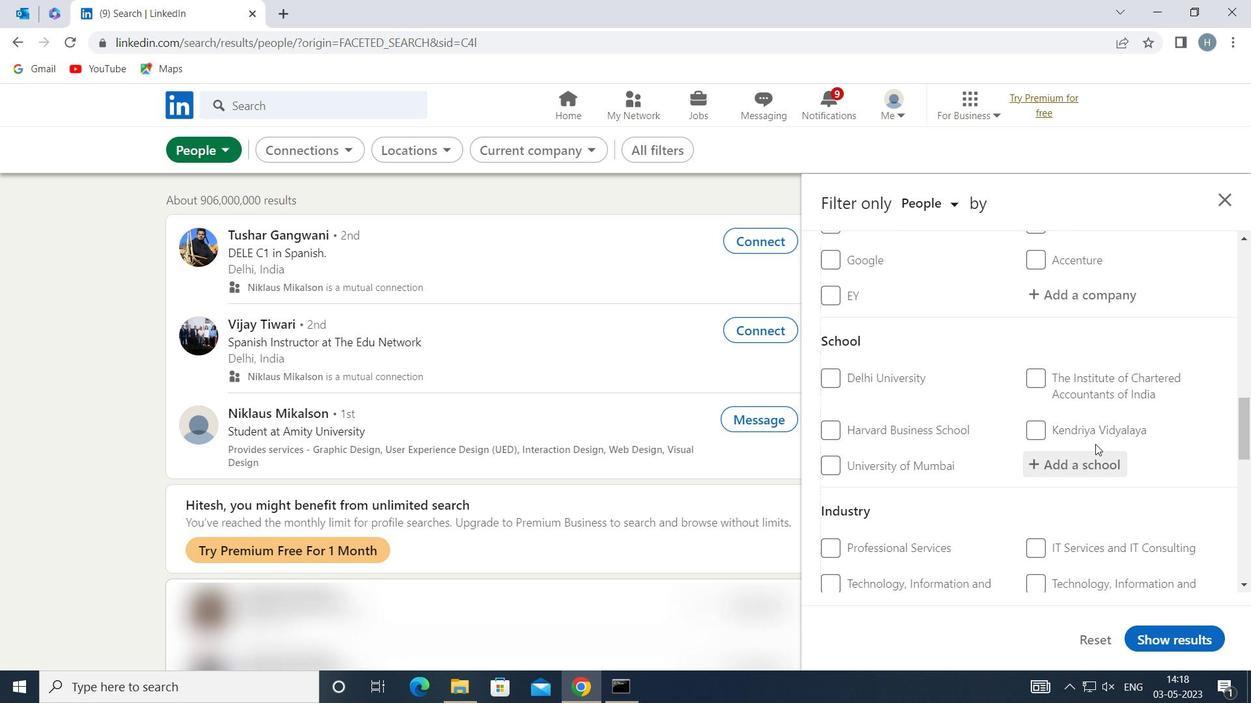 
Action: Mouse moved to (1097, 458)
Screenshot: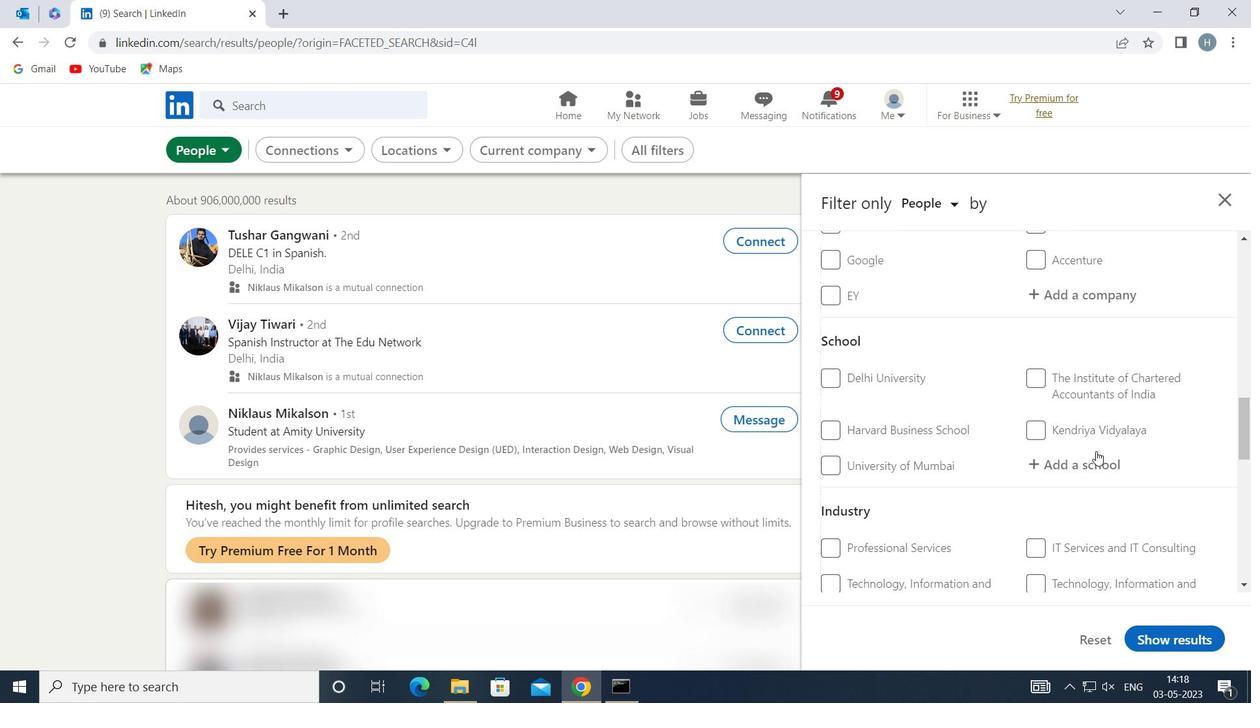 
Action: Mouse pressed left at (1097, 458)
Screenshot: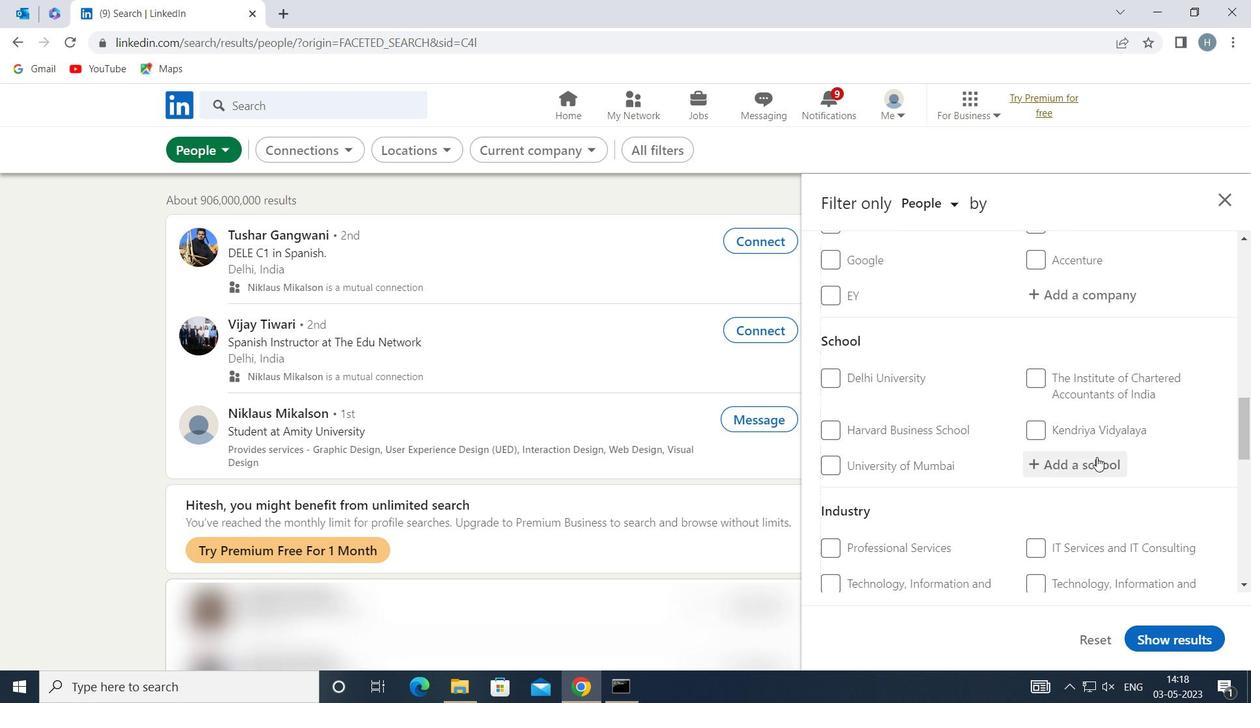 
Action: Mouse moved to (1097, 458)
Screenshot: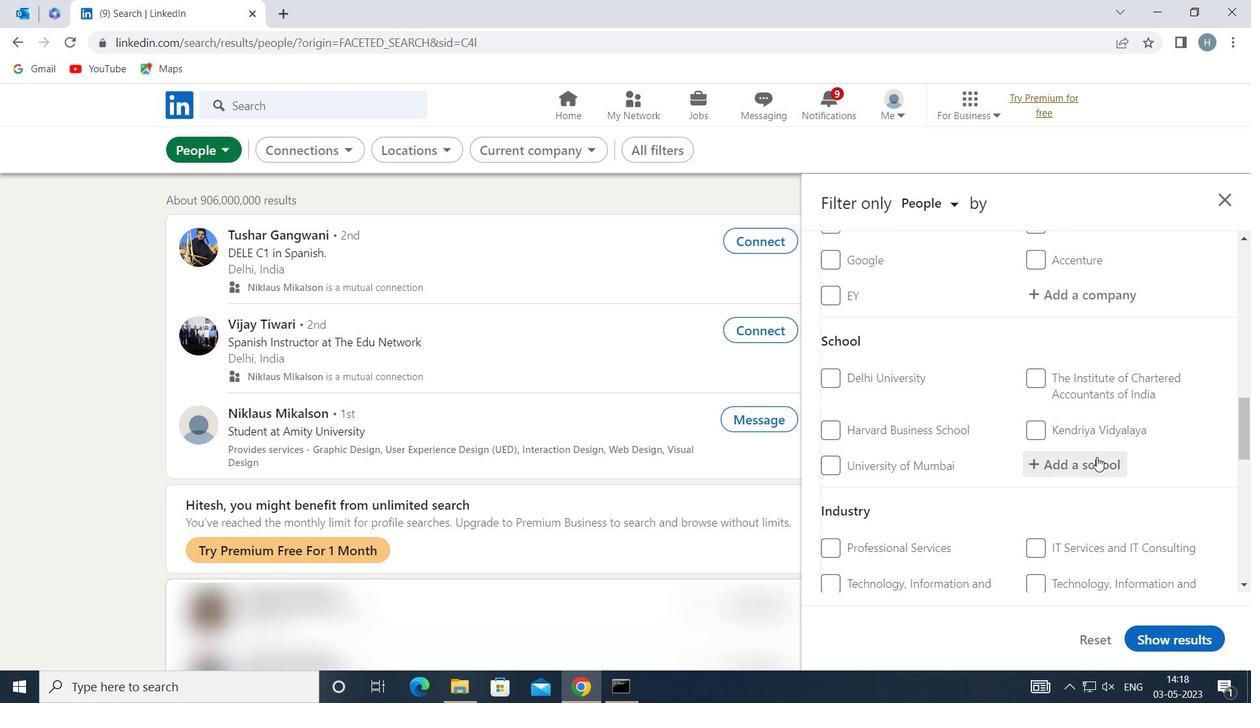 
Action: Key pressed <Key.shift>BHARATI<Key.space><Key.shift>V
Screenshot: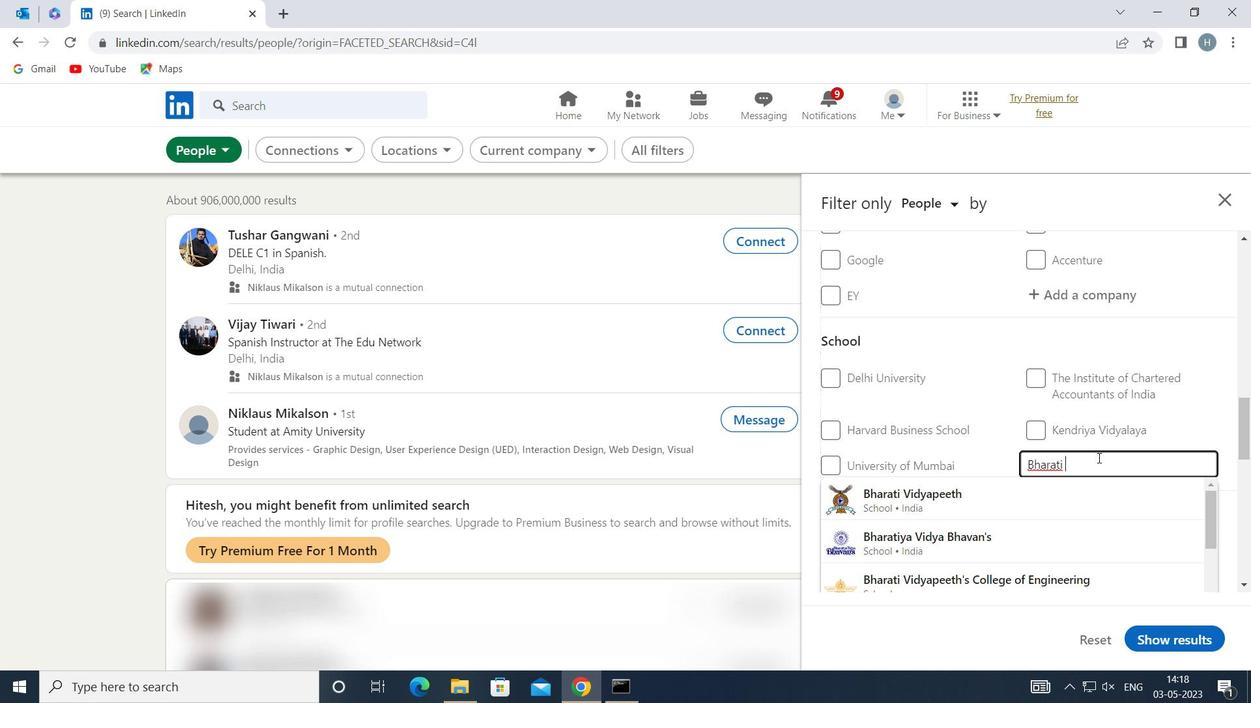 
Action: Mouse moved to (1112, 541)
Screenshot: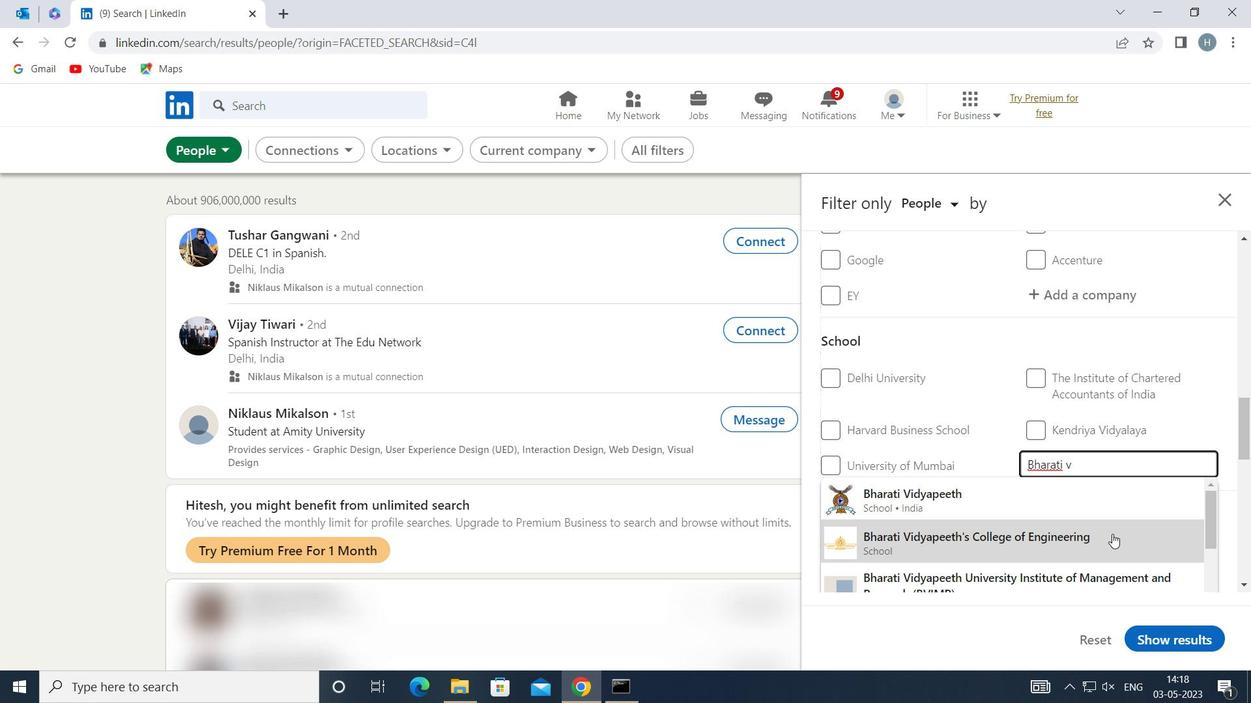 
Action: Mouse pressed left at (1112, 541)
Screenshot: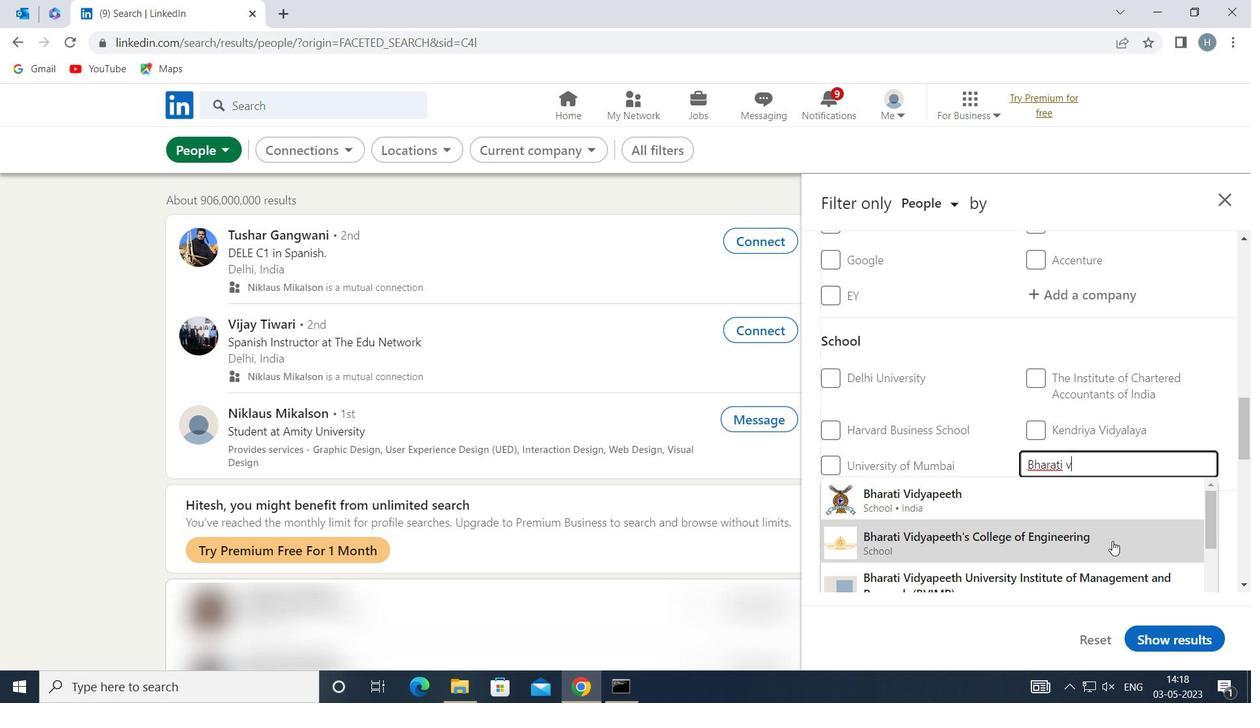 
Action: Mouse moved to (1033, 473)
Screenshot: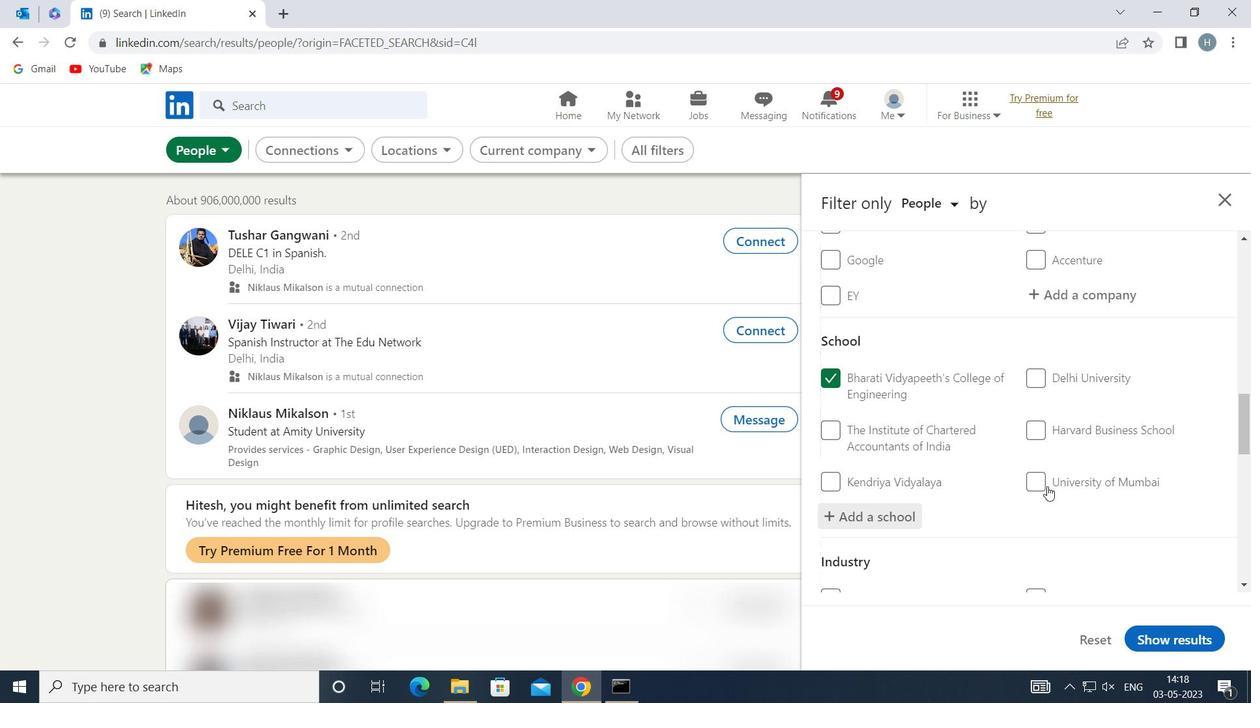 
Action: Mouse scrolled (1033, 472) with delta (0, 0)
Screenshot: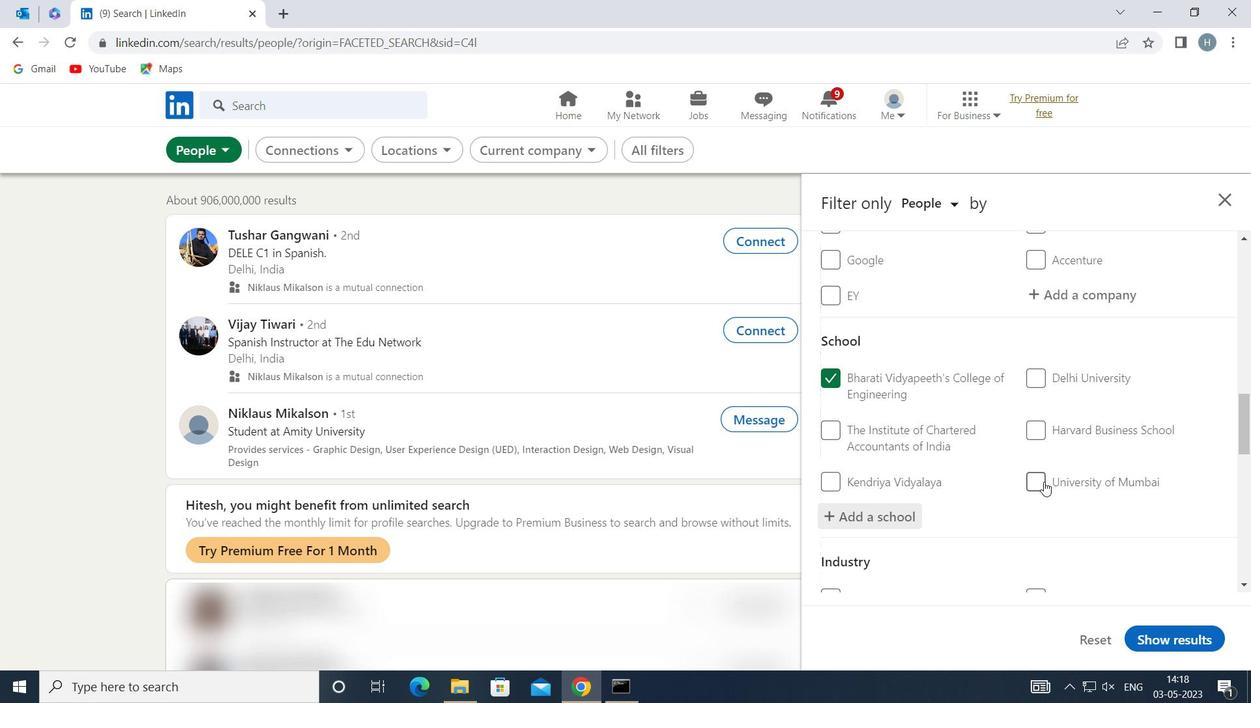 
Action: Mouse scrolled (1033, 472) with delta (0, 0)
Screenshot: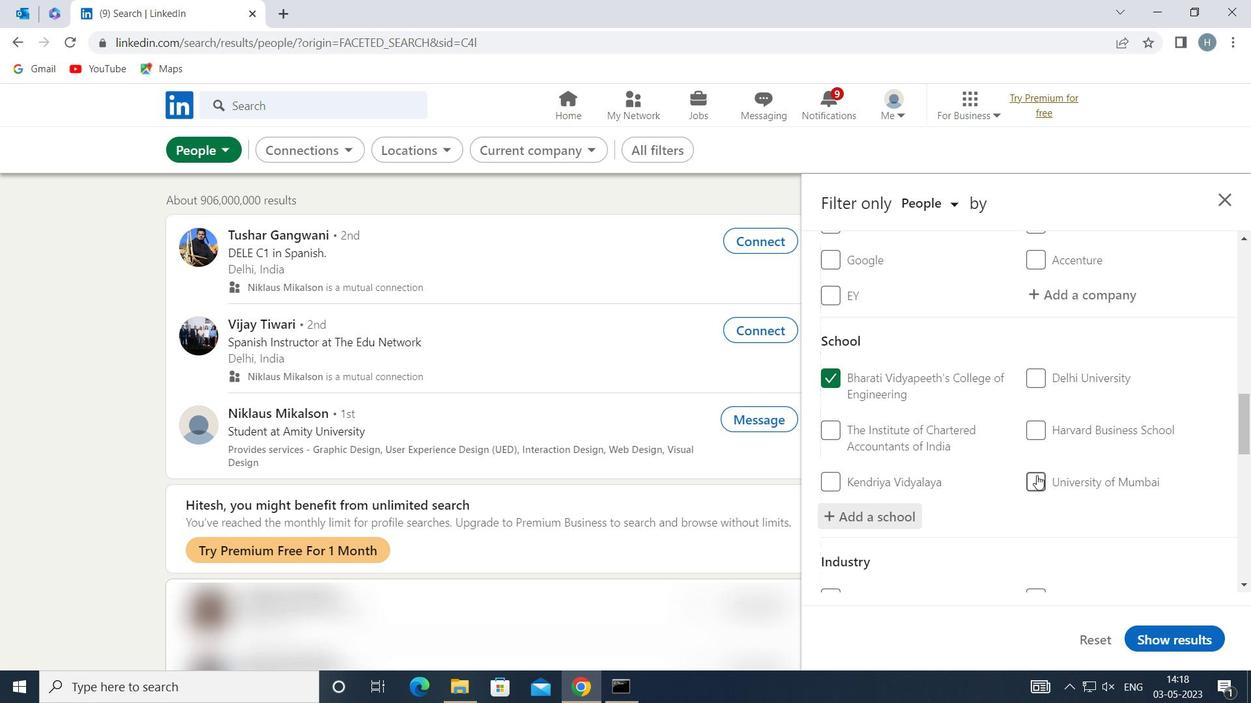
Action: Mouse moved to (1060, 527)
Screenshot: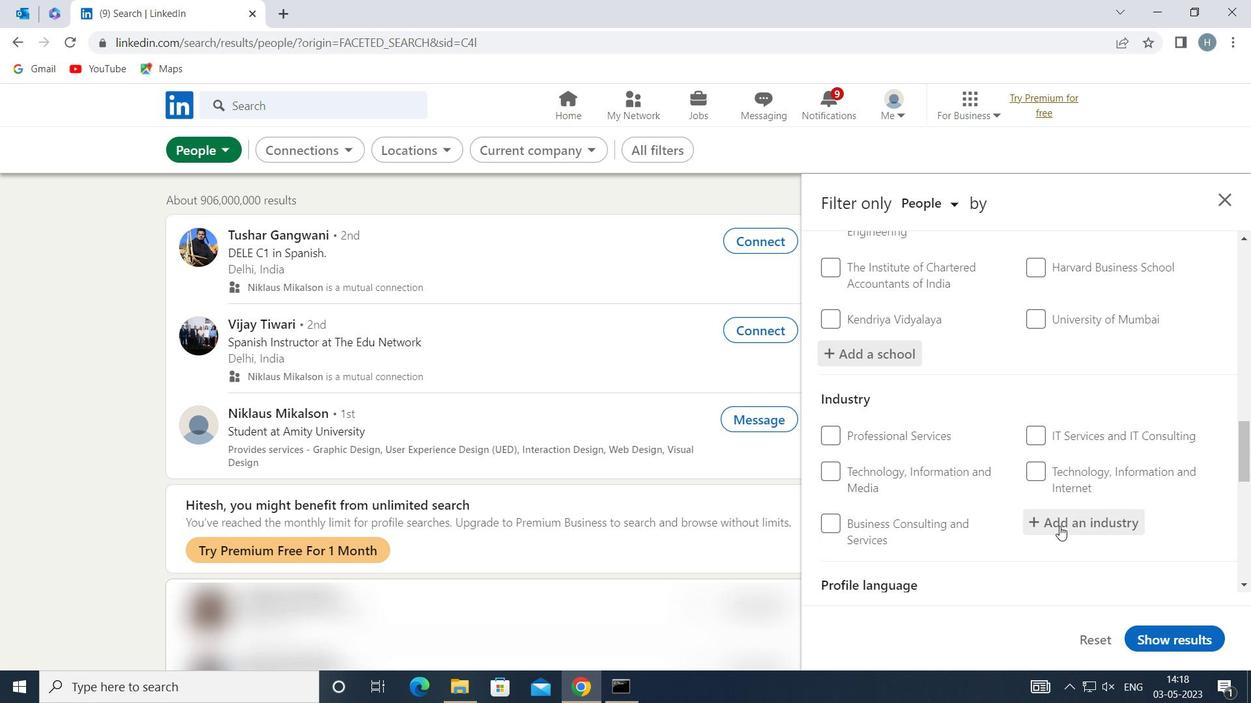 
Action: Mouse pressed left at (1060, 527)
Screenshot: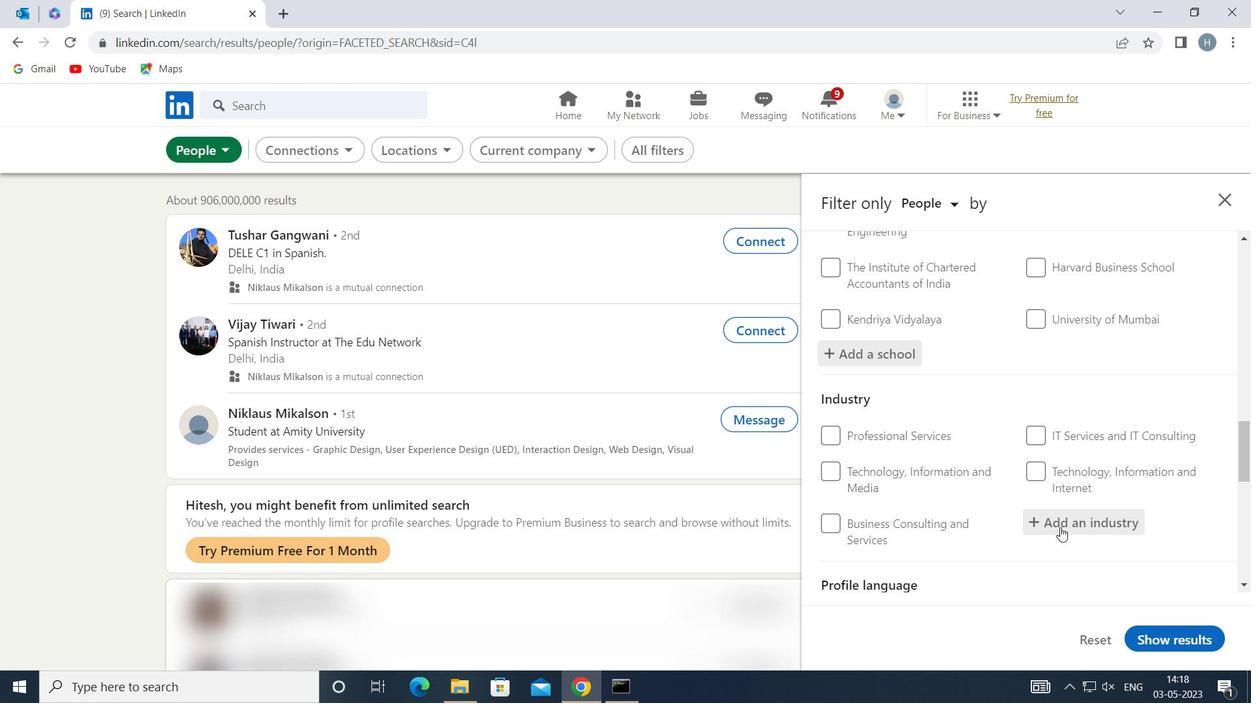 
Action: Mouse moved to (1035, 516)
Screenshot: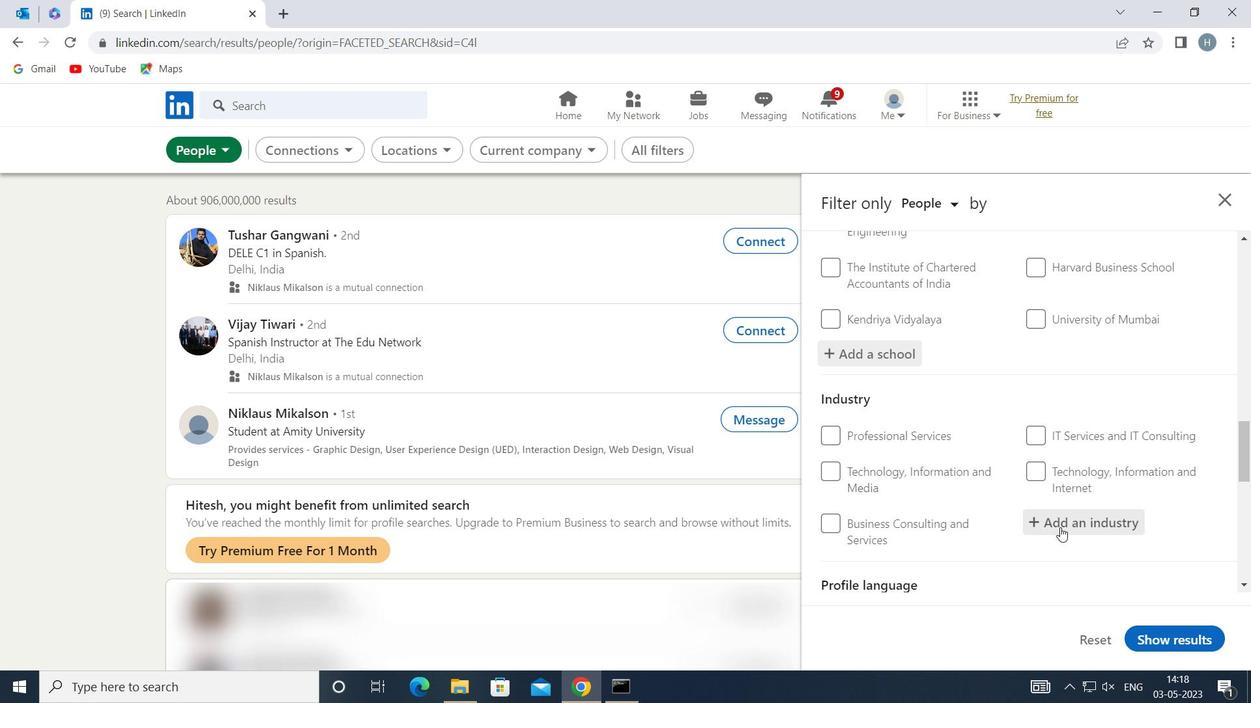 
Action: Key pressed <Key.shift>WHOLESALE<Key.space><Key.shift>FOOD
Screenshot: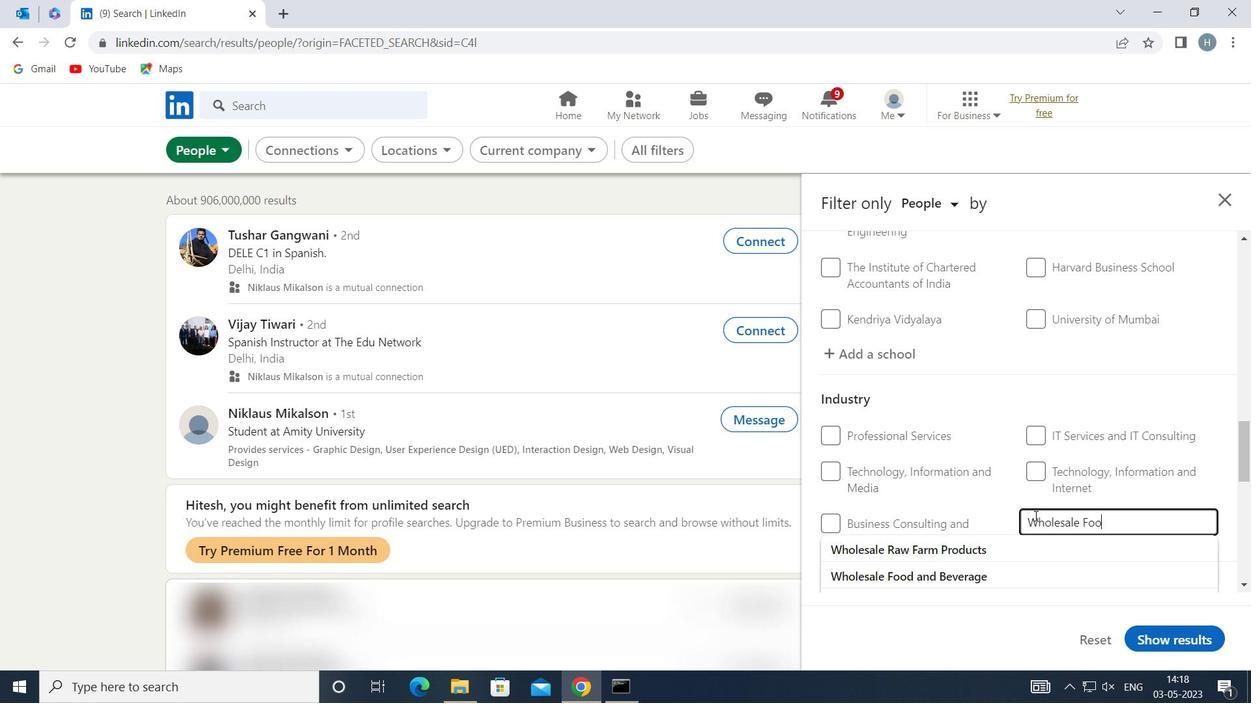 
Action: Mouse moved to (1042, 546)
Screenshot: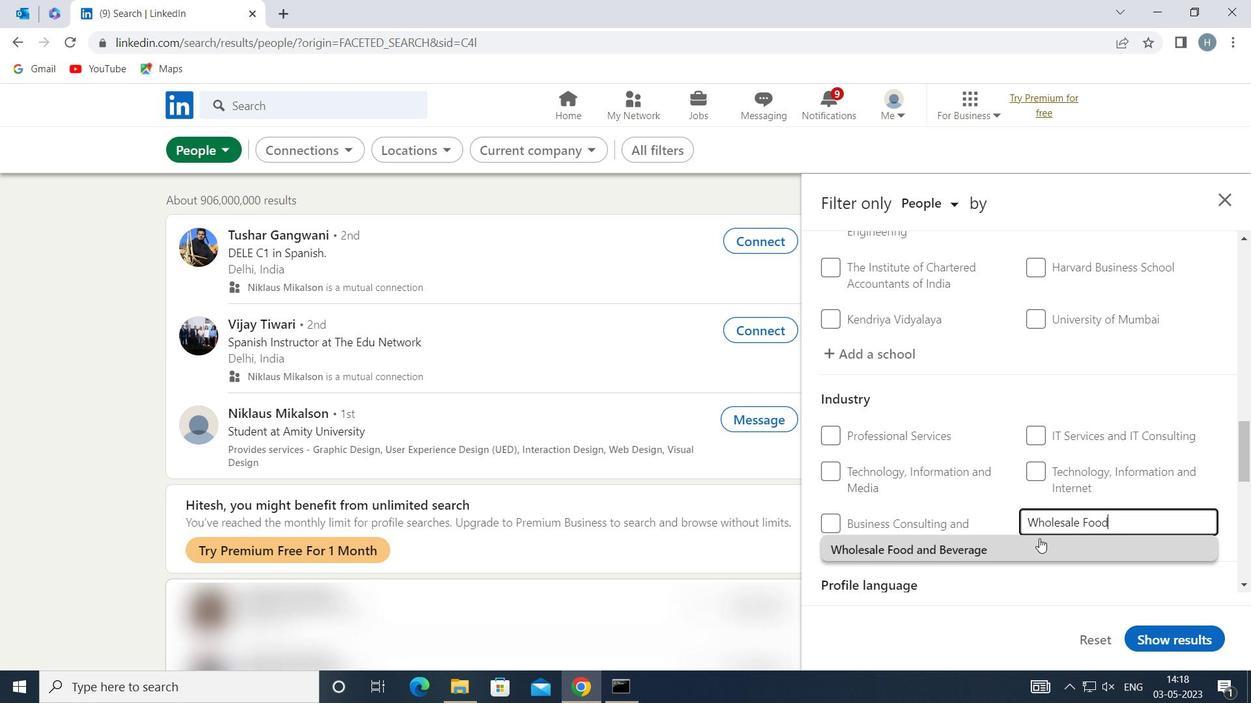 
Action: Mouse pressed left at (1042, 546)
Screenshot: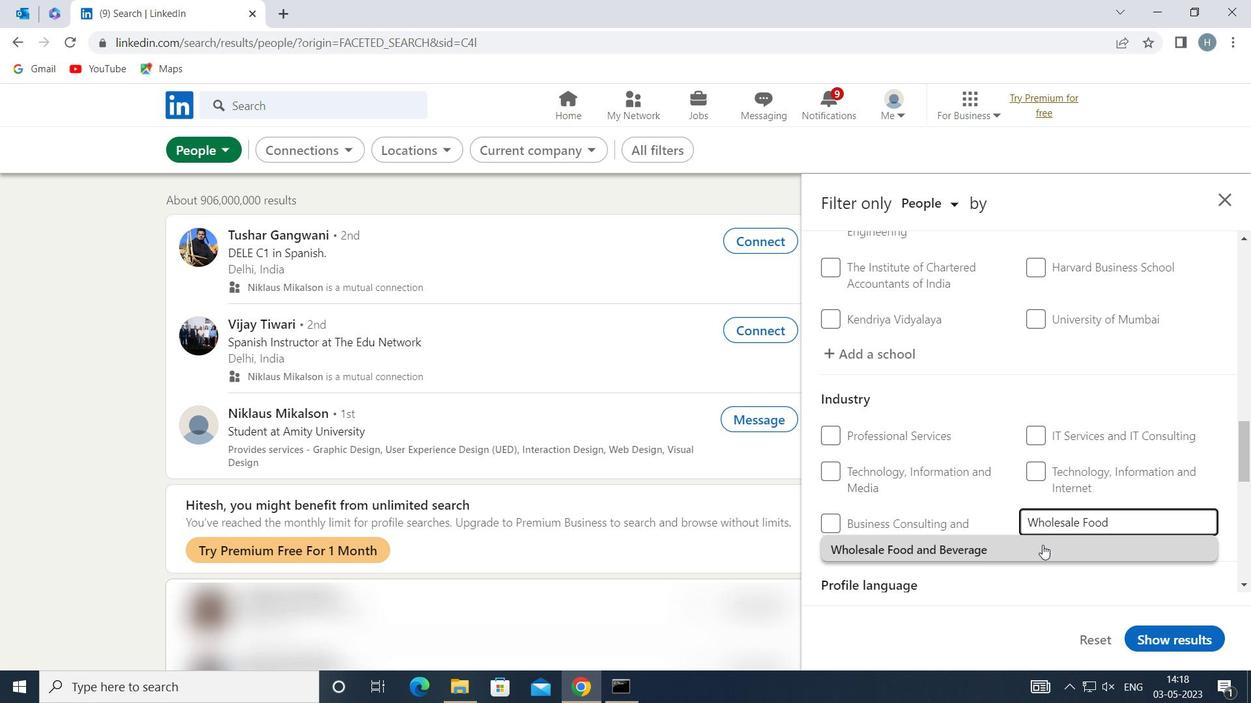 
Action: Mouse moved to (982, 480)
Screenshot: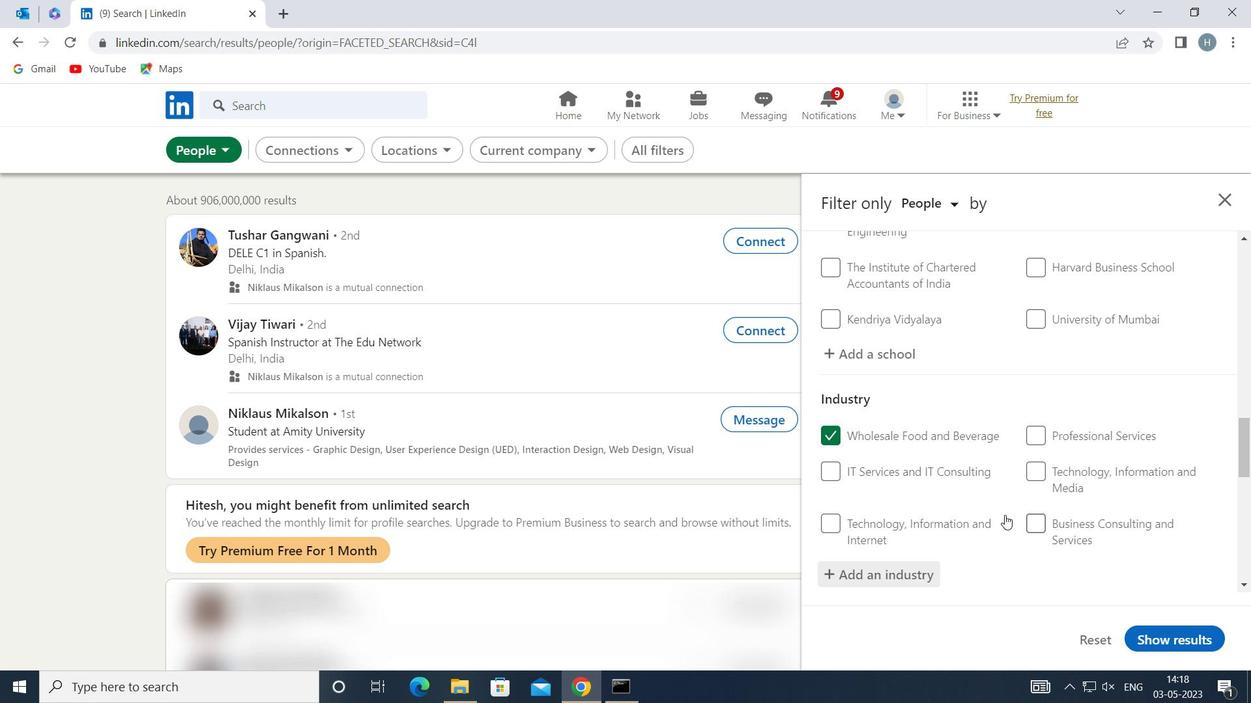 
Action: Mouse scrolled (982, 479) with delta (0, 0)
Screenshot: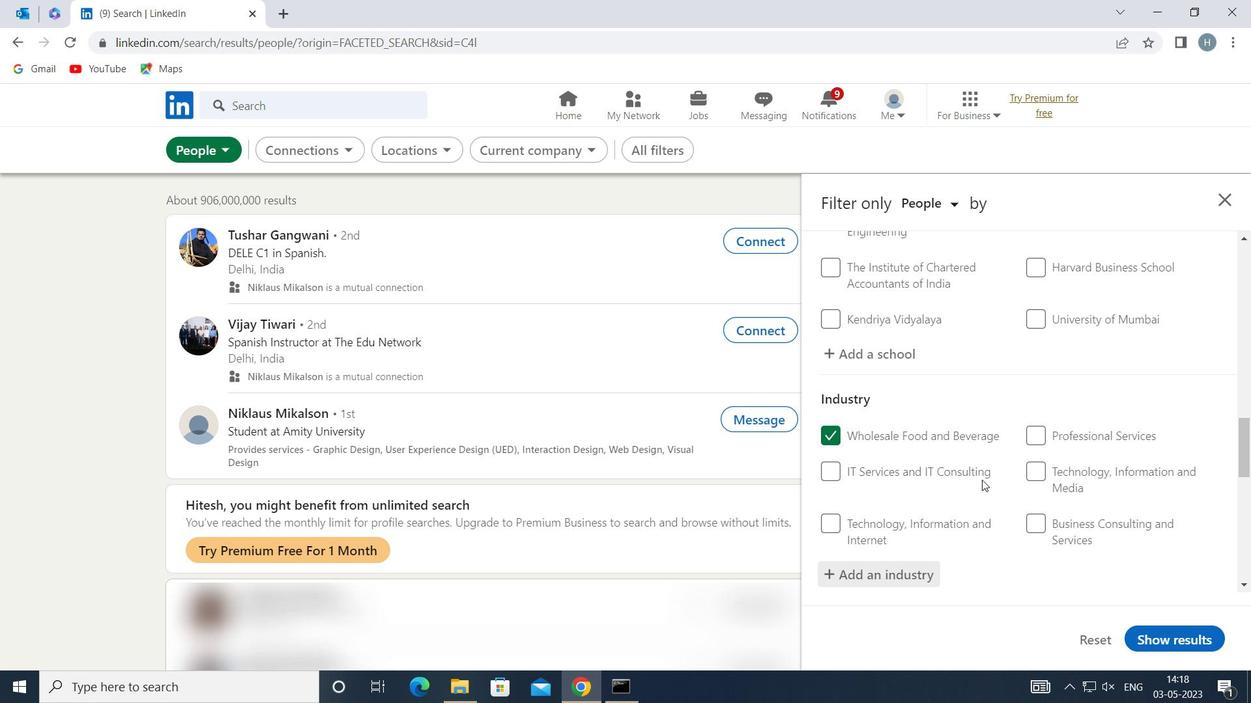 
Action: Mouse scrolled (982, 479) with delta (0, 0)
Screenshot: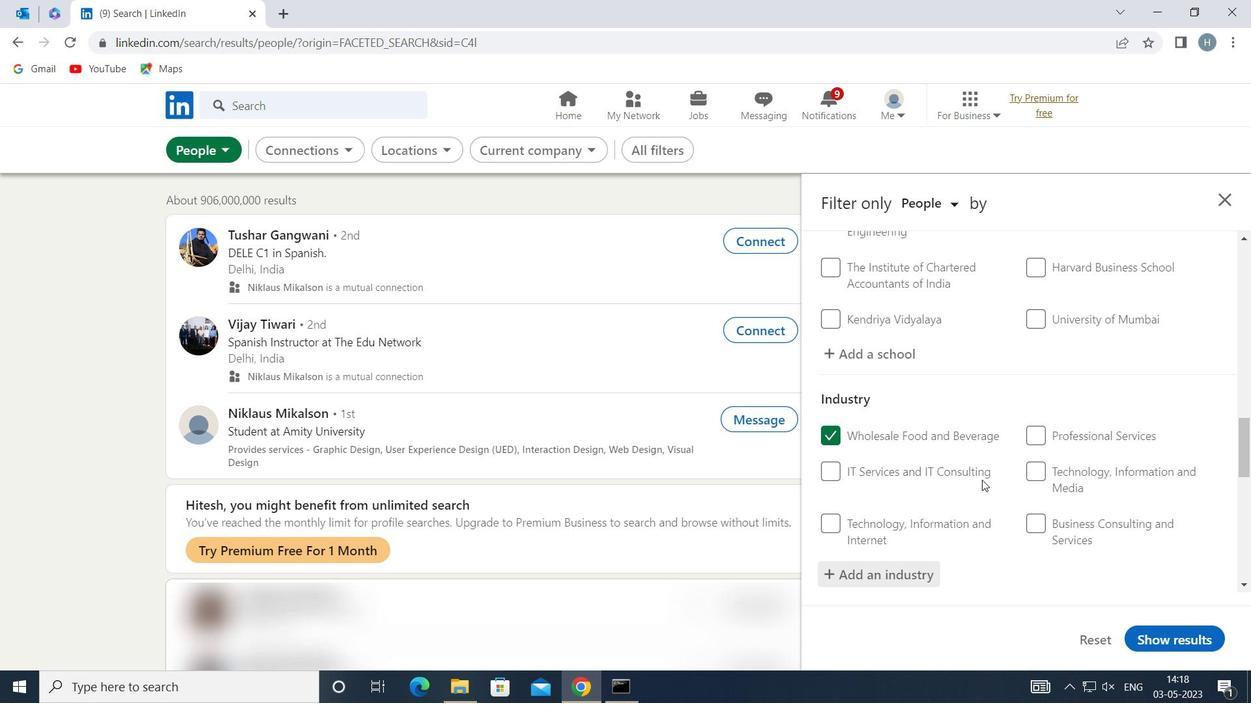 
Action: Mouse moved to (983, 477)
Screenshot: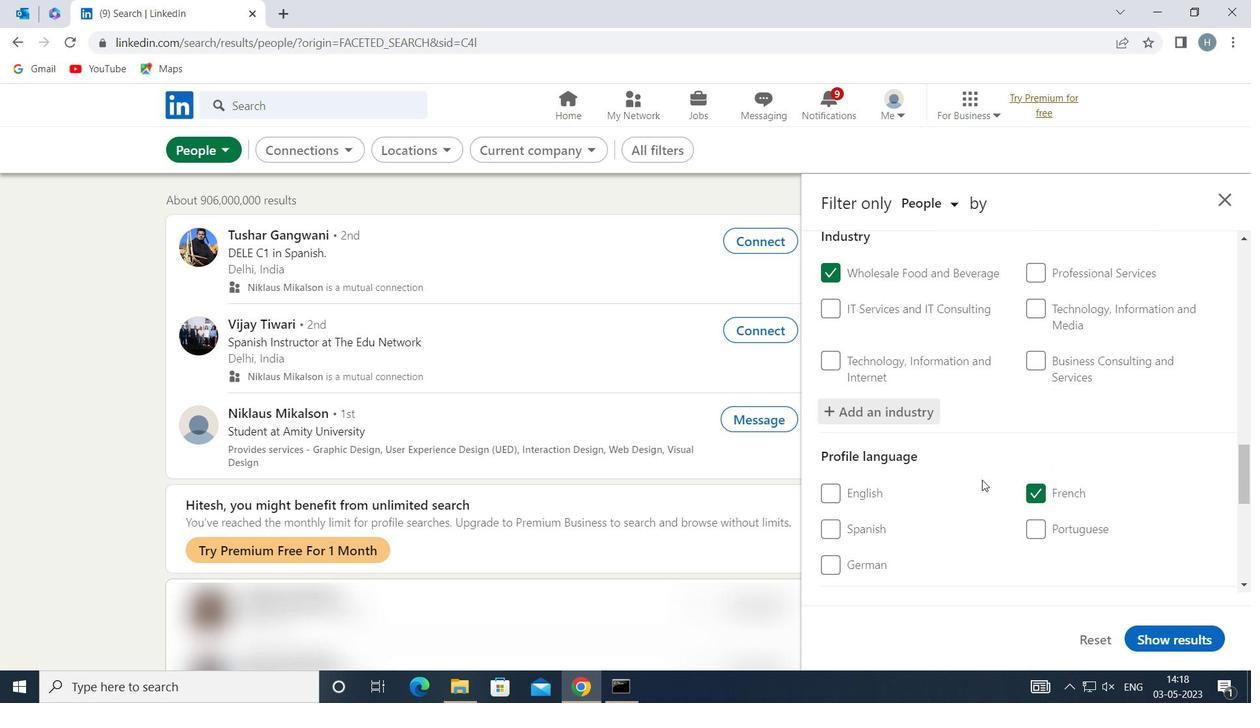 
Action: Mouse scrolled (983, 476) with delta (0, 0)
Screenshot: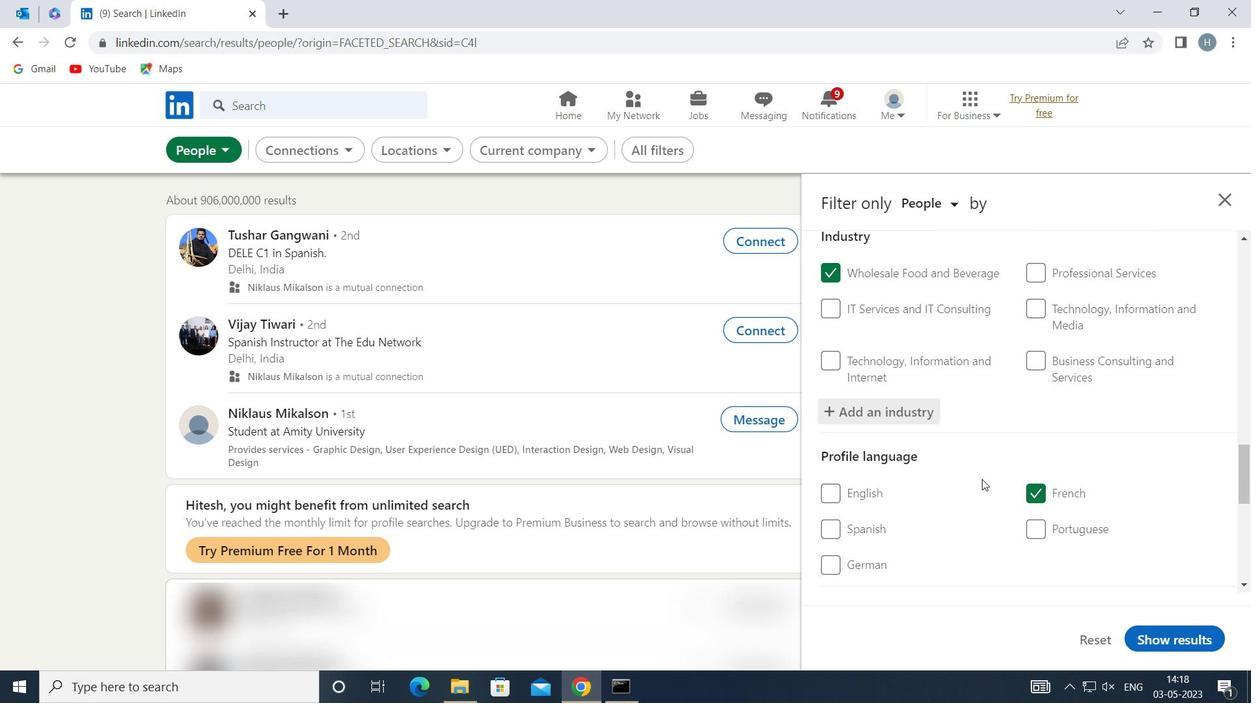 
Action: Mouse scrolled (983, 476) with delta (0, 0)
Screenshot: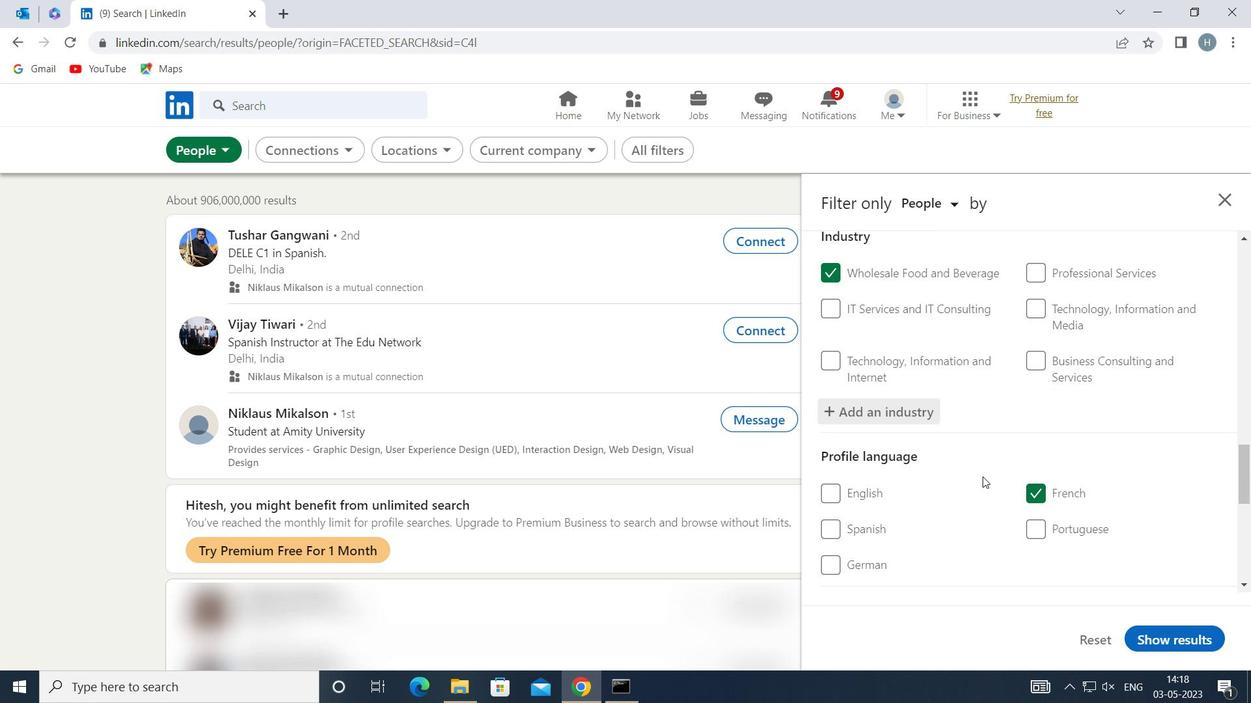 
Action: Mouse moved to (987, 476)
Screenshot: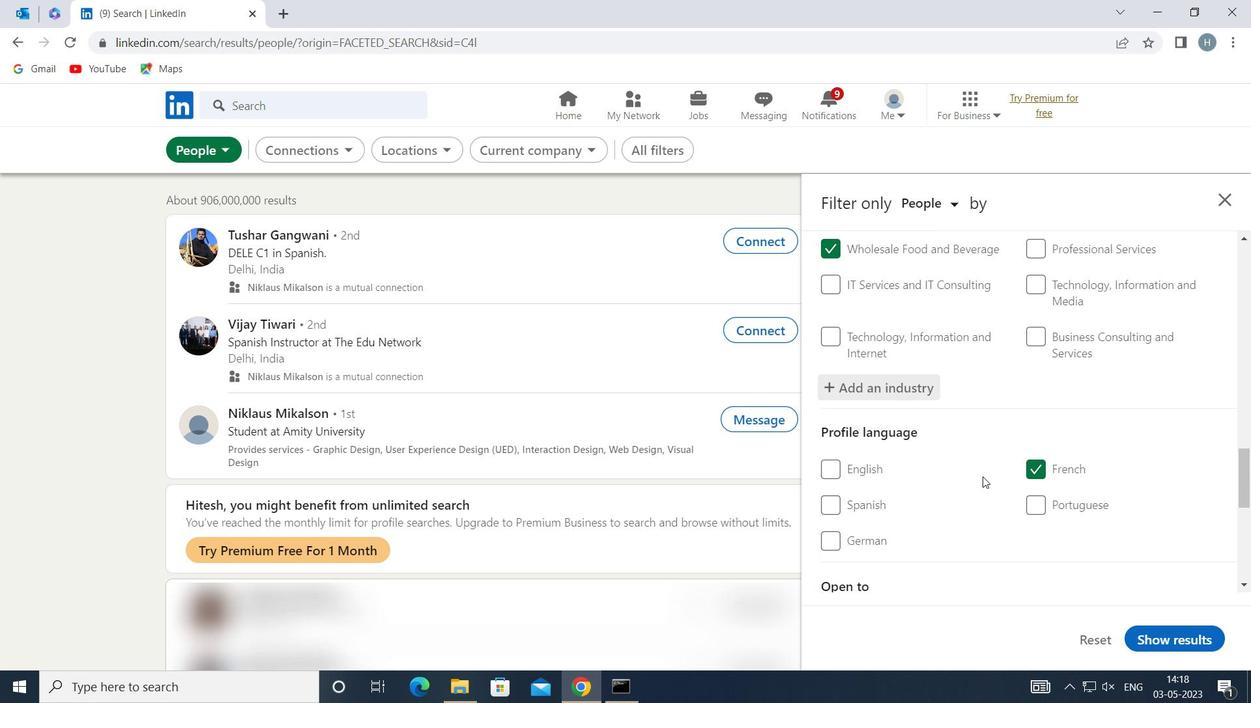 
Action: Mouse scrolled (987, 475) with delta (0, 0)
Screenshot: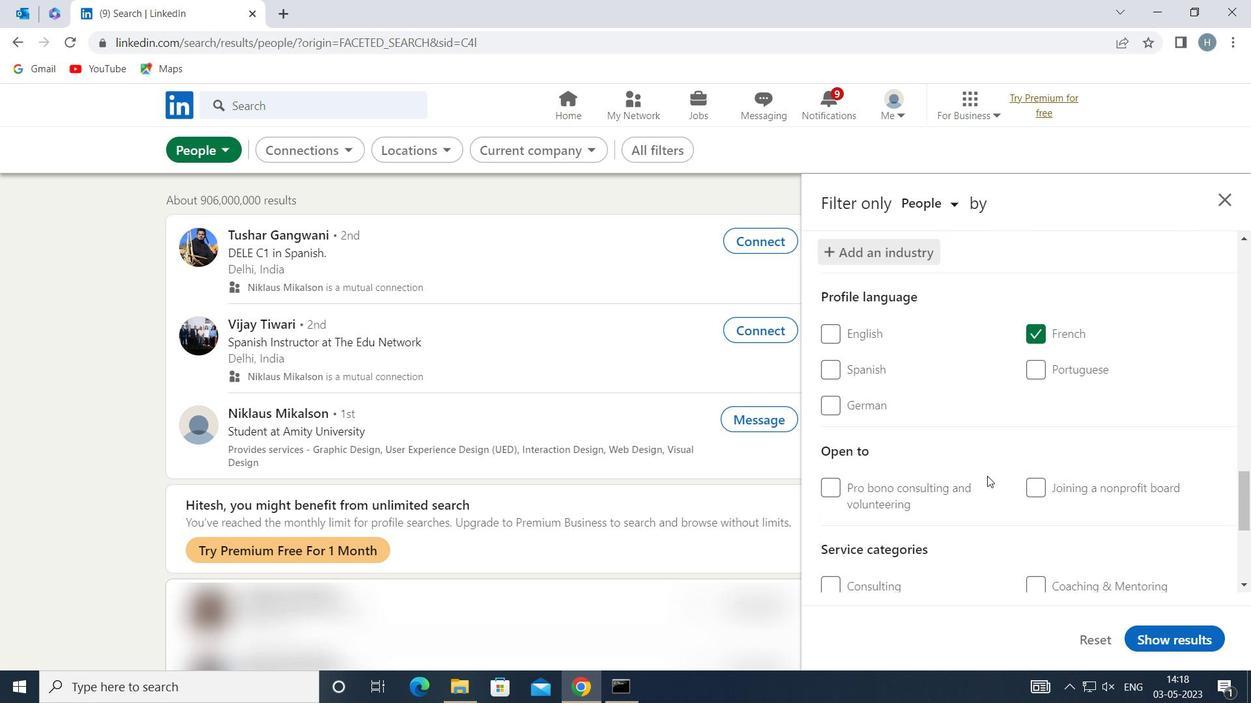 
Action: Mouse moved to (1006, 475)
Screenshot: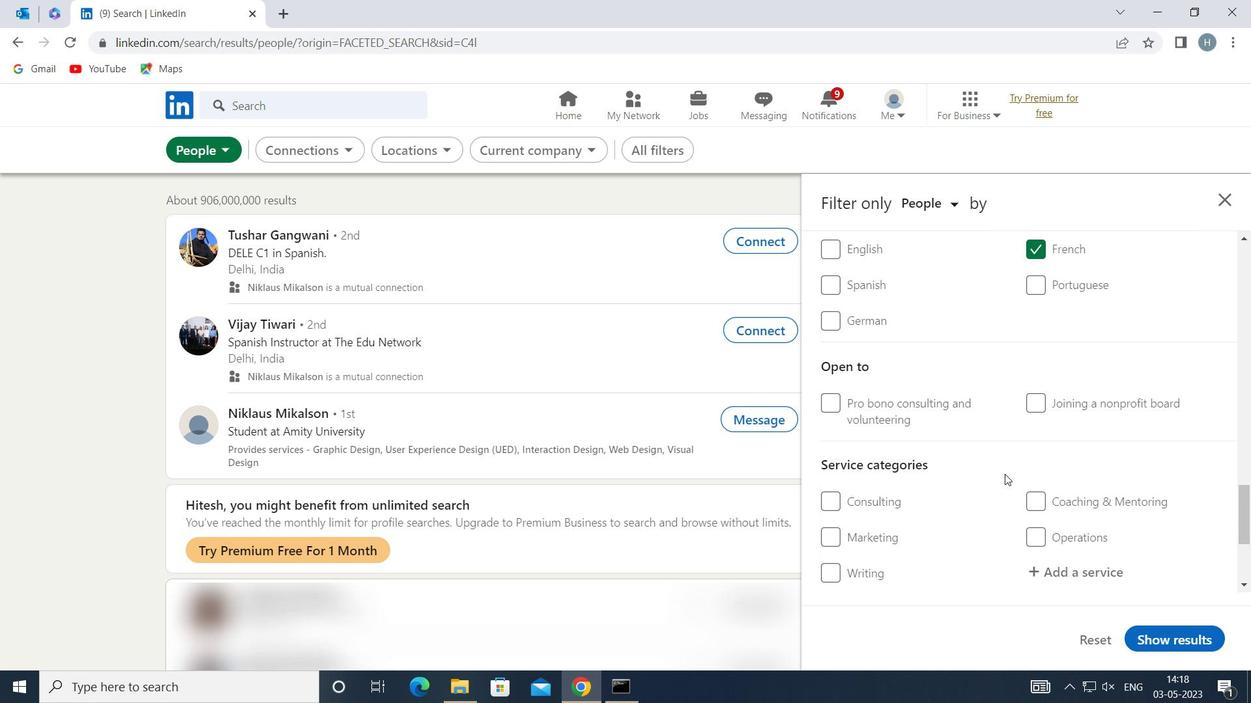 
Action: Mouse scrolled (1006, 474) with delta (0, 0)
Screenshot: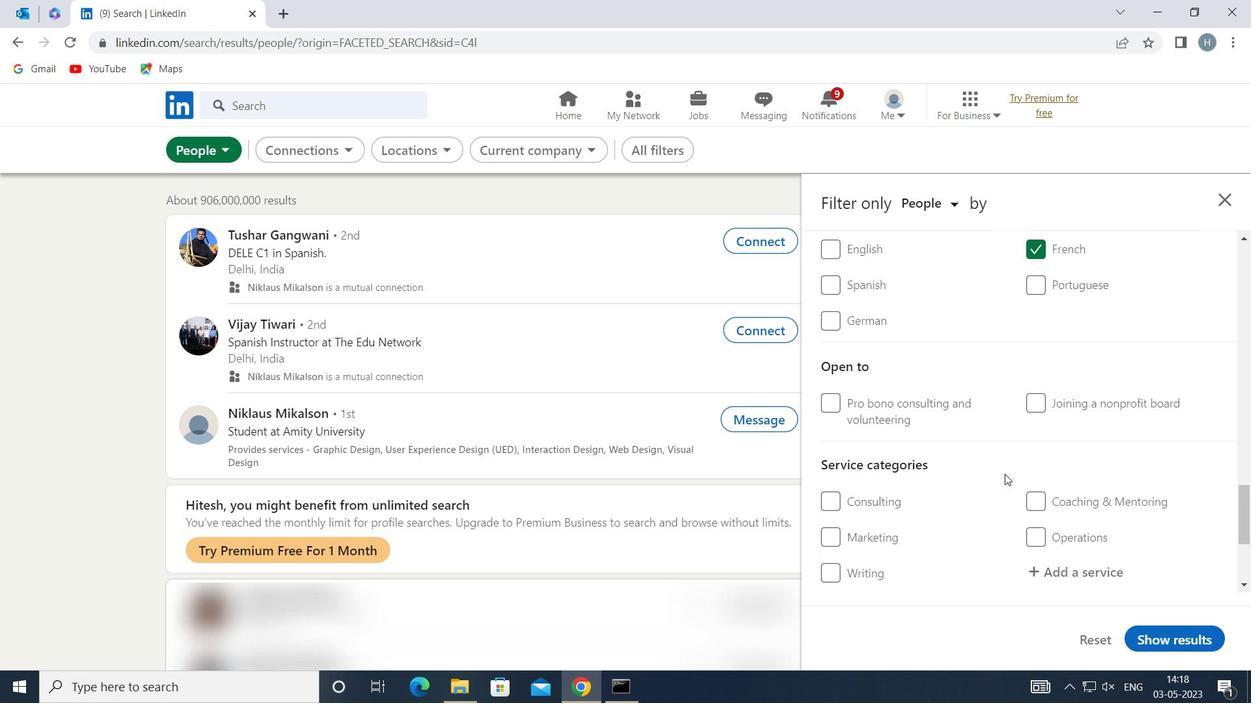 
Action: Mouse moved to (1007, 475)
Screenshot: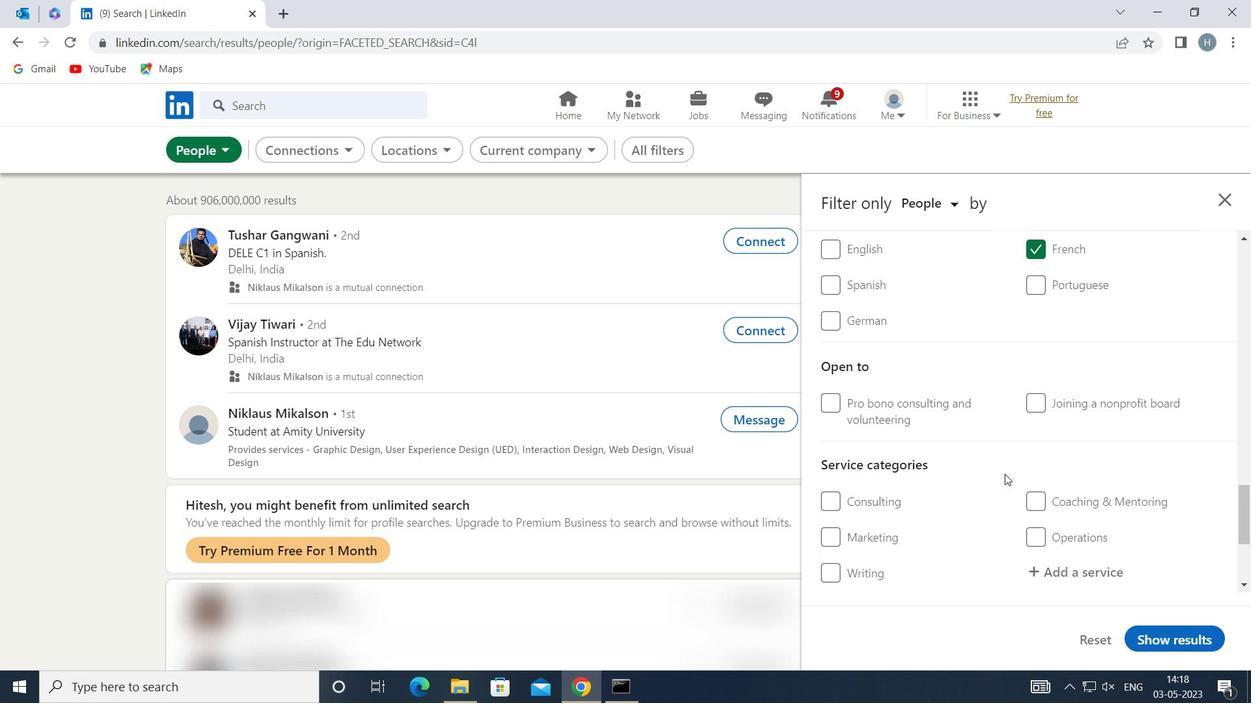 
Action: Mouse scrolled (1007, 474) with delta (0, 0)
Screenshot: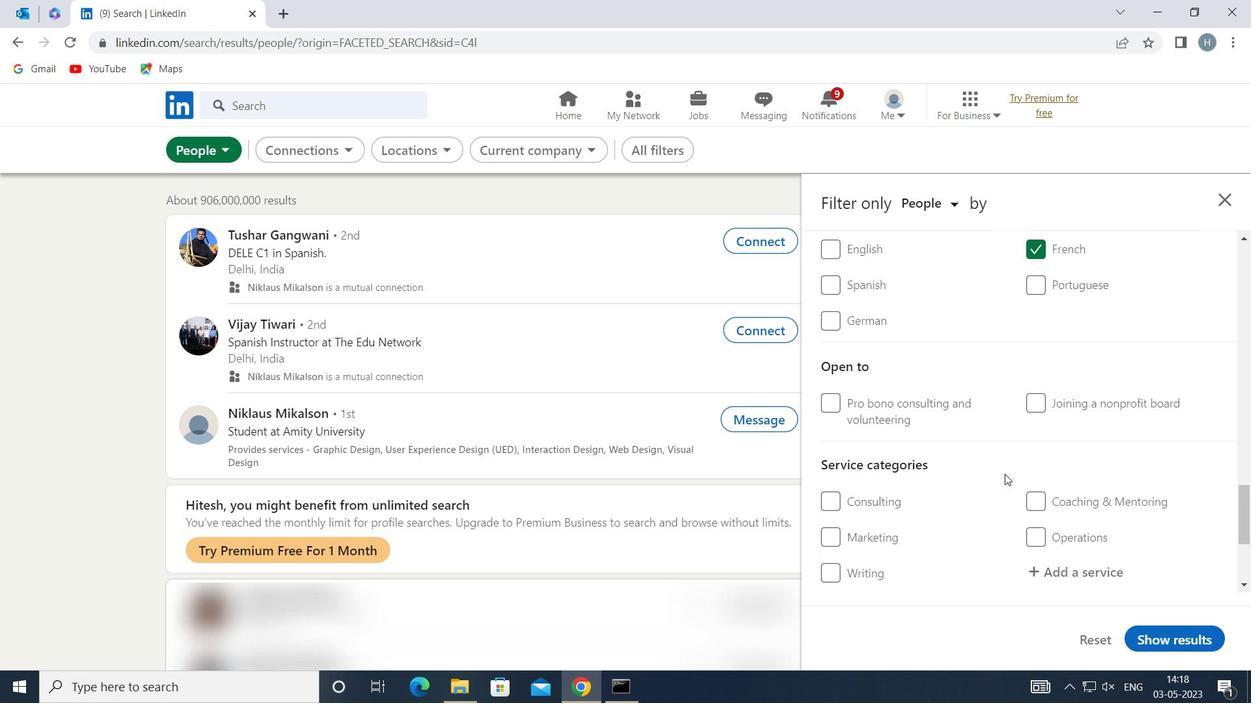 
Action: Mouse moved to (1101, 407)
Screenshot: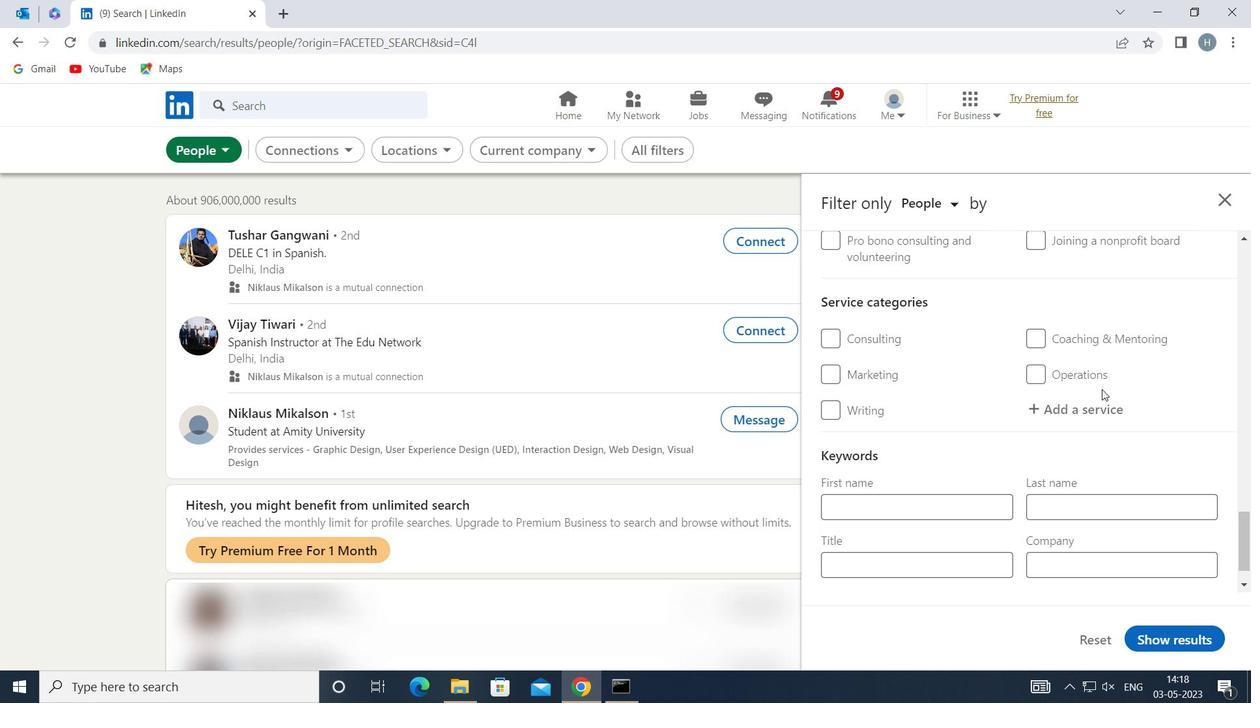 
Action: Mouse pressed left at (1101, 407)
Screenshot: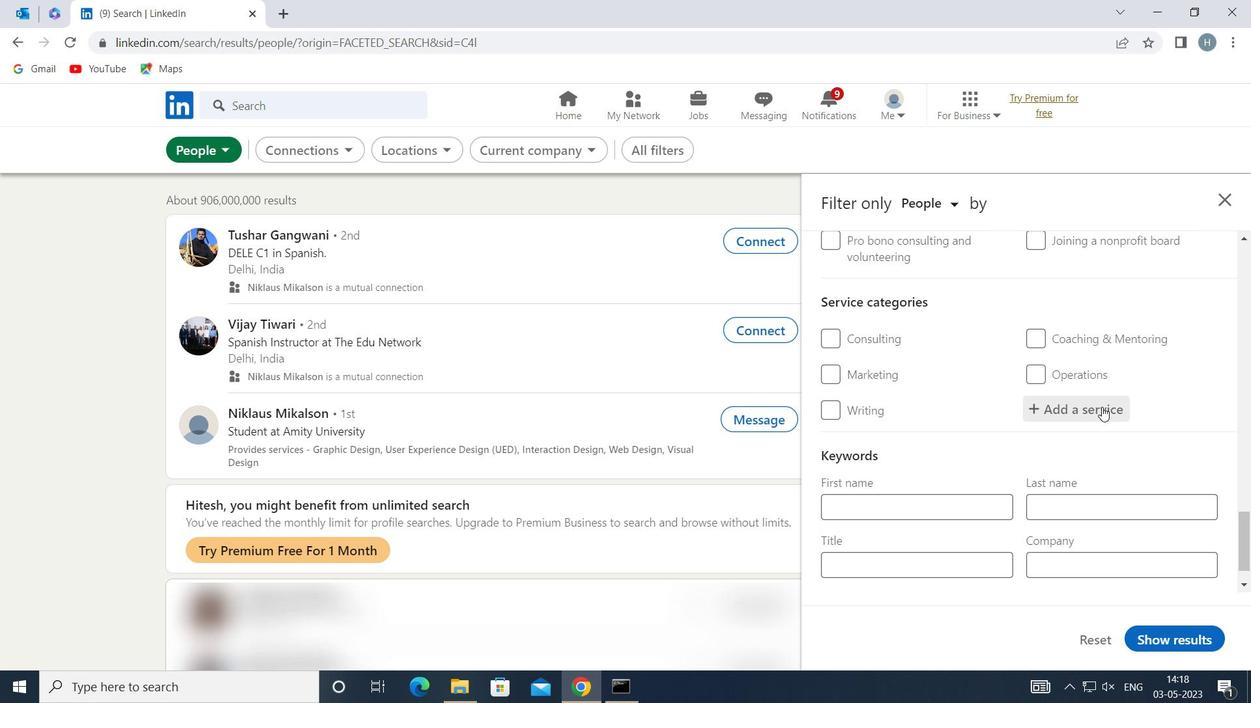 
Action: Key pressed <Key.shift>NOTARY<Key.shift>ONLINE<Key.space><Key.shift>RESEARCH<Key.space>
Screenshot: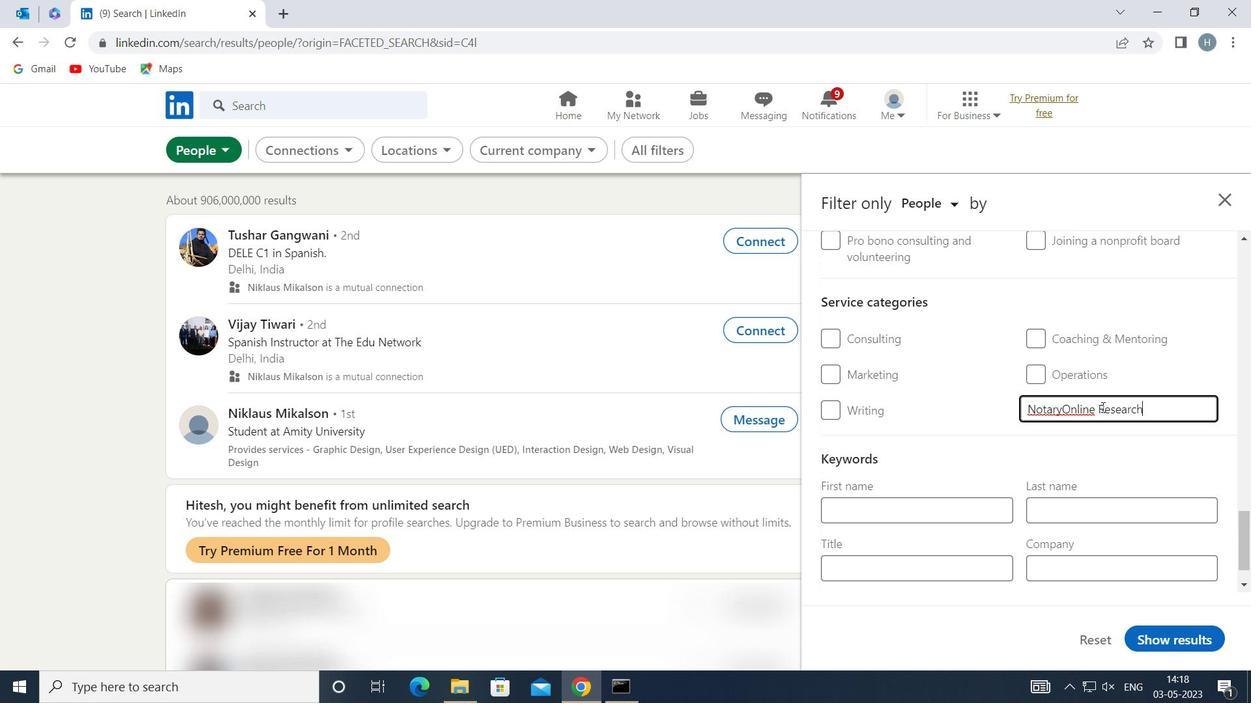 
Action: Mouse moved to (1107, 451)
Screenshot: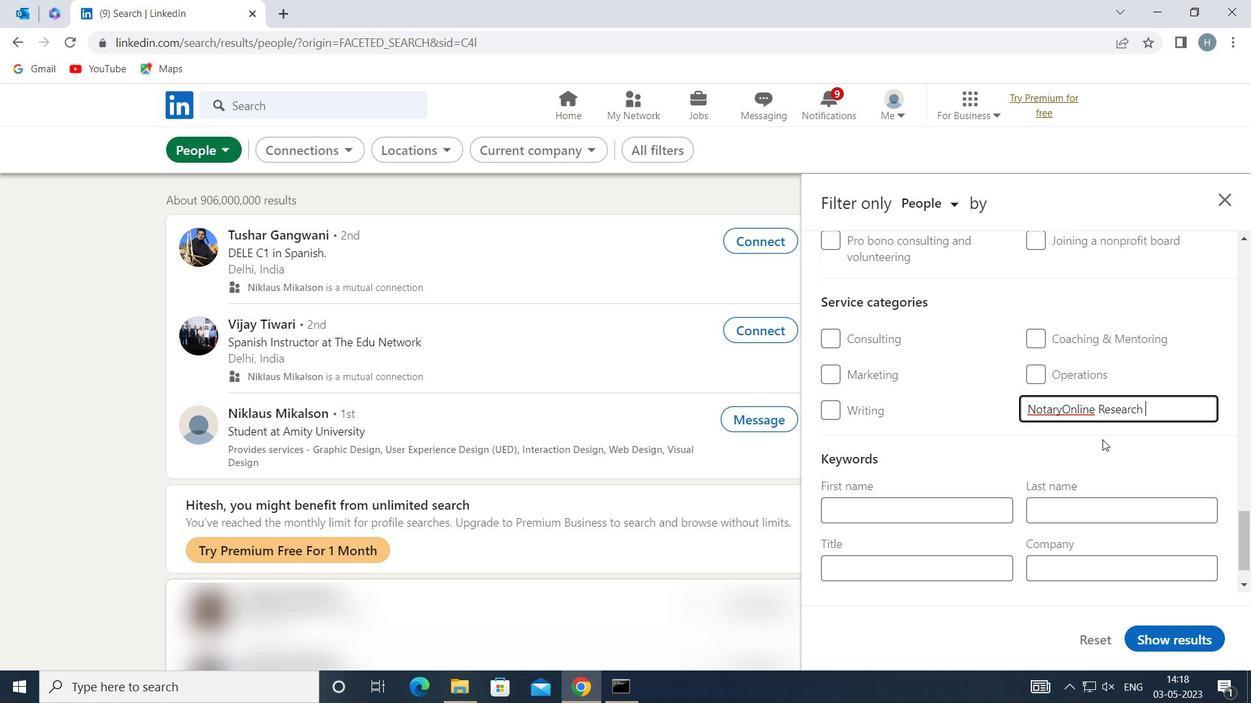 
Action: Mouse pressed left at (1107, 451)
Screenshot: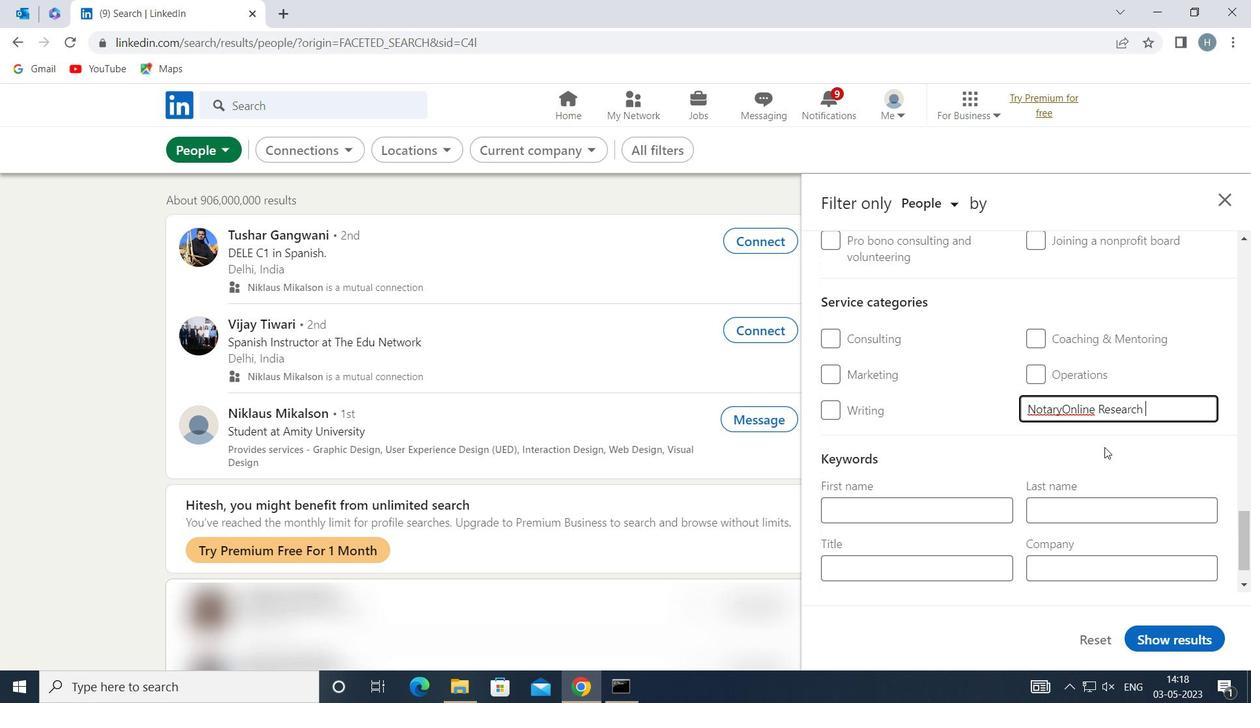
Action: Mouse moved to (1097, 461)
Screenshot: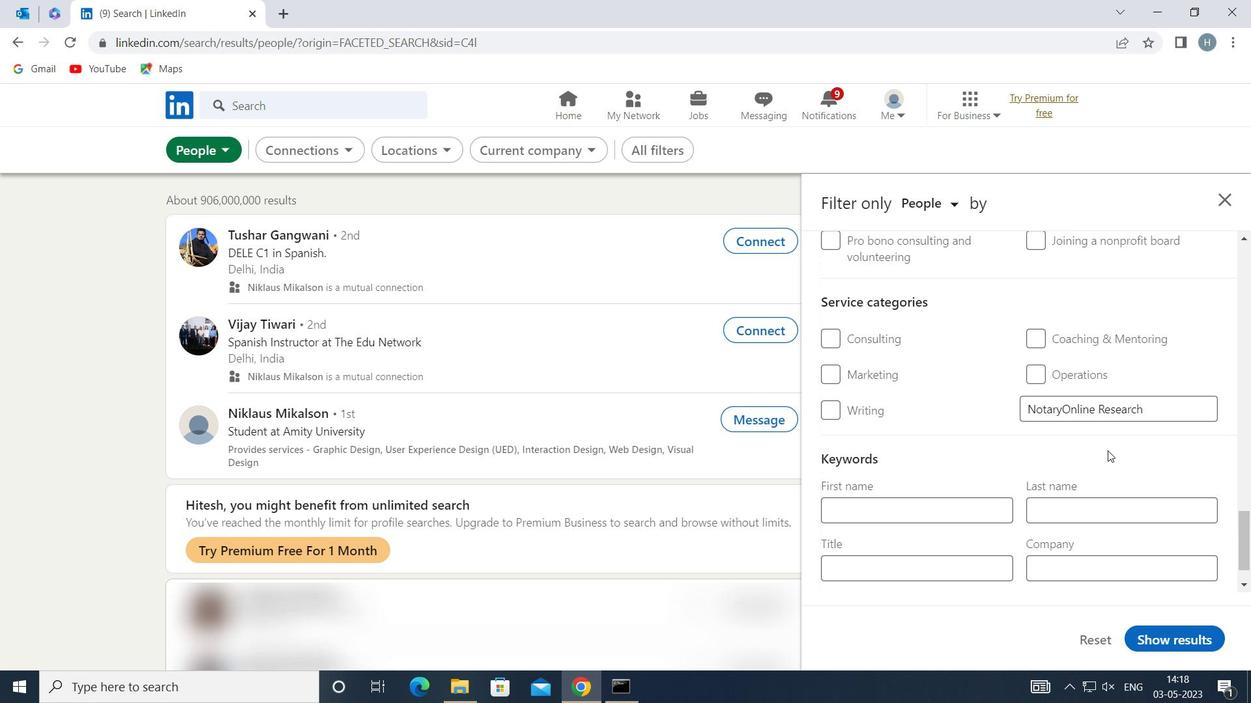 
Action: Mouse scrolled (1097, 460) with delta (0, 0)
Screenshot: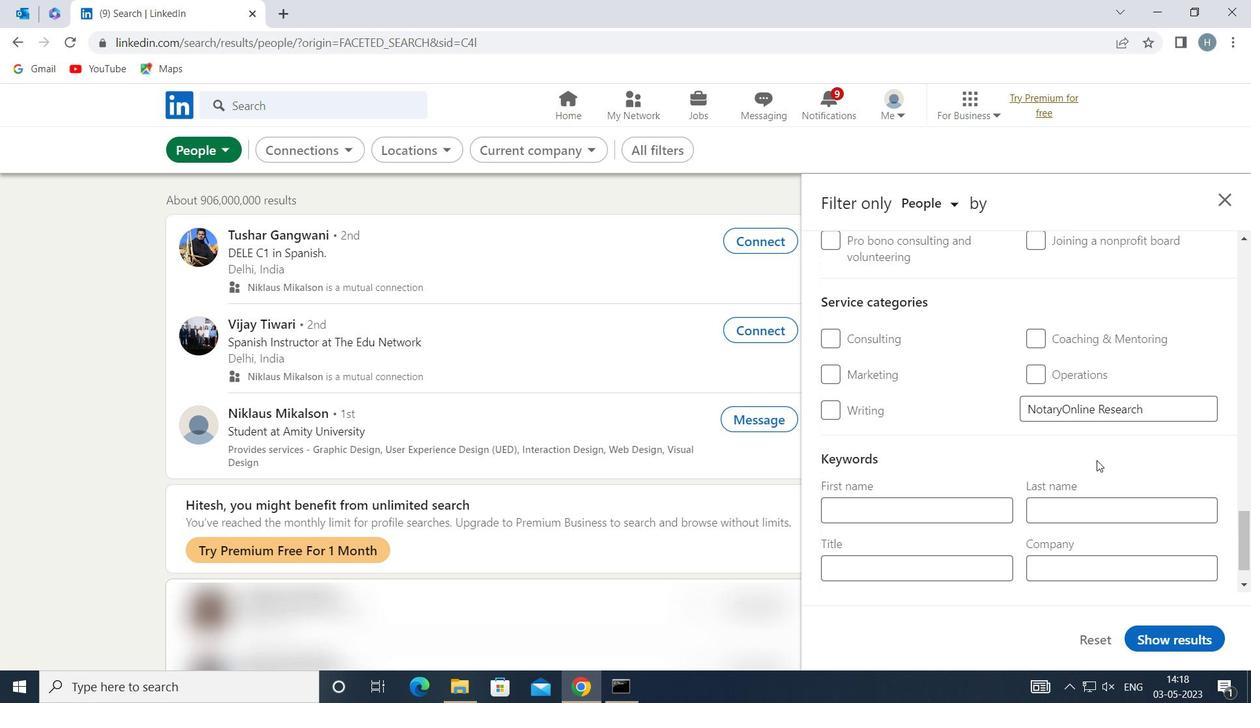 
Action: Mouse scrolled (1097, 460) with delta (0, 0)
Screenshot: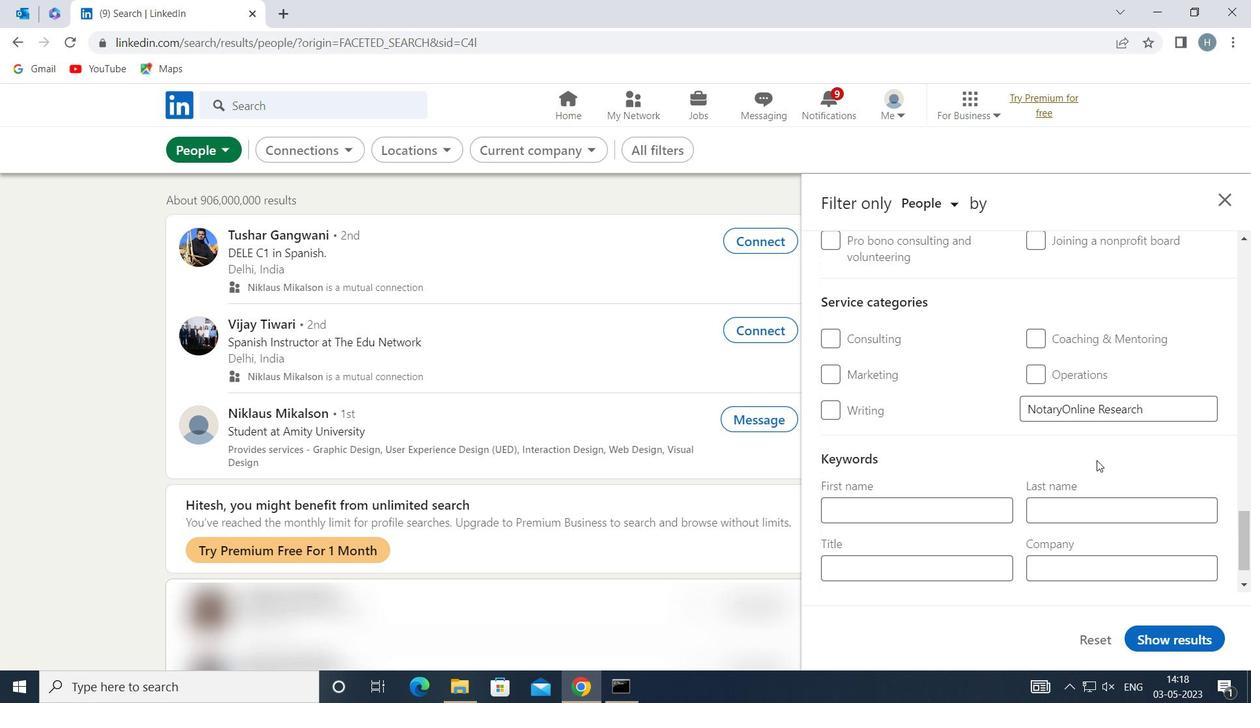 
Action: Mouse moved to (1096, 454)
Screenshot: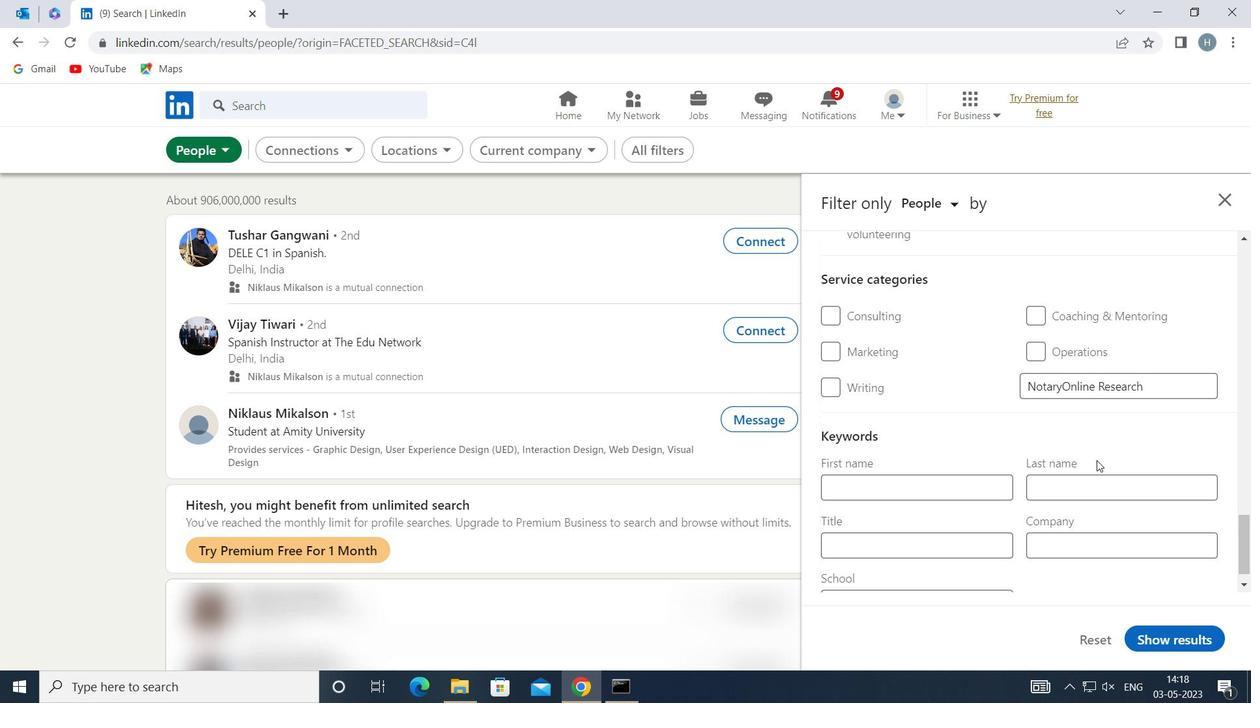 
Action: Mouse scrolled (1096, 453) with delta (0, 0)
Screenshot: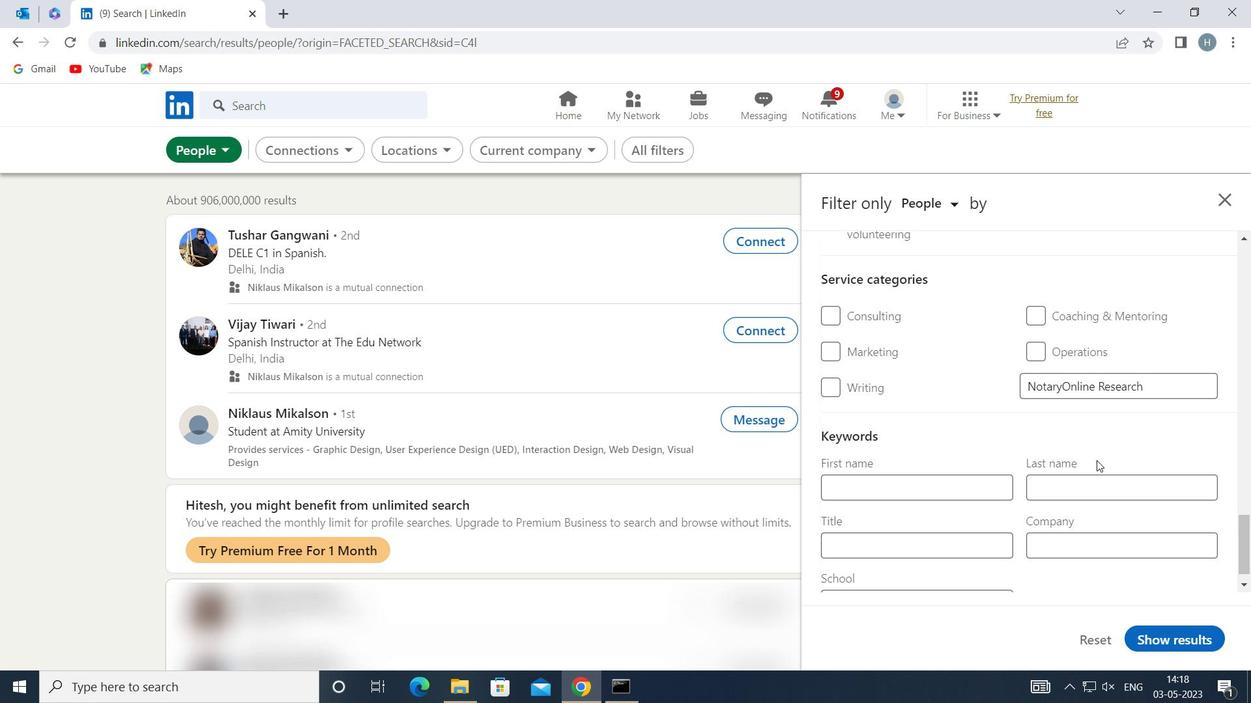 
Action: Mouse moved to (1079, 453)
Screenshot: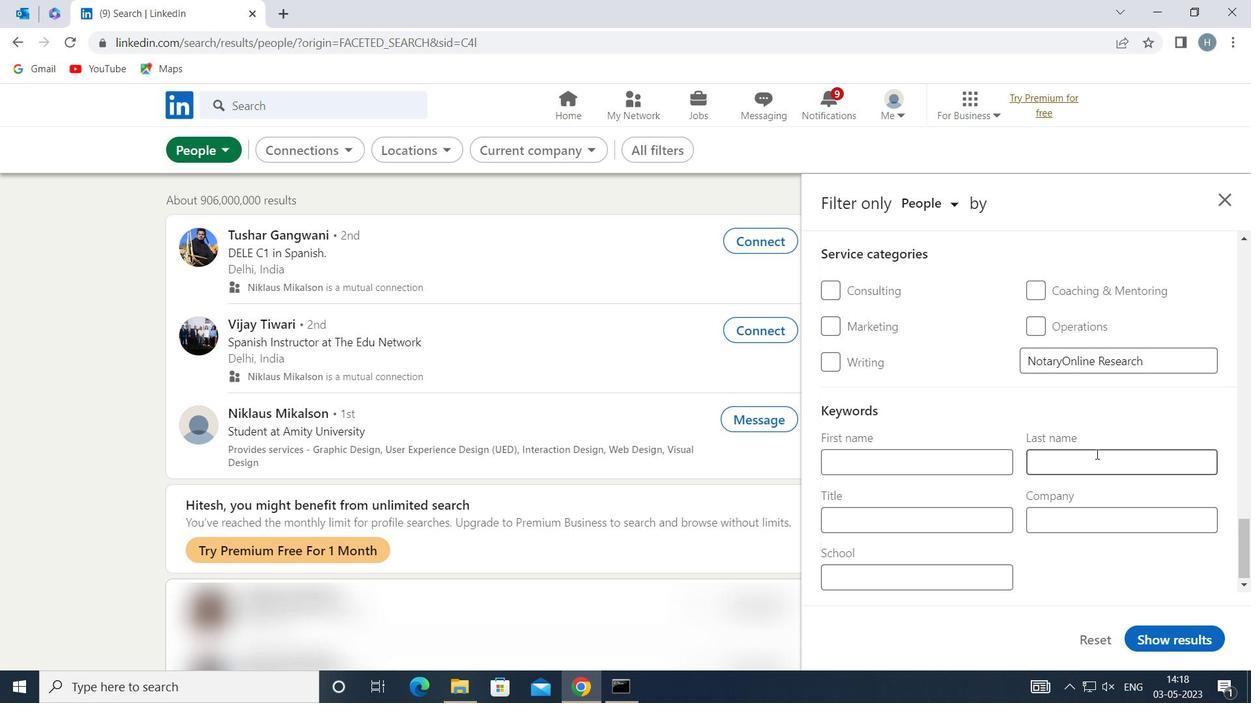 
Action: Mouse scrolled (1079, 452) with delta (0, 0)
Screenshot: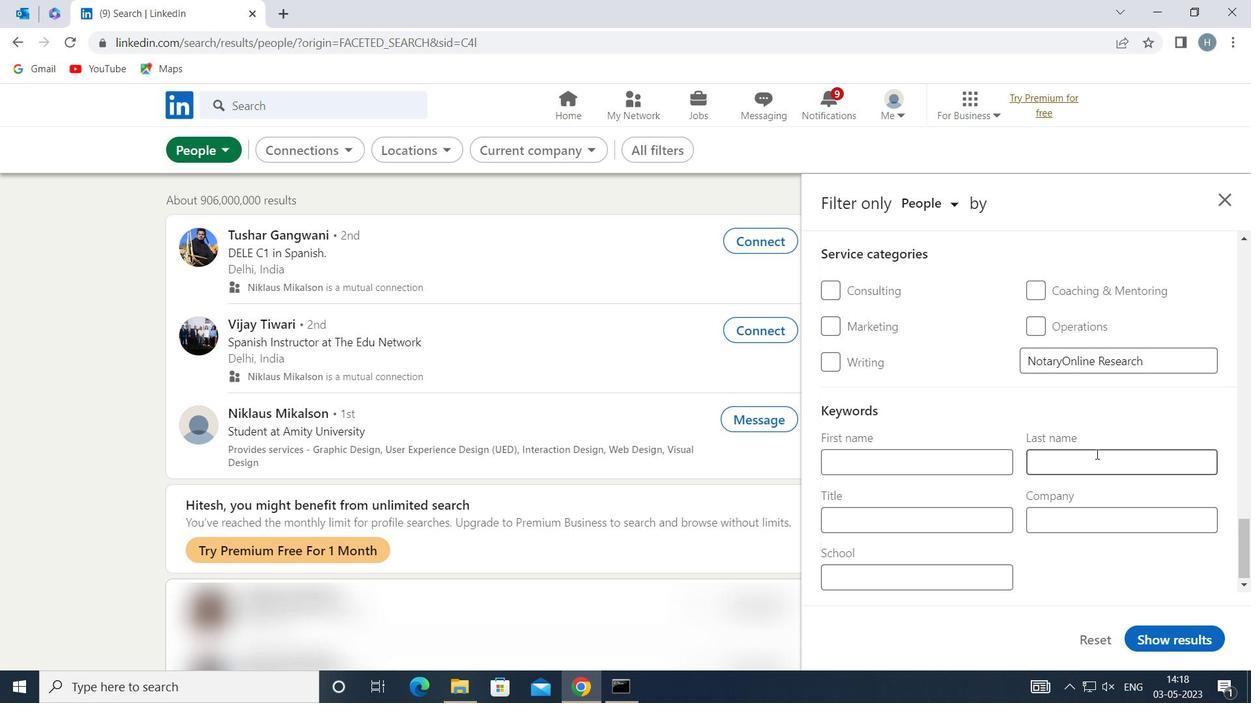 
Action: Mouse moved to (936, 516)
Screenshot: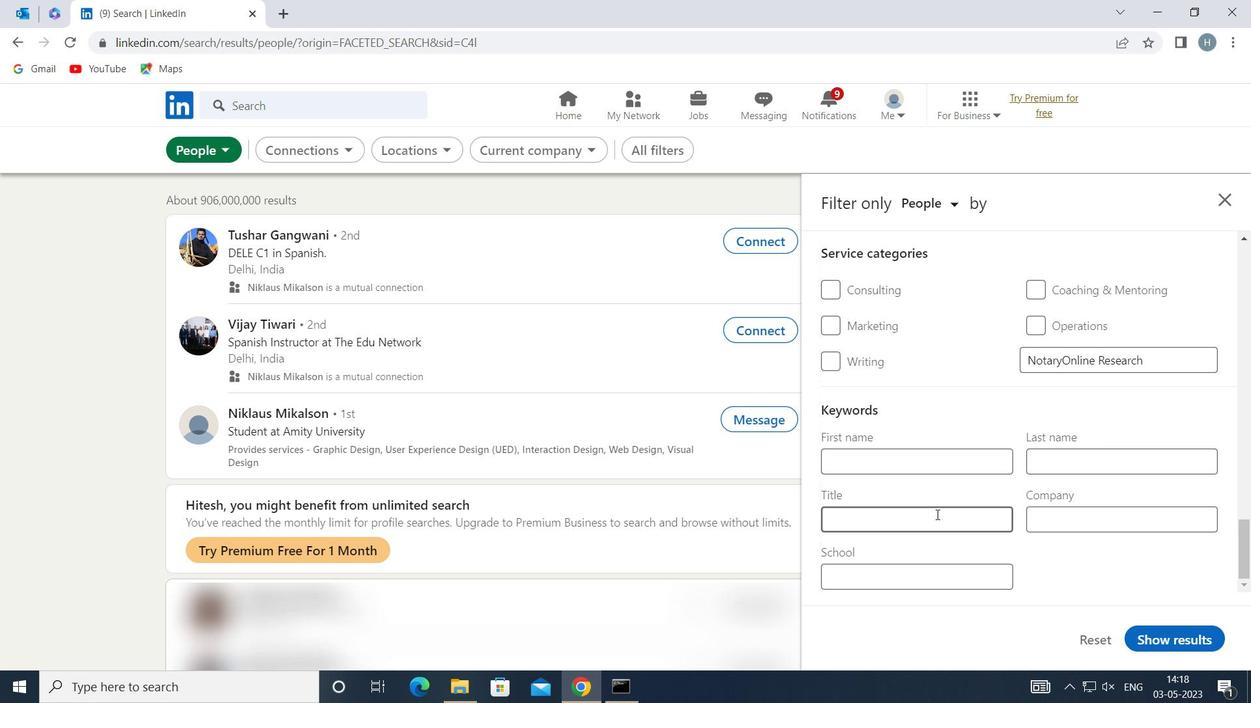 
Action: Mouse pressed left at (936, 516)
Screenshot: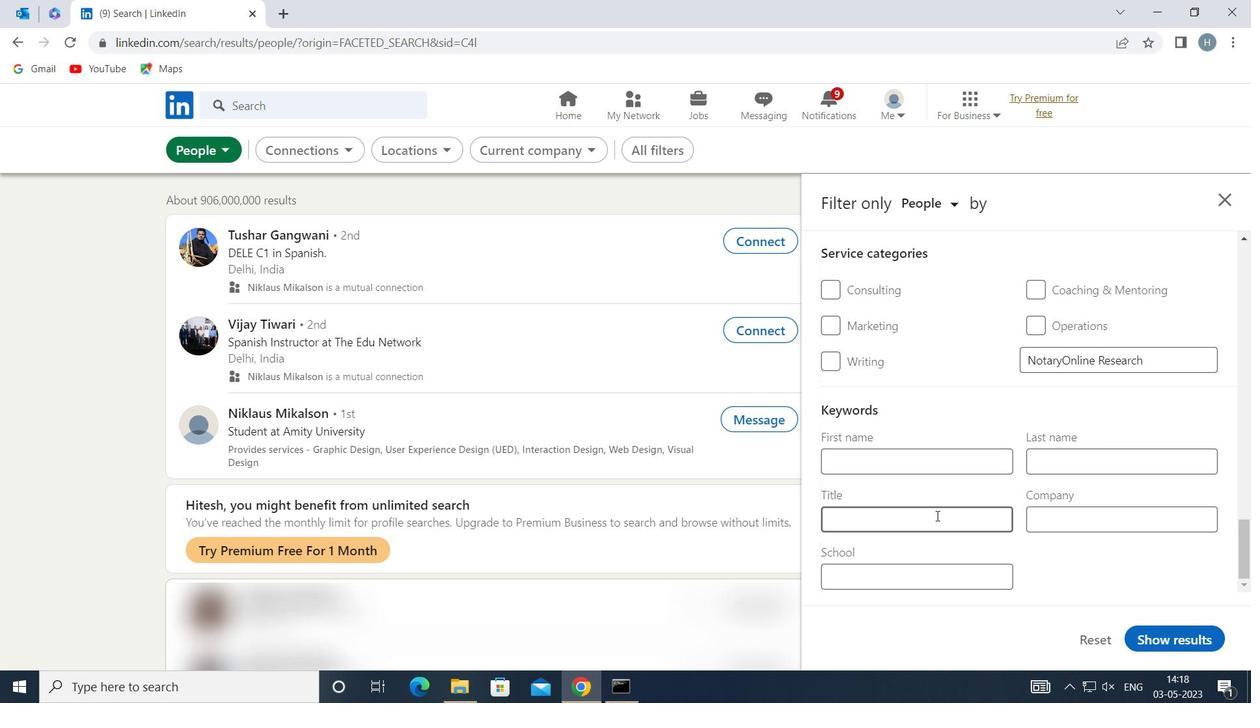 
Action: Mouse moved to (923, 516)
Screenshot: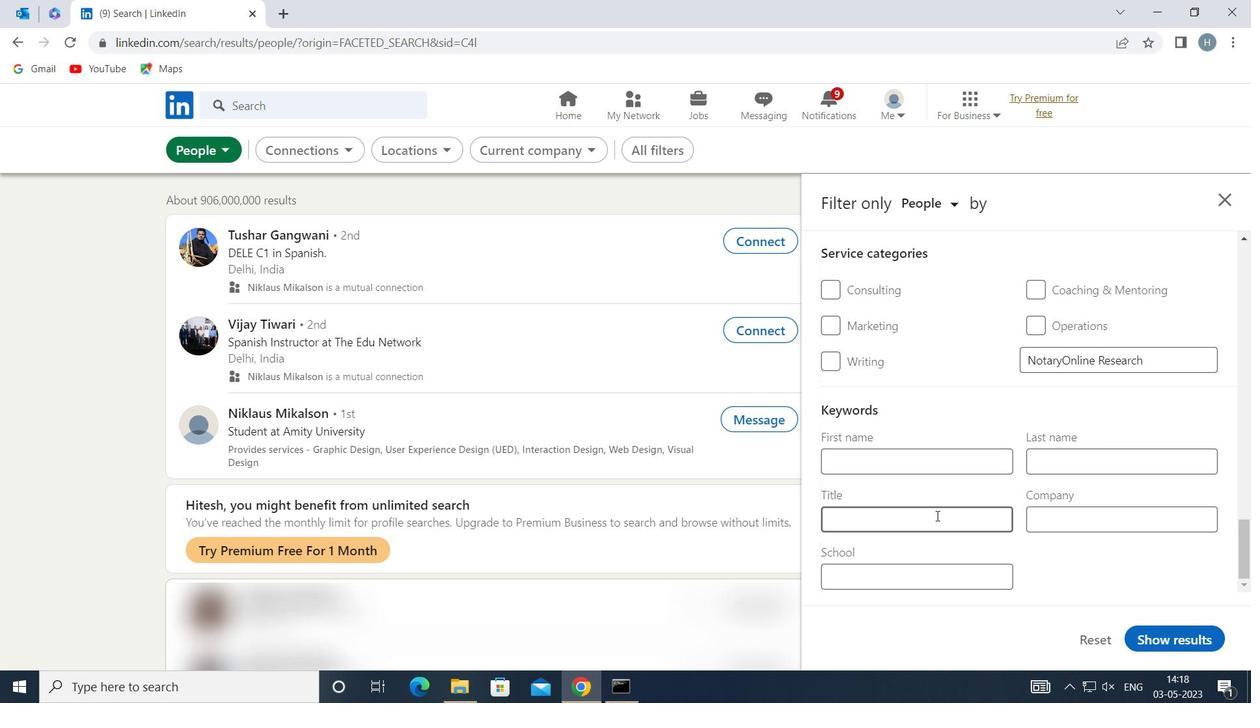 
Action: Key pressed <Key.shift><Key.shift>OUTSIDE<Key.space><Key.shift>SALES<Key.space><Key.shift>MANAGER
Screenshot: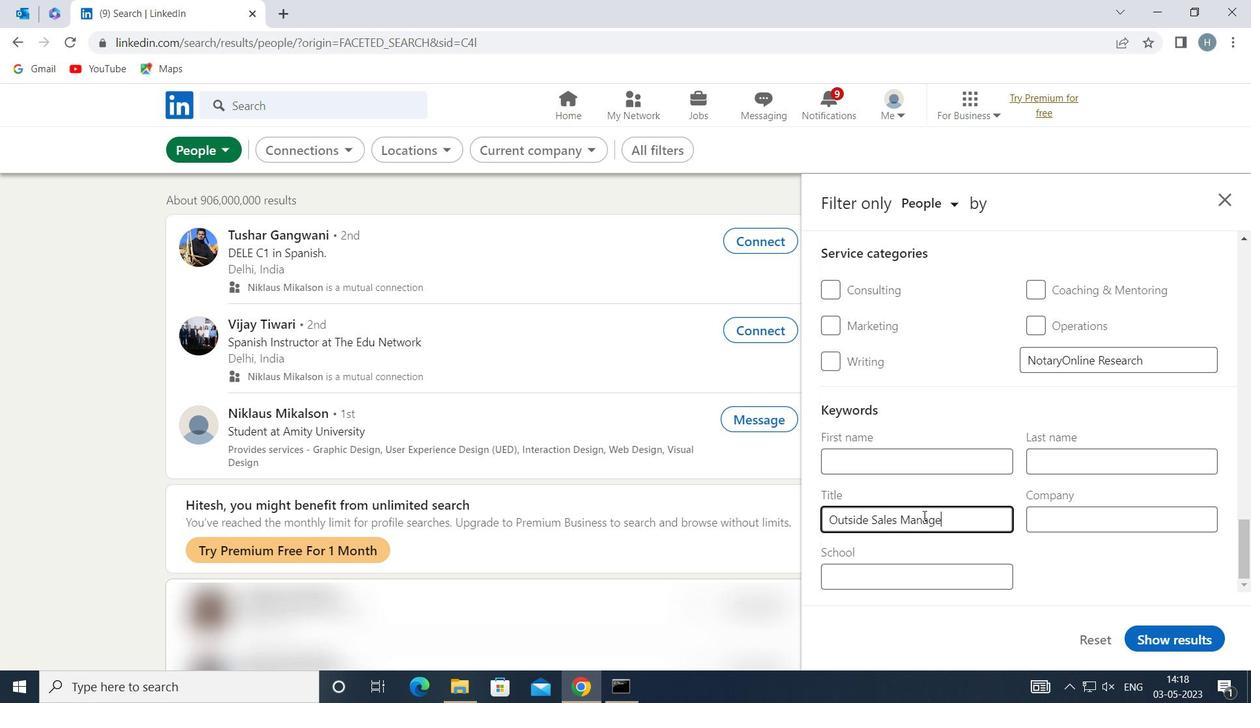 
Action: Mouse moved to (1155, 637)
Screenshot: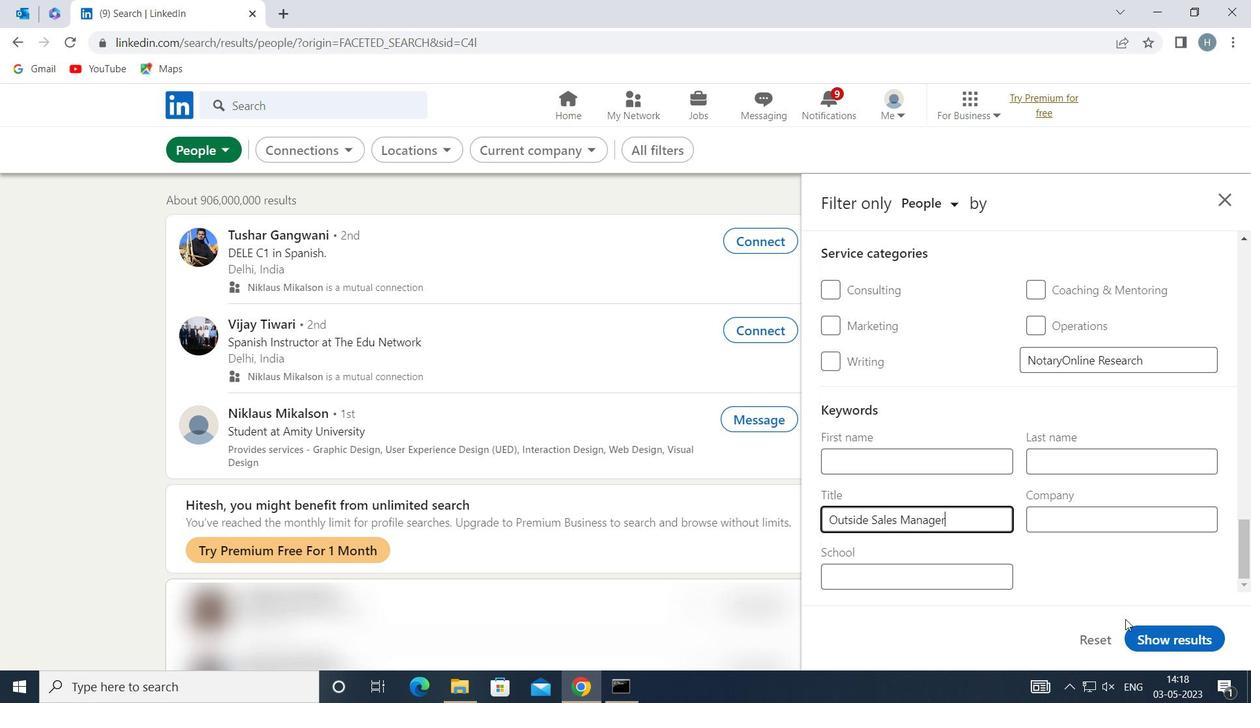 
Action: Mouse pressed left at (1155, 637)
Screenshot: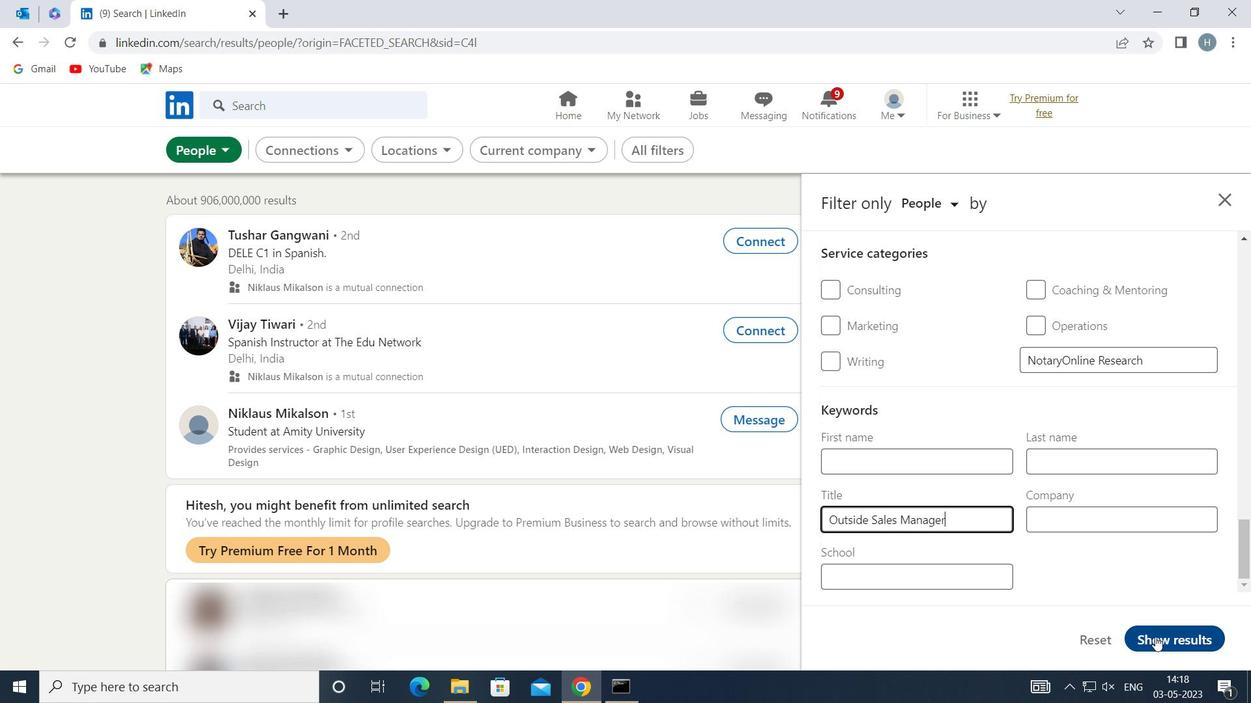 
Action: Mouse moved to (868, 434)
Screenshot: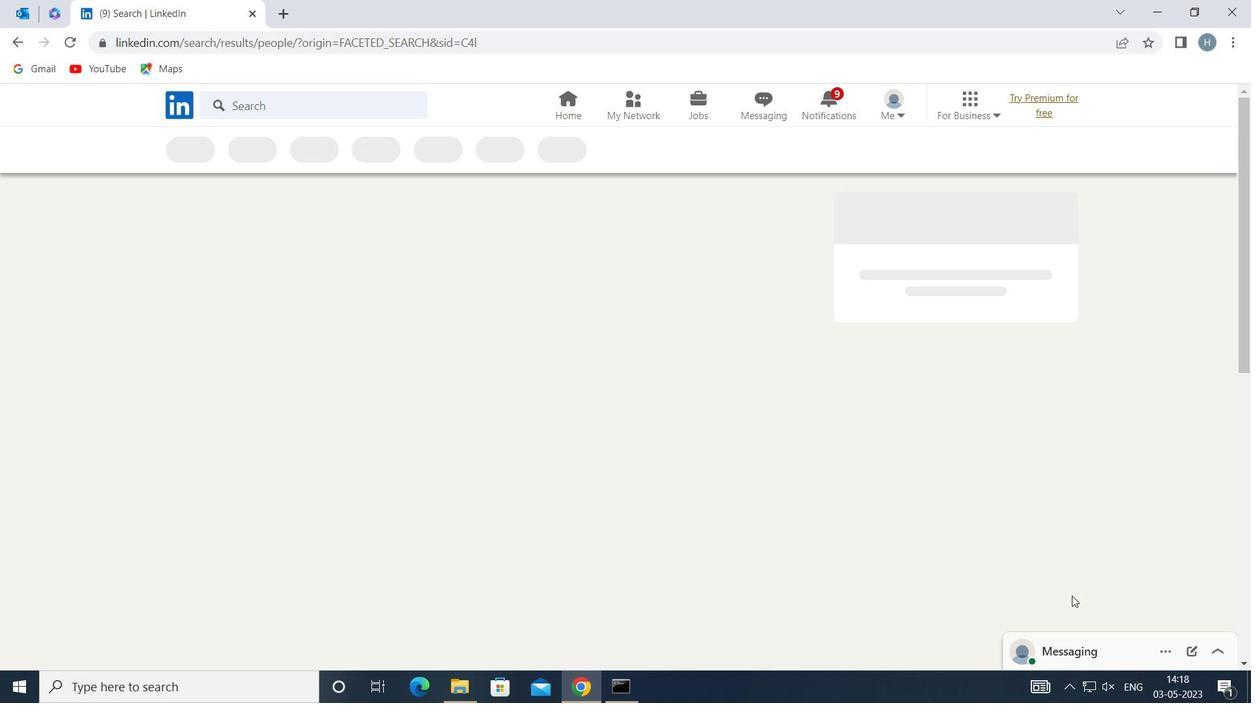 
